 Task: Look for space in Pocatello, United States from 24th August, 2023 to 10th September, 2023 for 8 adults in price range Rs.12000 to Rs.15000. Place can be entire place or shared room with 4 bedrooms having 8 beds and 4 bathrooms. Property type can be house, flat, guest house. Amenities needed are: wifi, TV, free parkinig on premises, gym, breakfast. Booking option can be shelf check-in. Required host language is English.
Action: Mouse pressed left at (480, 126)
Screenshot: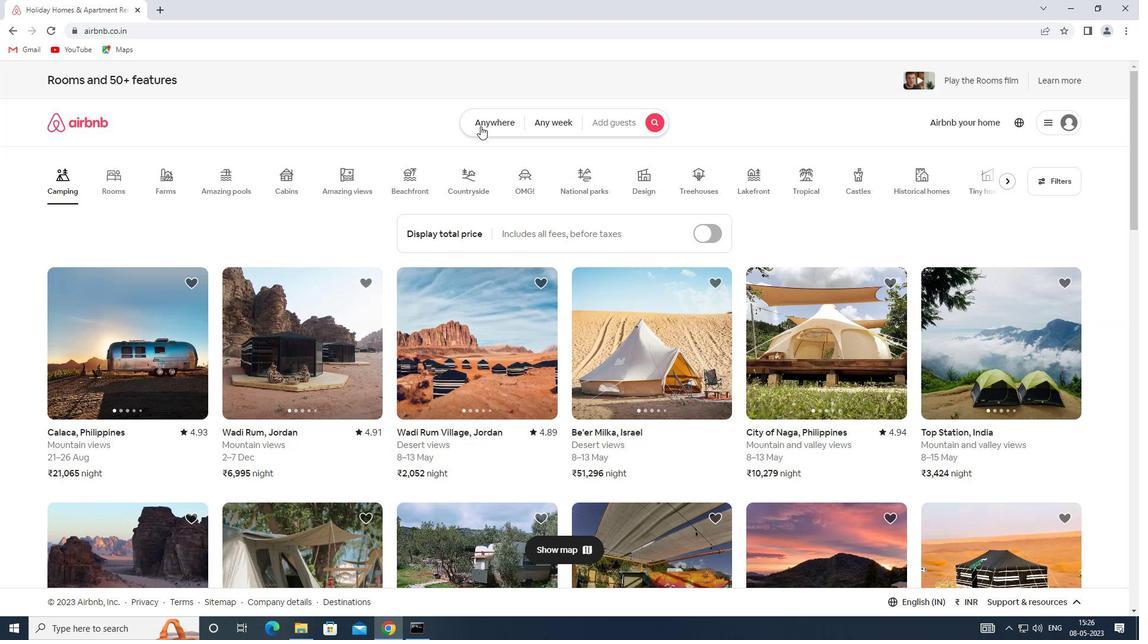 
Action: Mouse moved to (381, 169)
Screenshot: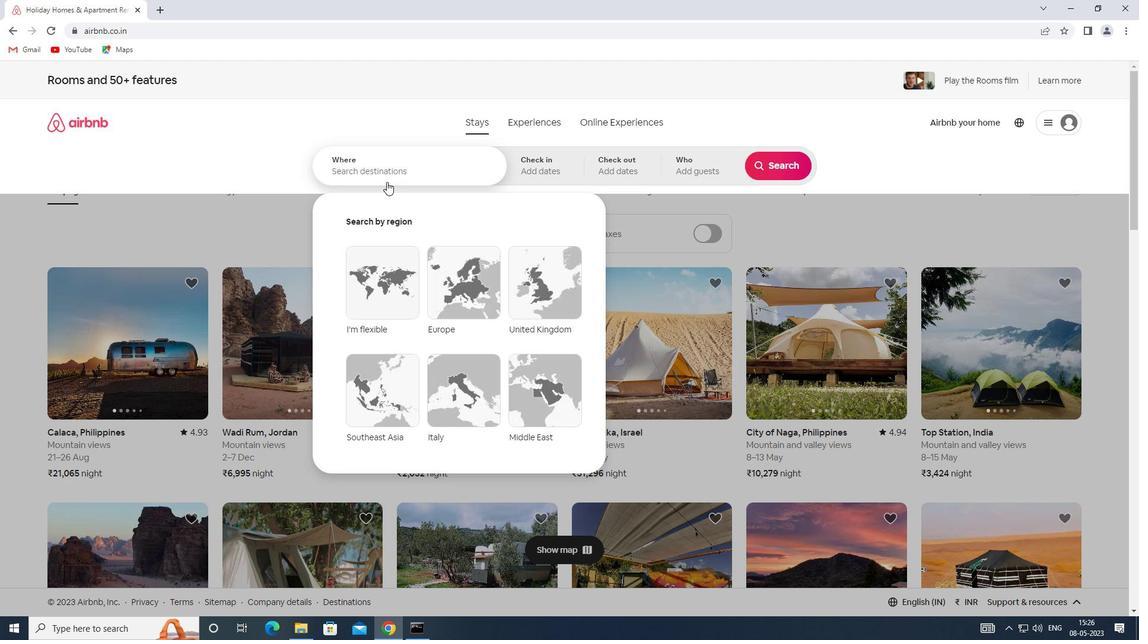 
Action: Mouse pressed left at (381, 169)
Screenshot: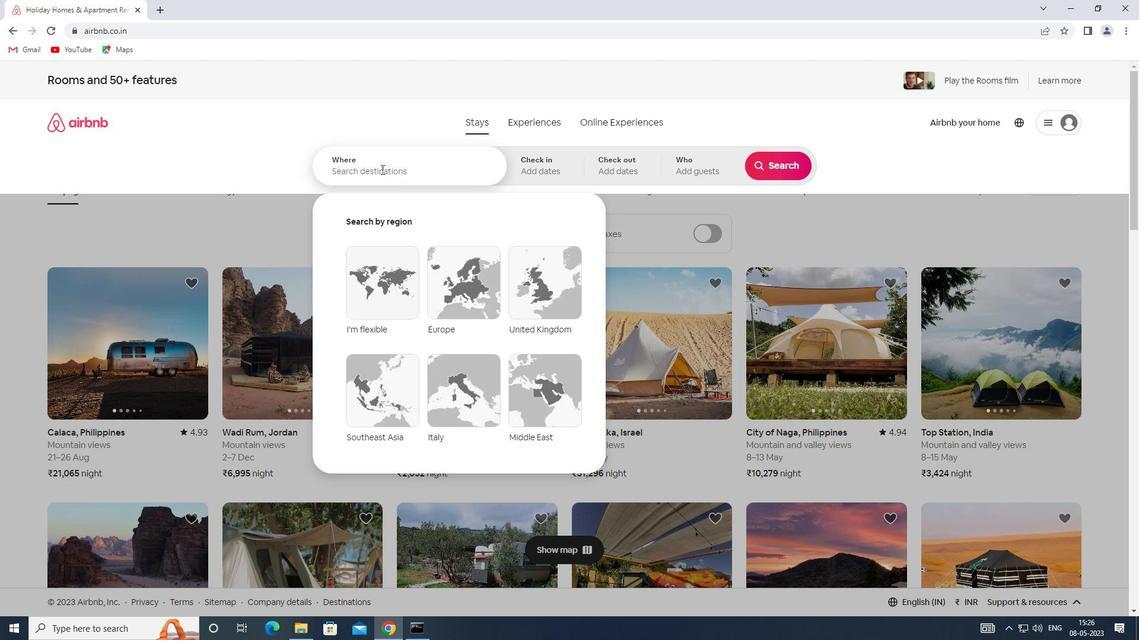 
Action: Key pressed <Key.shift>SPACE<Key.space>IN<Key.space><Key.shift><Key.shift><Key.shift><Key.shift><Key.shift><Key.shift><Key.shift><Key.shift><Key.shift><Key.shift><Key.shift><Key.shift>POCATELLO,<Key.shift>UNITED<Key.space><Key.shift>STATES
Screenshot: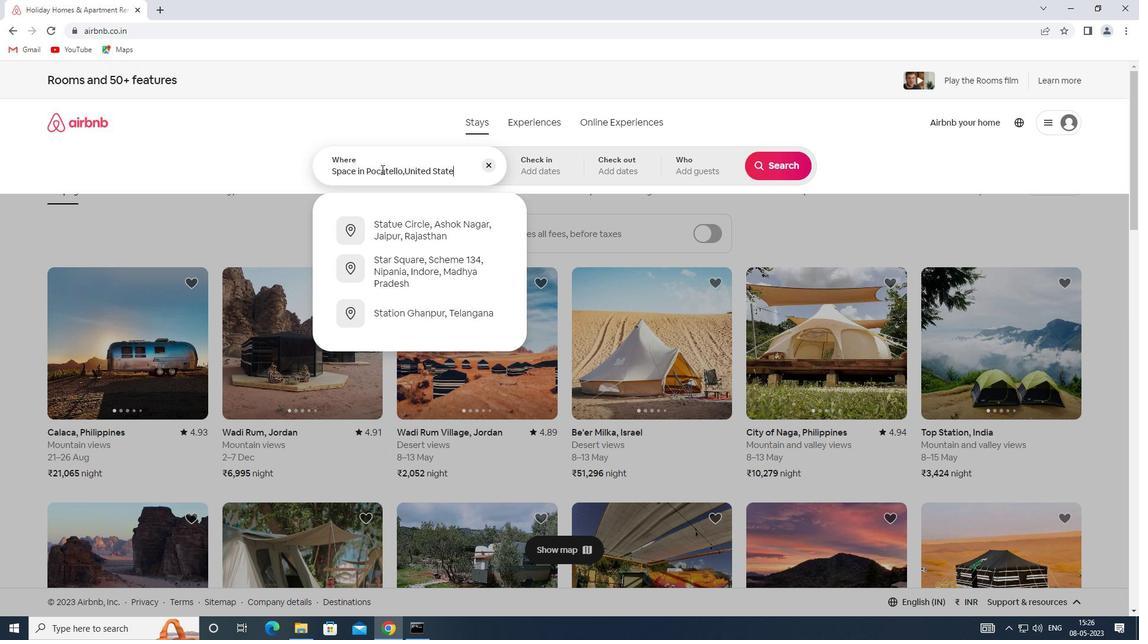 
Action: Mouse moved to (527, 161)
Screenshot: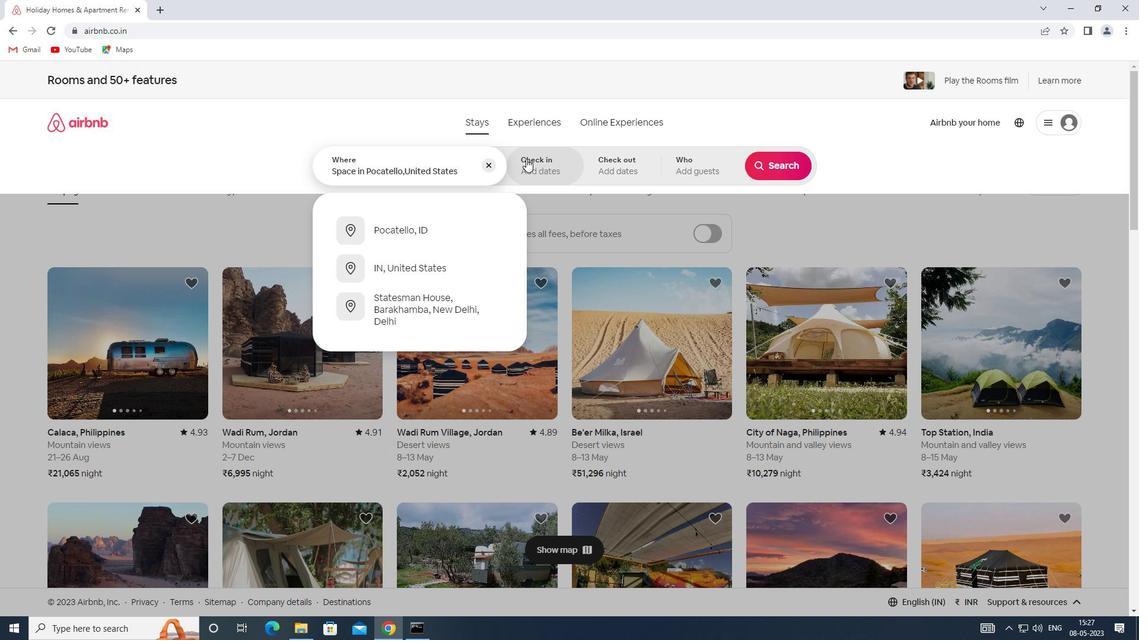 
Action: Mouse pressed left at (527, 161)
Screenshot: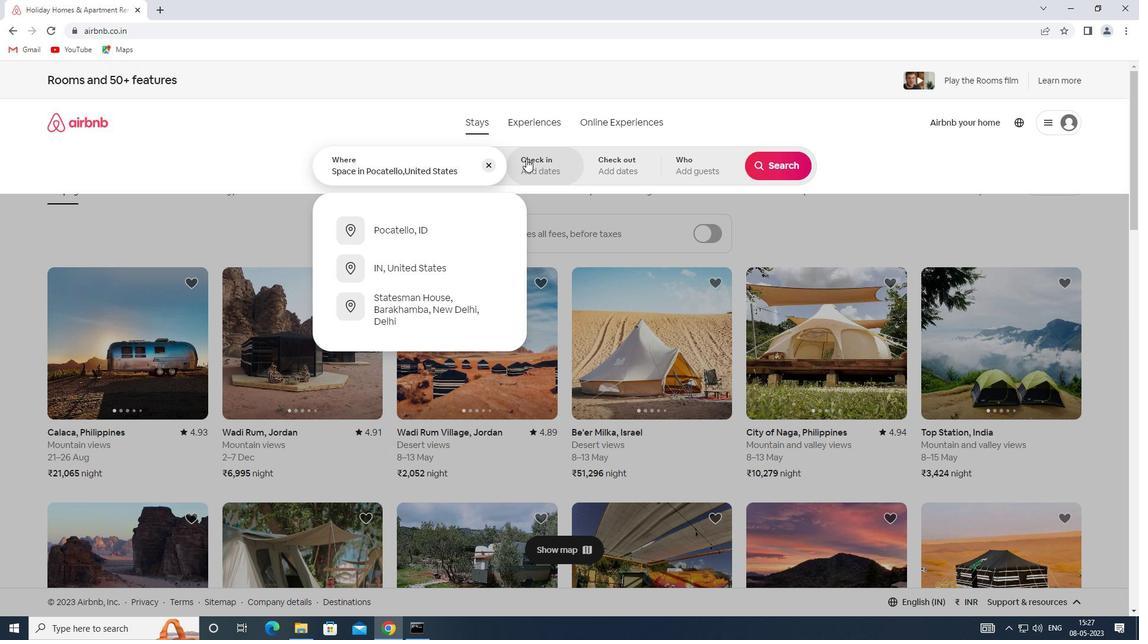 
Action: Mouse moved to (775, 258)
Screenshot: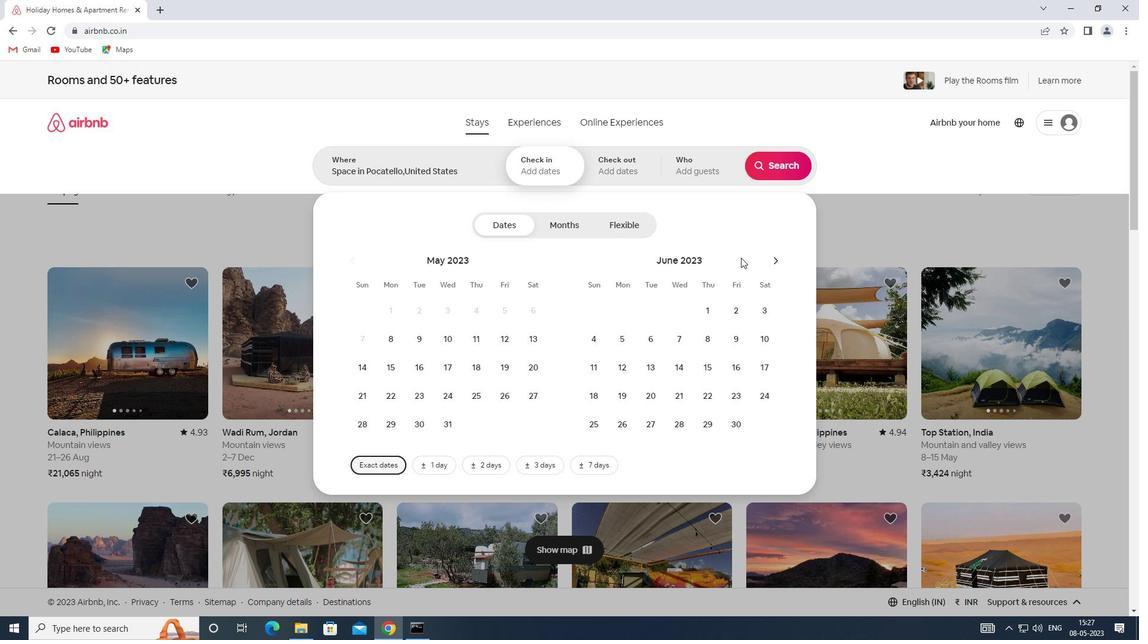 
Action: Mouse pressed left at (775, 258)
Screenshot: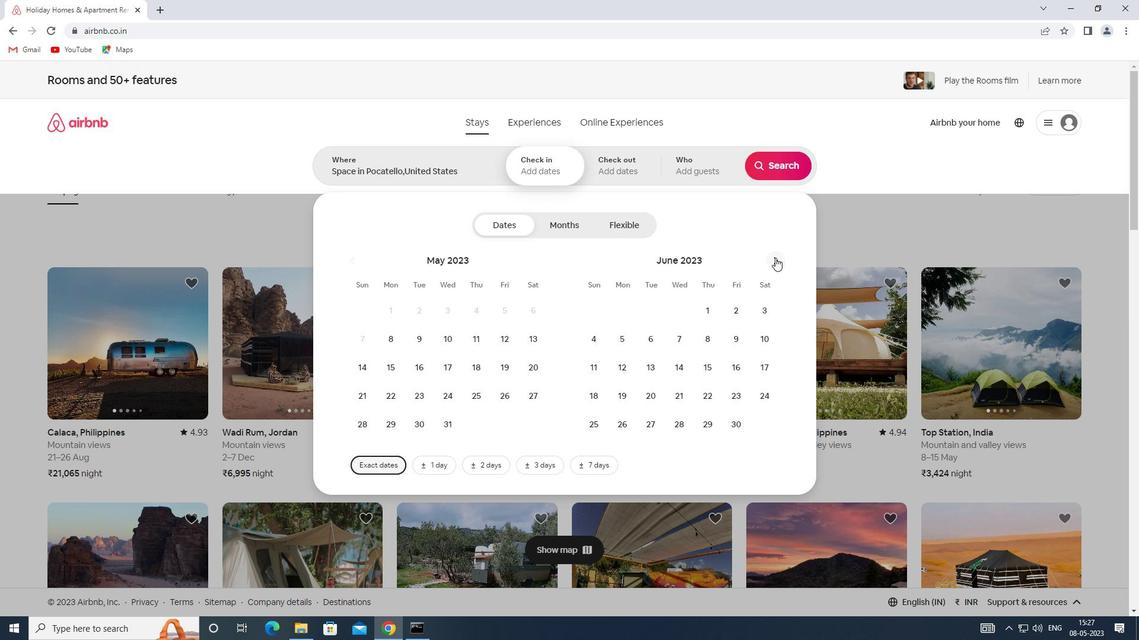 
Action: Mouse pressed left at (775, 258)
Screenshot: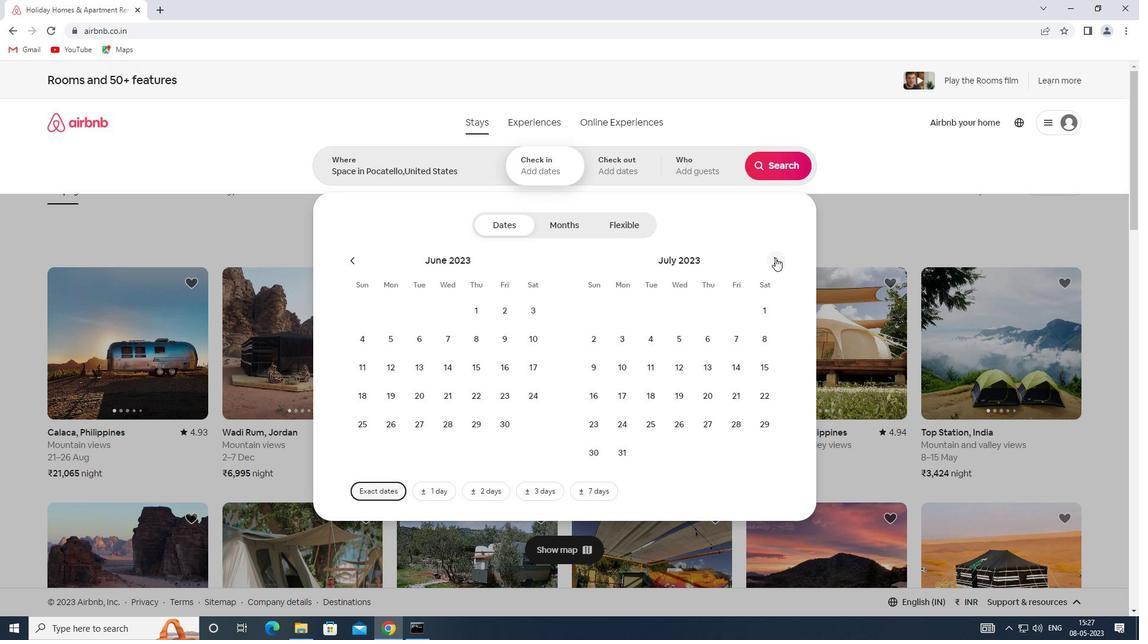
Action: Mouse moved to (709, 404)
Screenshot: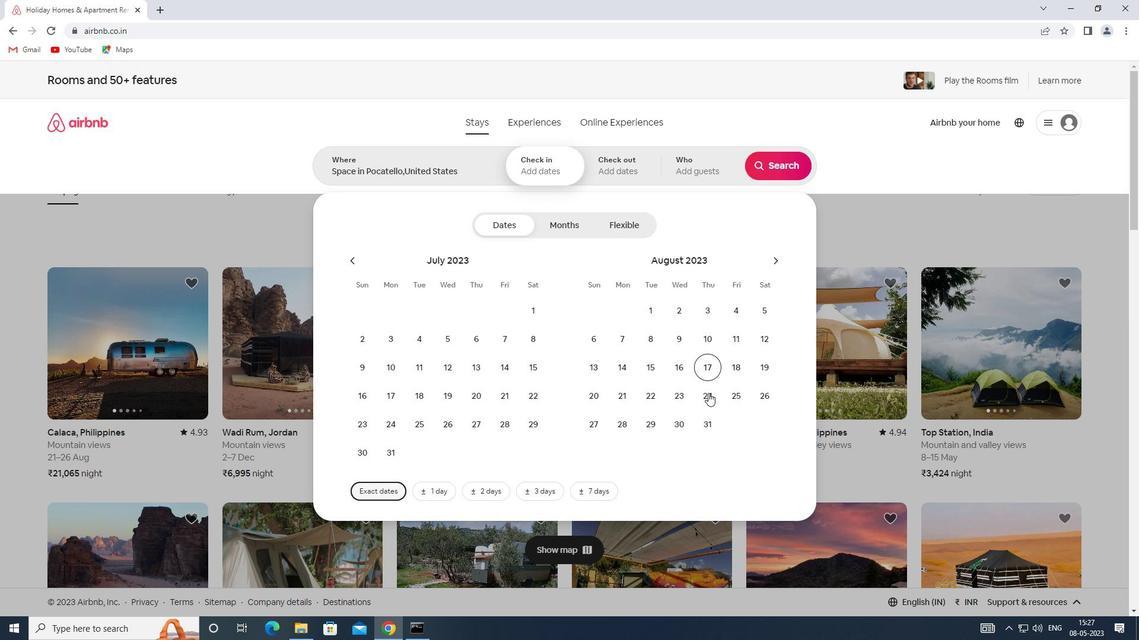 
Action: Mouse pressed left at (709, 404)
Screenshot: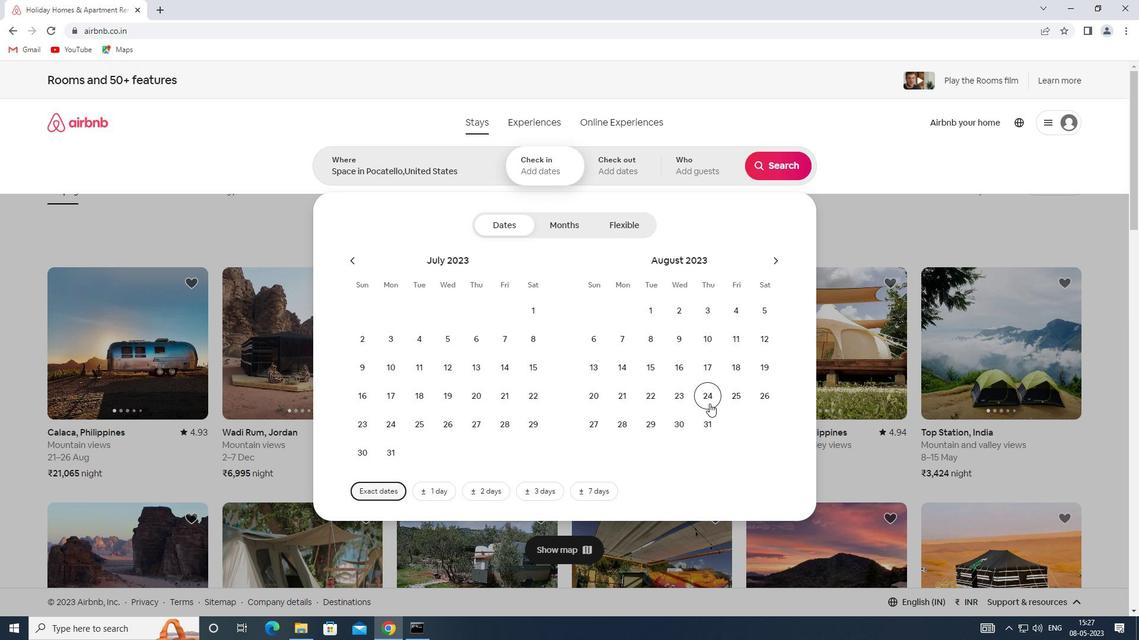 
Action: Mouse moved to (770, 258)
Screenshot: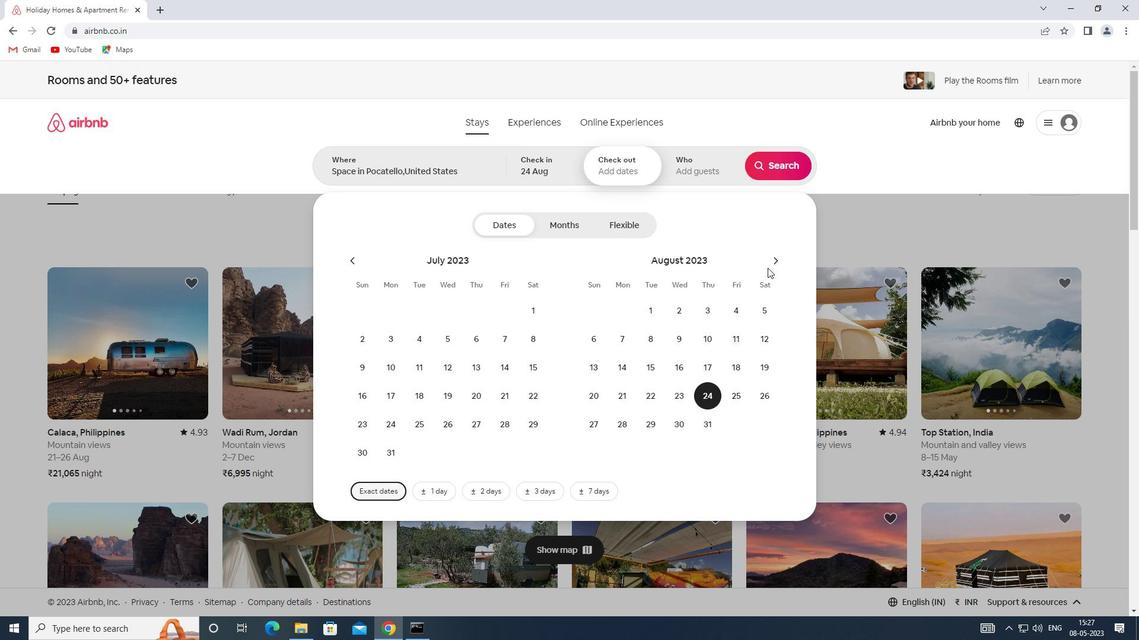 
Action: Mouse pressed left at (770, 258)
Screenshot: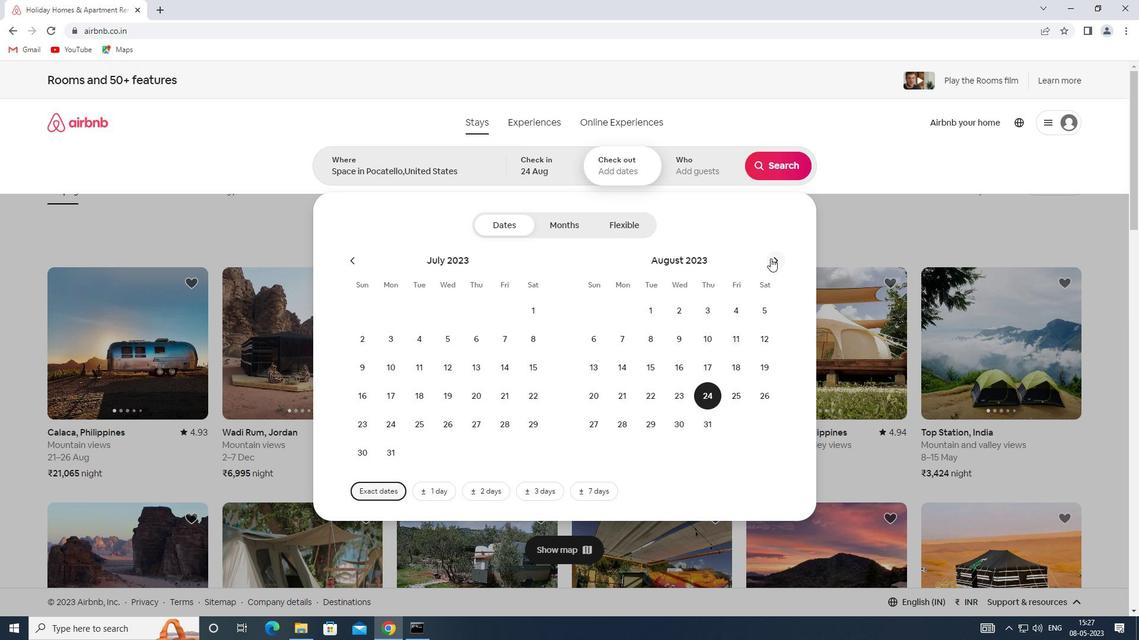 
Action: Mouse moved to (600, 366)
Screenshot: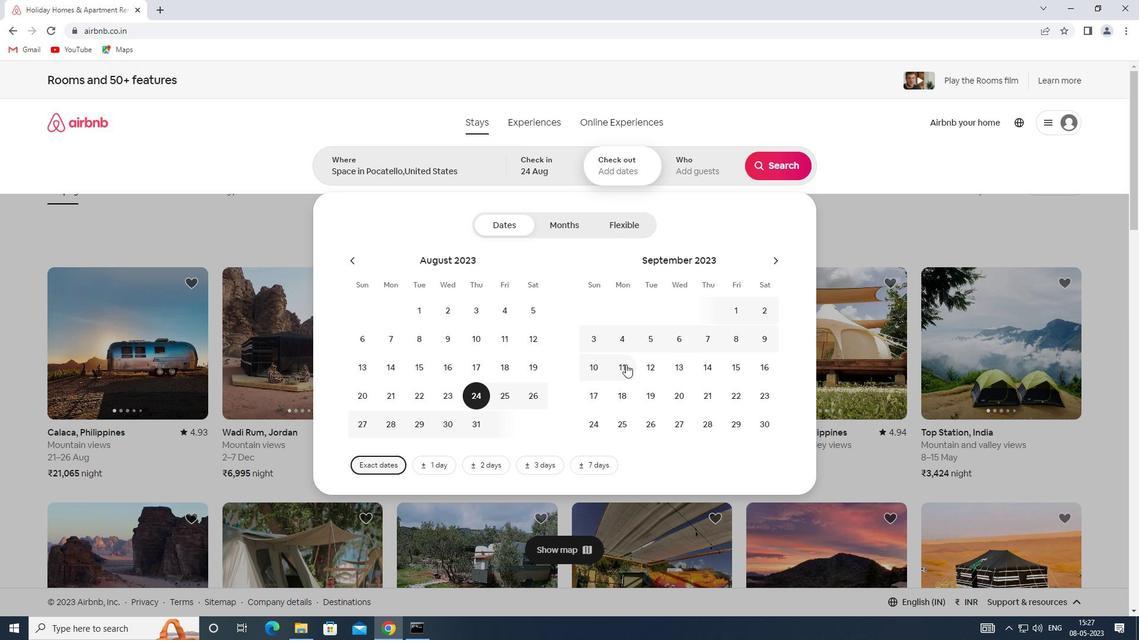 
Action: Mouse pressed left at (600, 366)
Screenshot: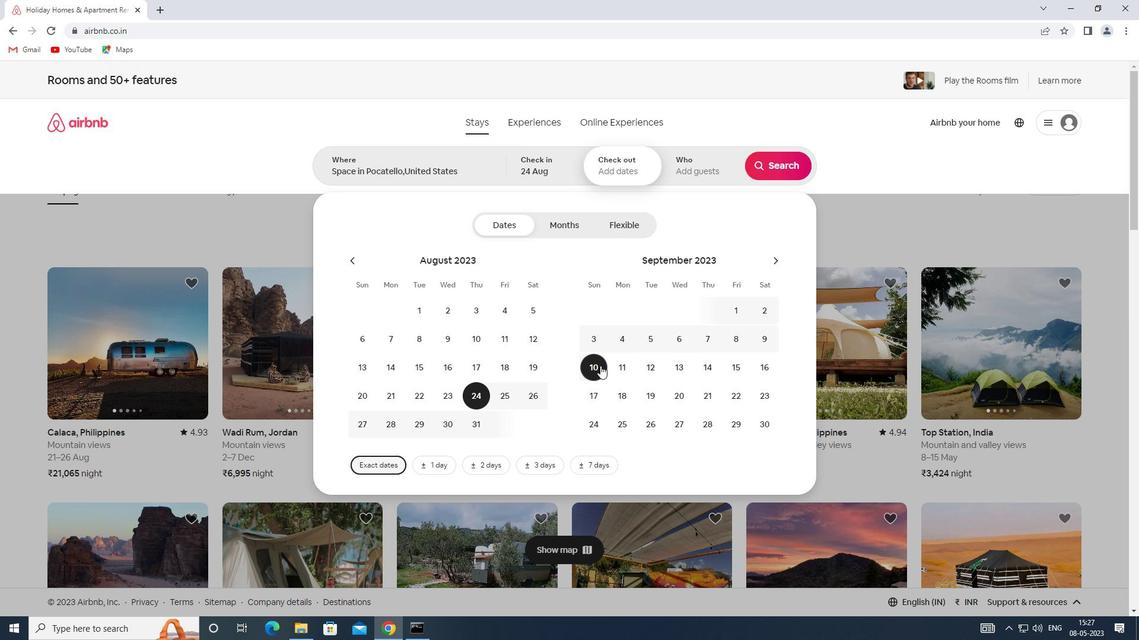 
Action: Mouse moved to (692, 175)
Screenshot: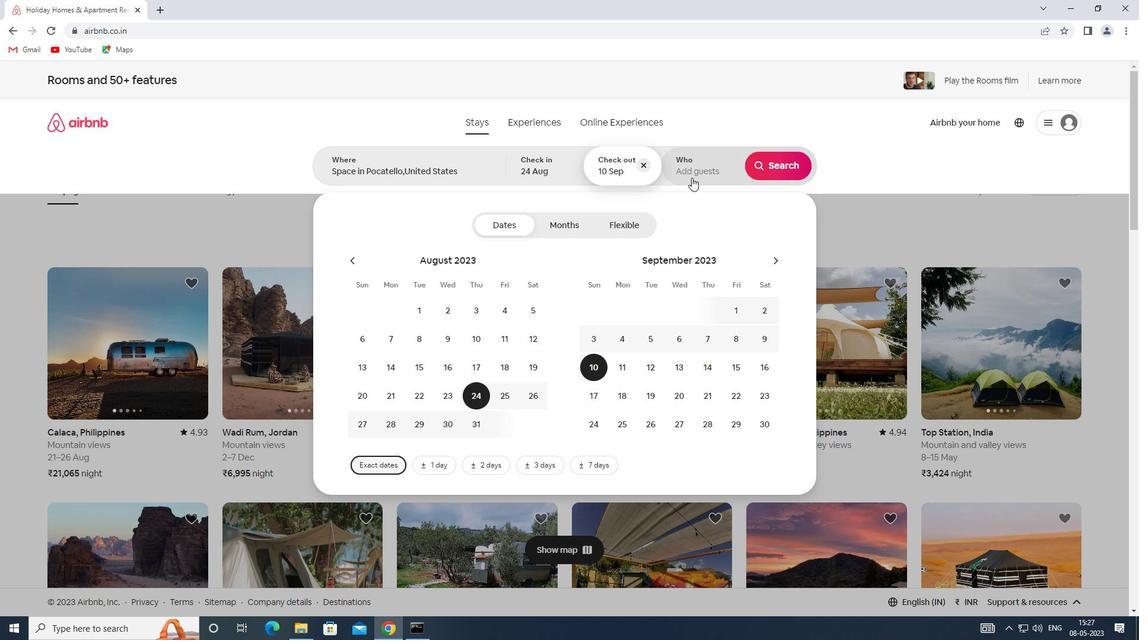 
Action: Mouse pressed left at (692, 175)
Screenshot: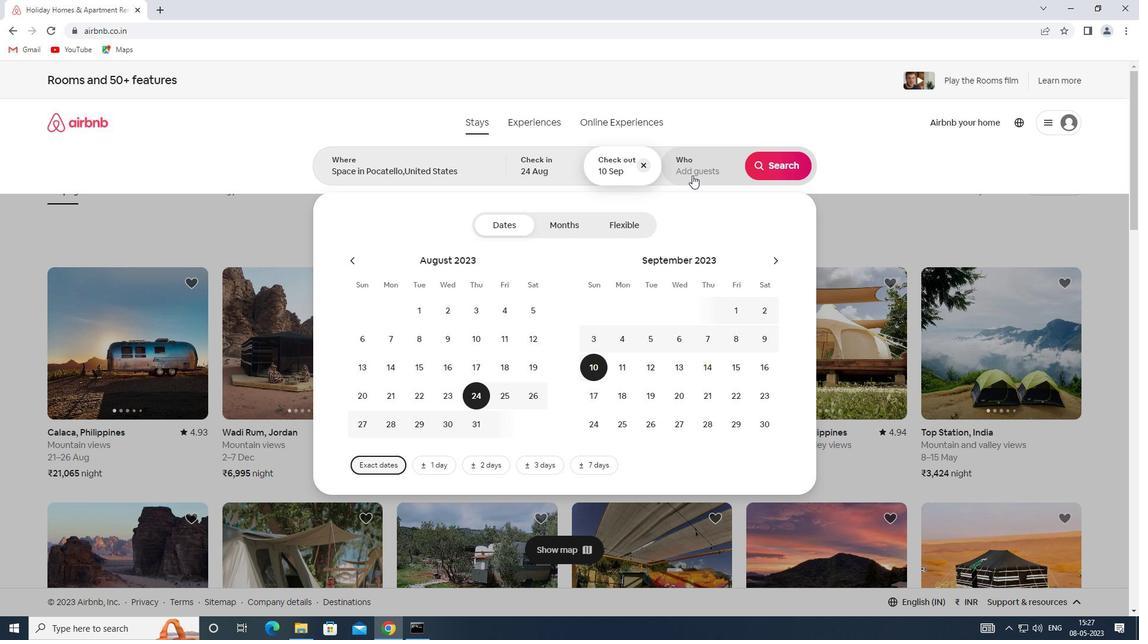 
Action: Mouse moved to (779, 227)
Screenshot: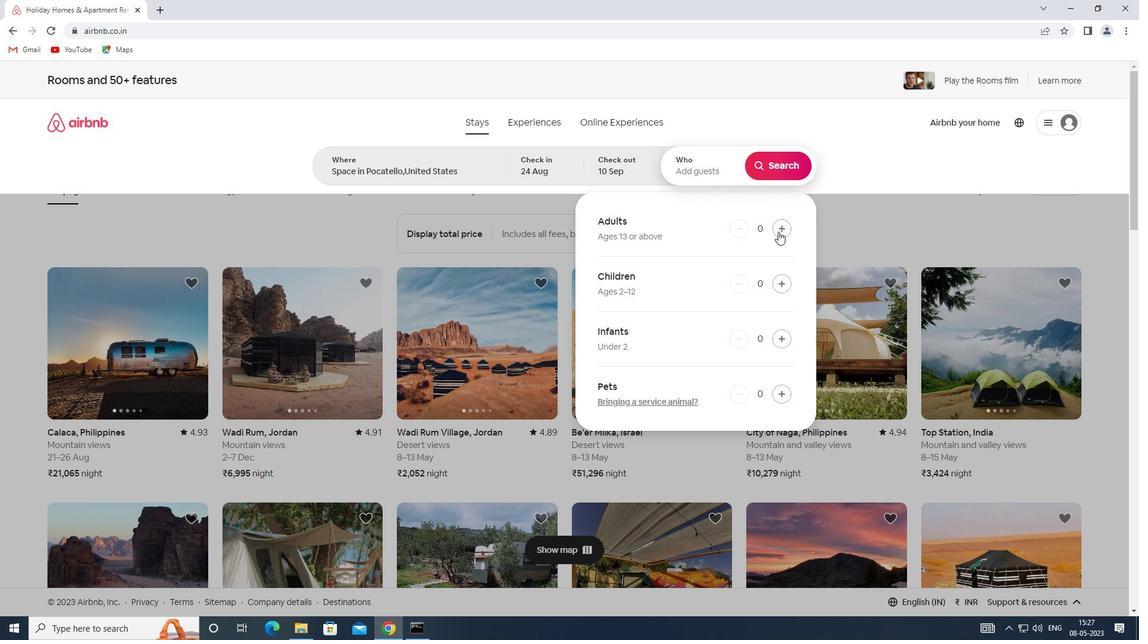 
Action: Mouse pressed left at (779, 227)
Screenshot: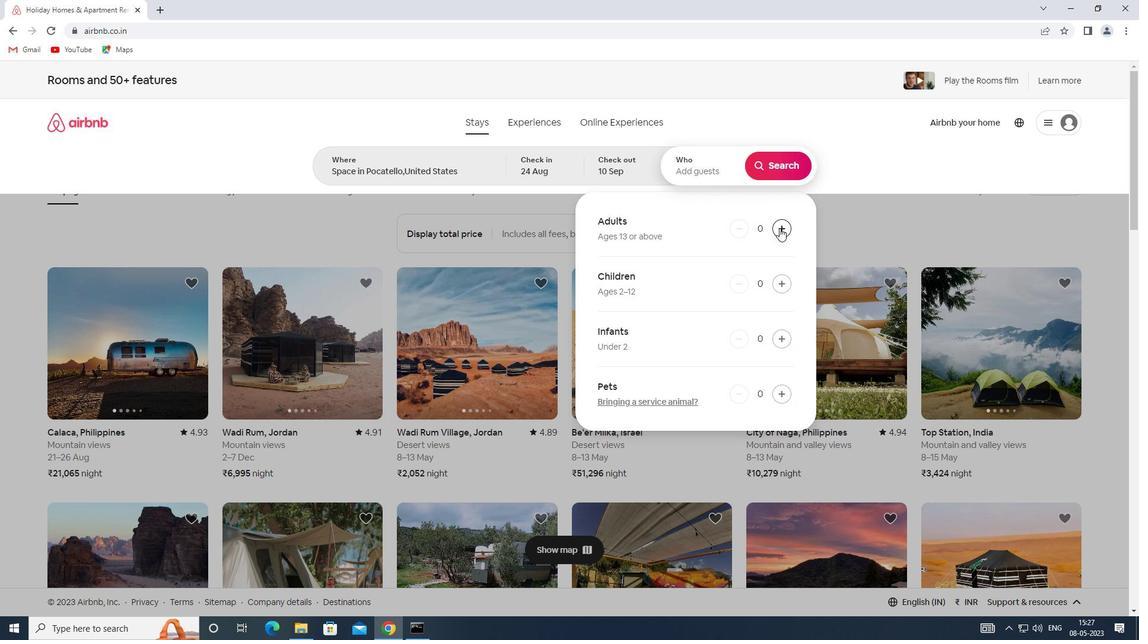 
Action: Mouse pressed left at (779, 227)
Screenshot: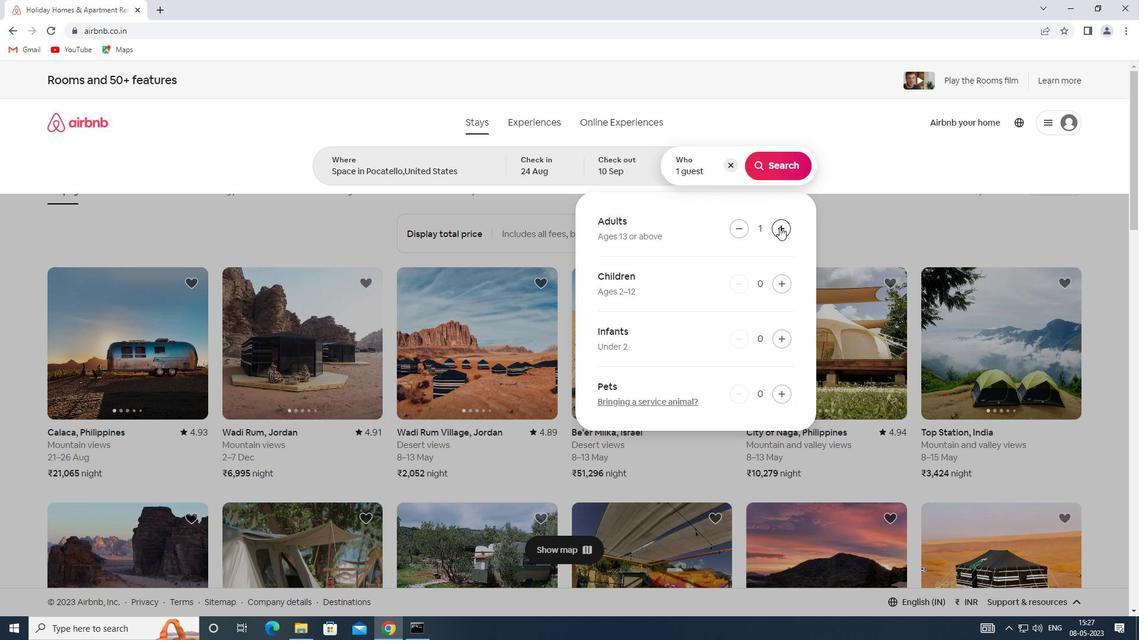 
Action: Mouse pressed left at (779, 227)
Screenshot: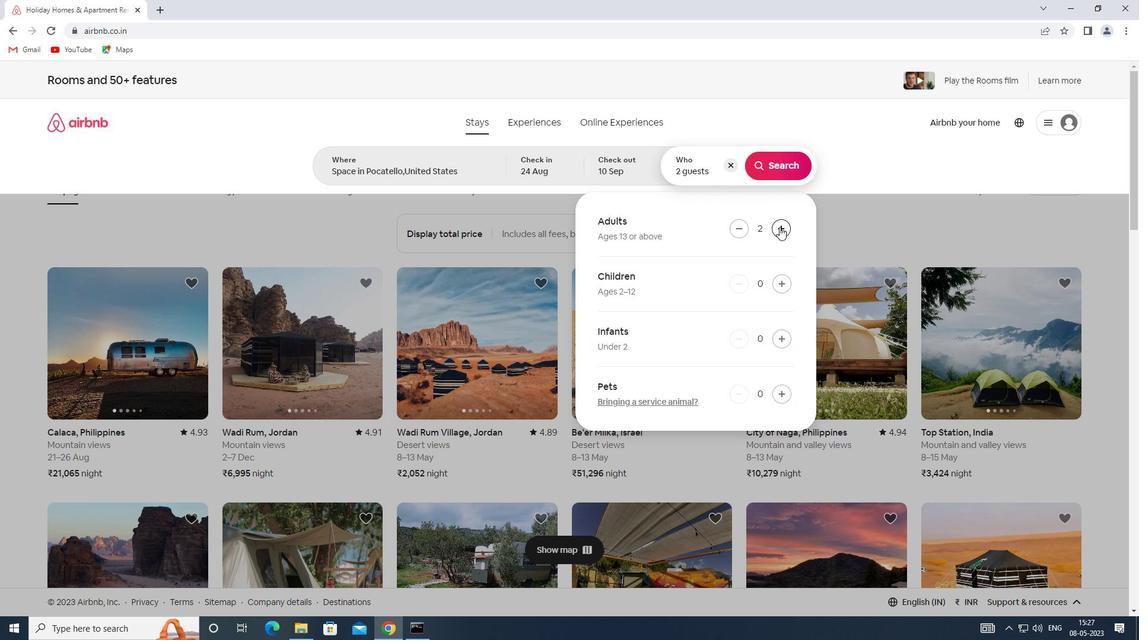 
Action: Mouse pressed left at (779, 227)
Screenshot: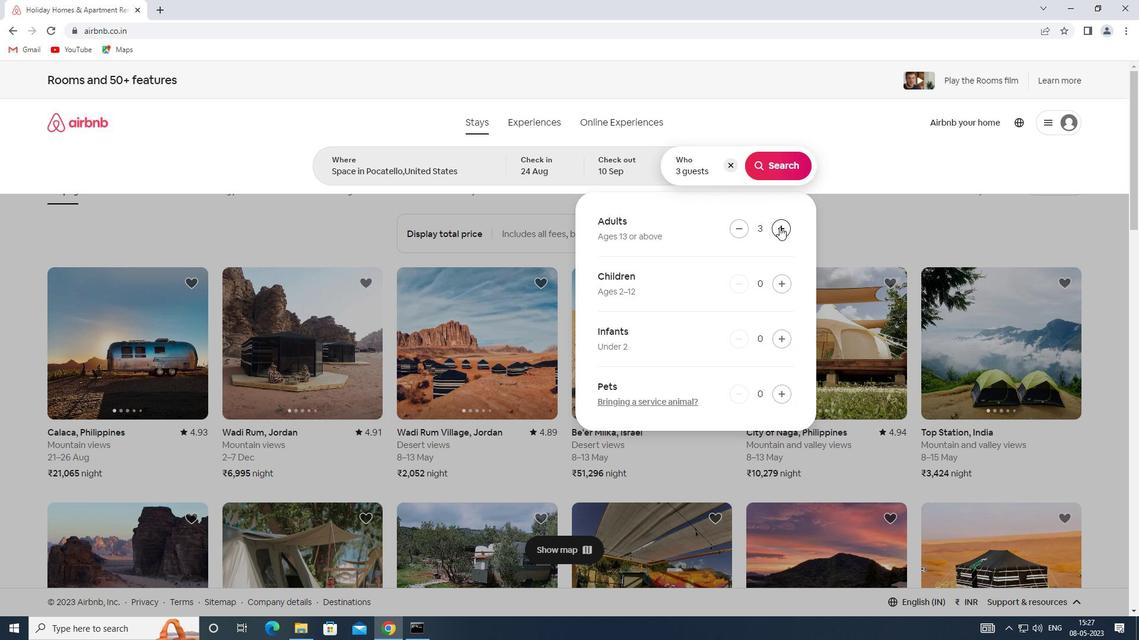 
Action: Mouse pressed left at (779, 227)
Screenshot: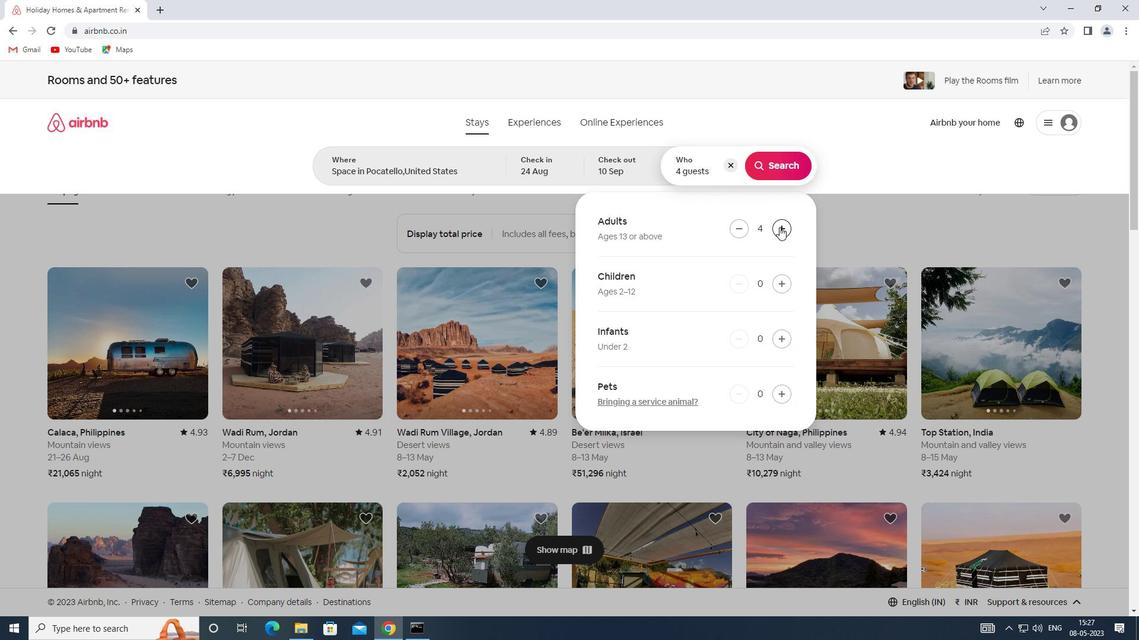 
Action: Mouse pressed left at (779, 227)
Screenshot: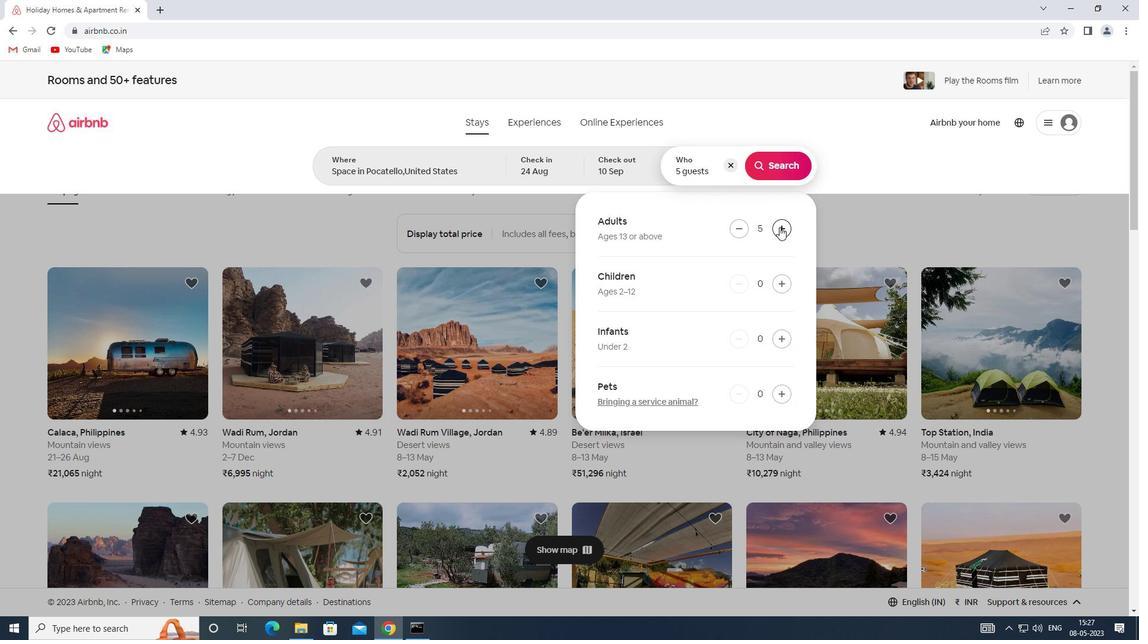 
Action: Mouse pressed left at (779, 227)
Screenshot: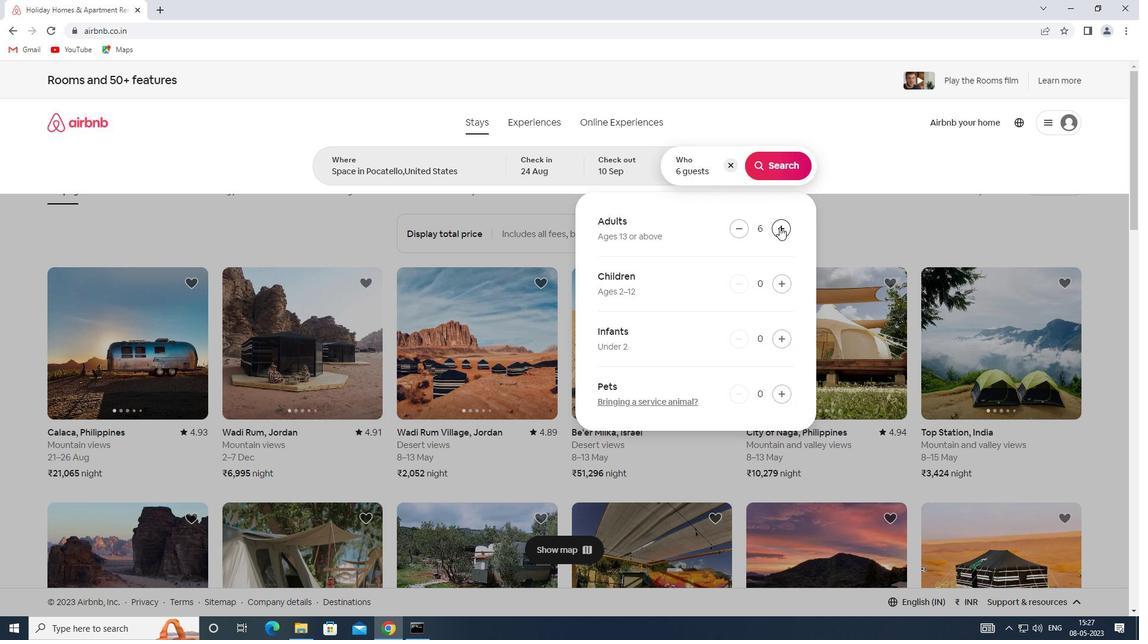 
Action: Mouse pressed left at (779, 227)
Screenshot: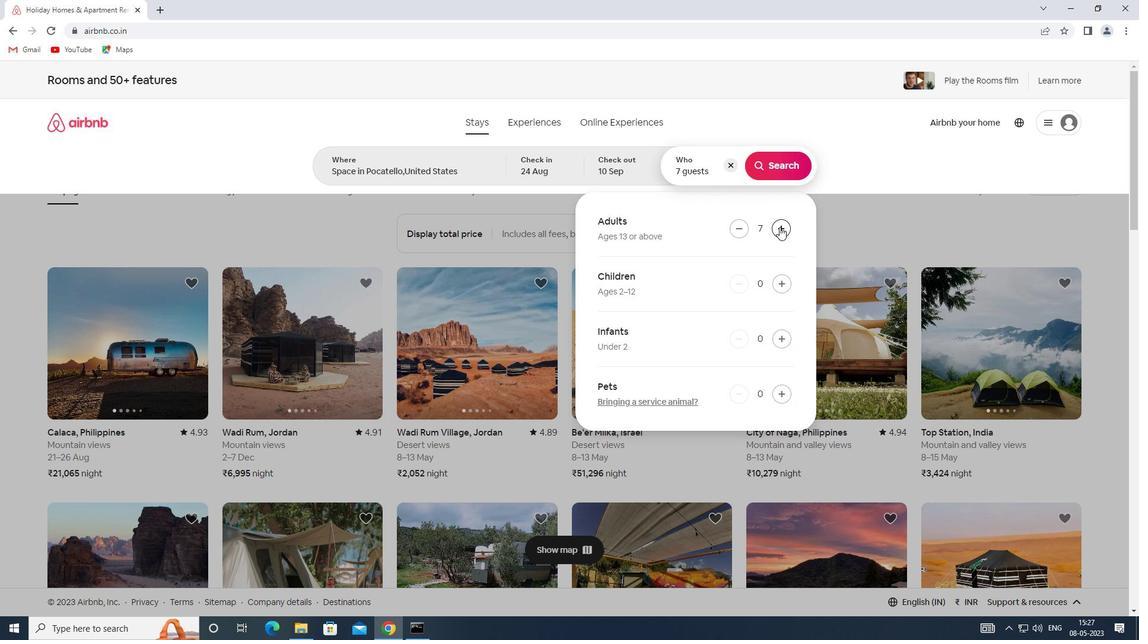 
Action: Mouse moved to (773, 170)
Screenshot: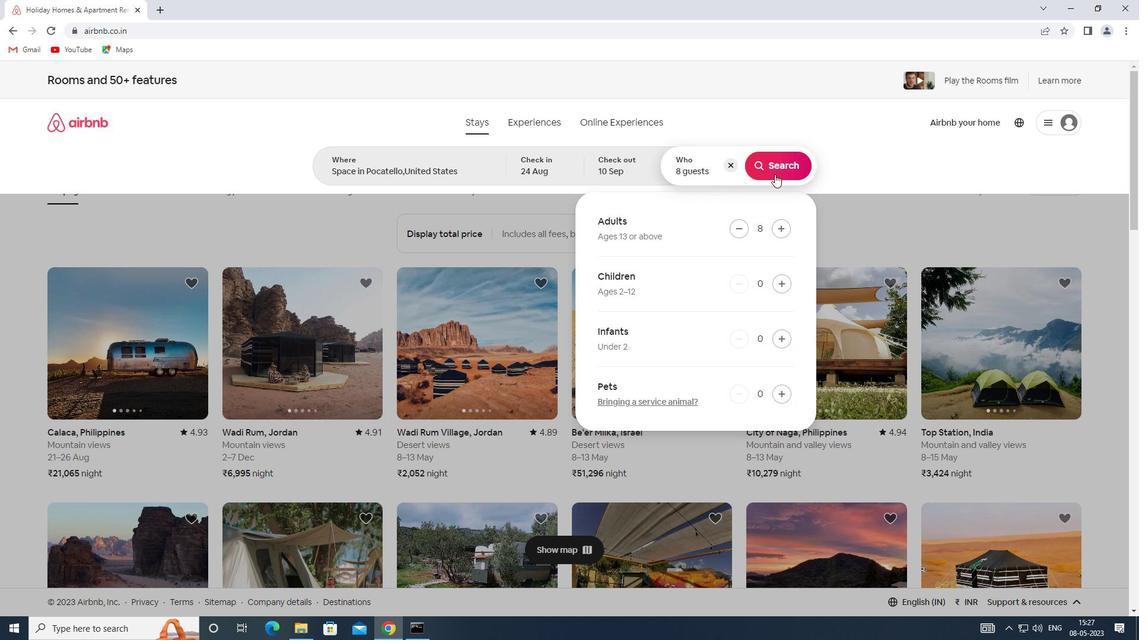 
Action: Mouse pressed left at (773, 170)
Screenshot: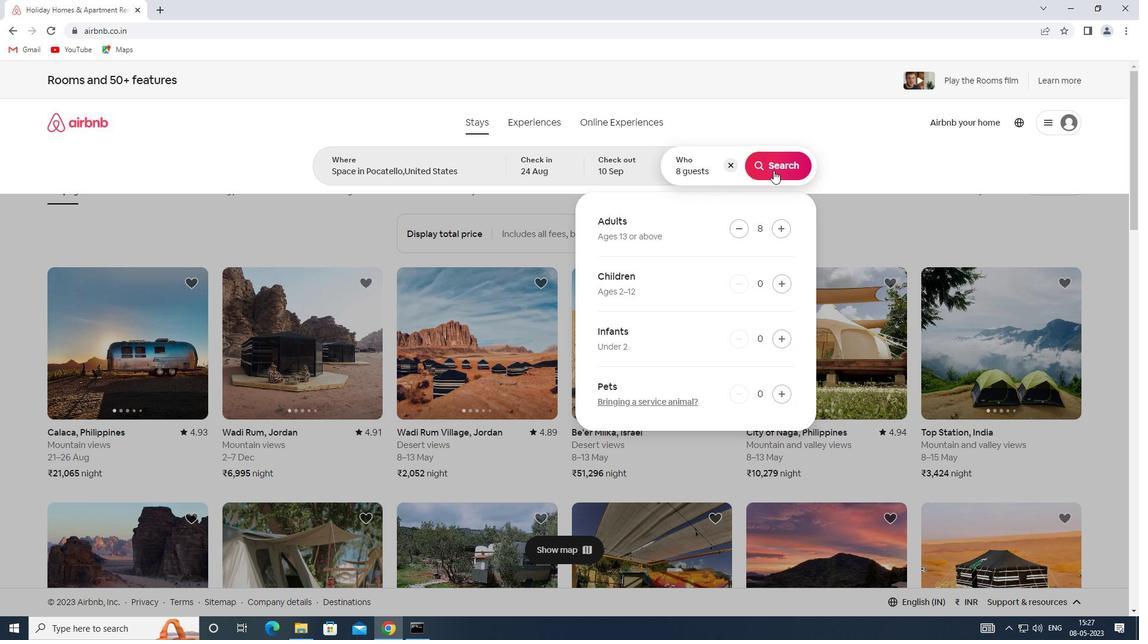 
Action: Mouse moved to (1091, 129)
Screenshot: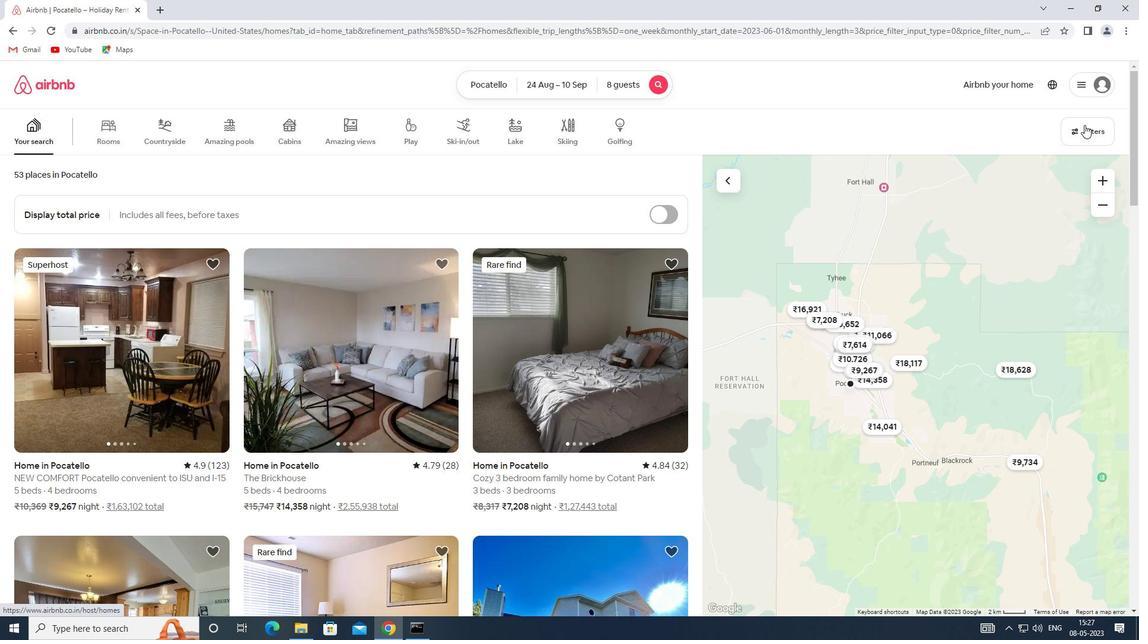 
Action: Mouse pressed left at (1091, 129)
Screenshot: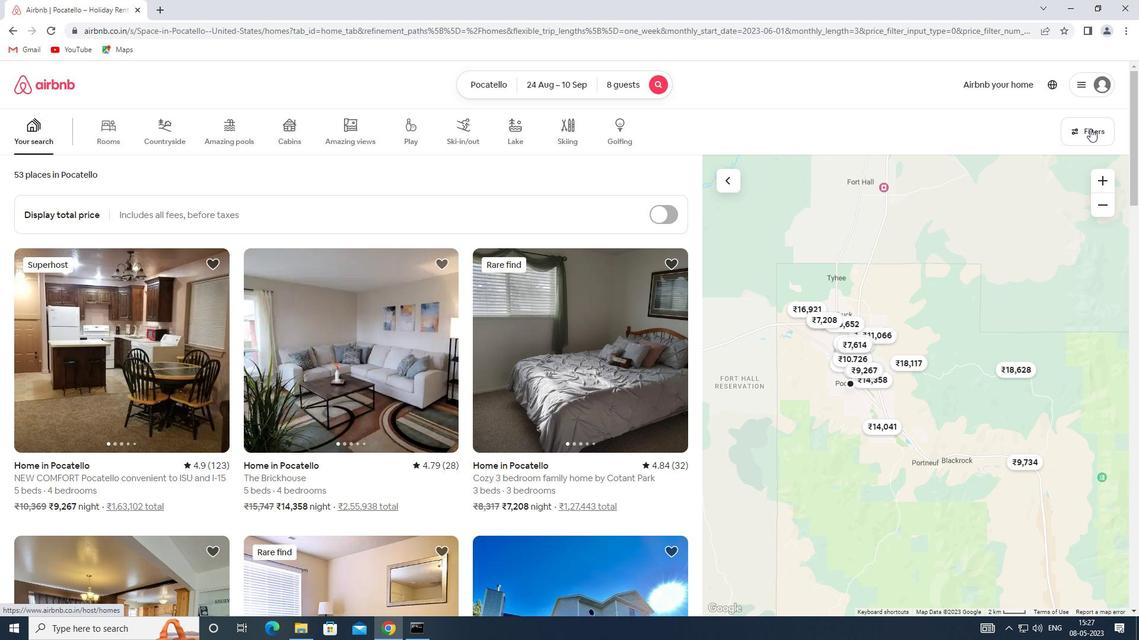 
Action: Mouse moved to (430, 425)
Screenshot: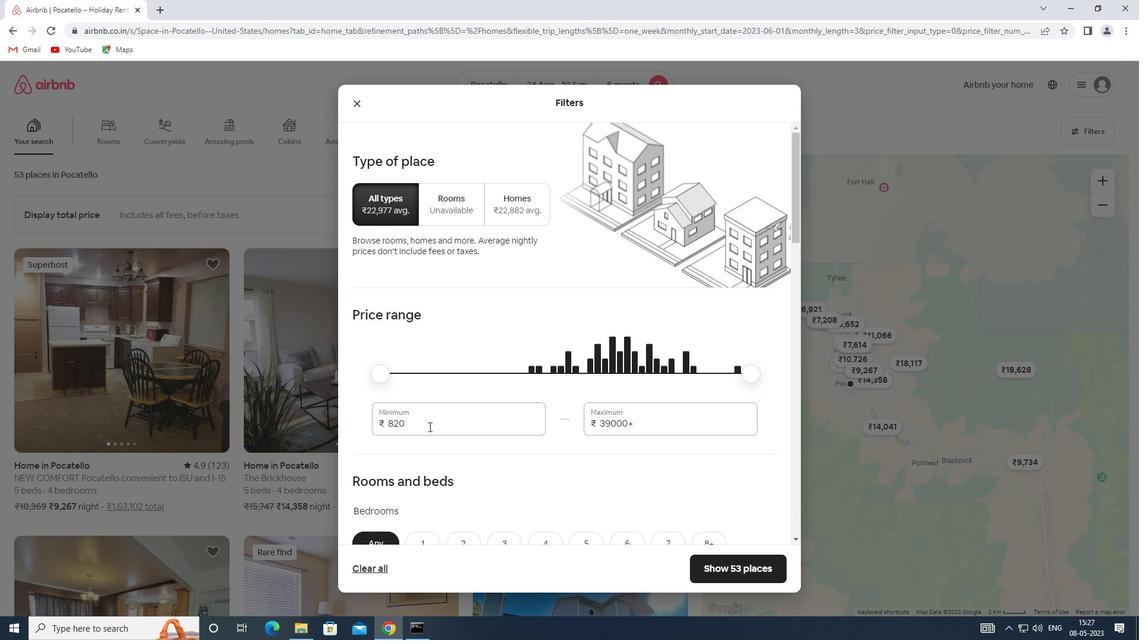 
Action: Mouse pressed left at (430, 425)
Screenshot: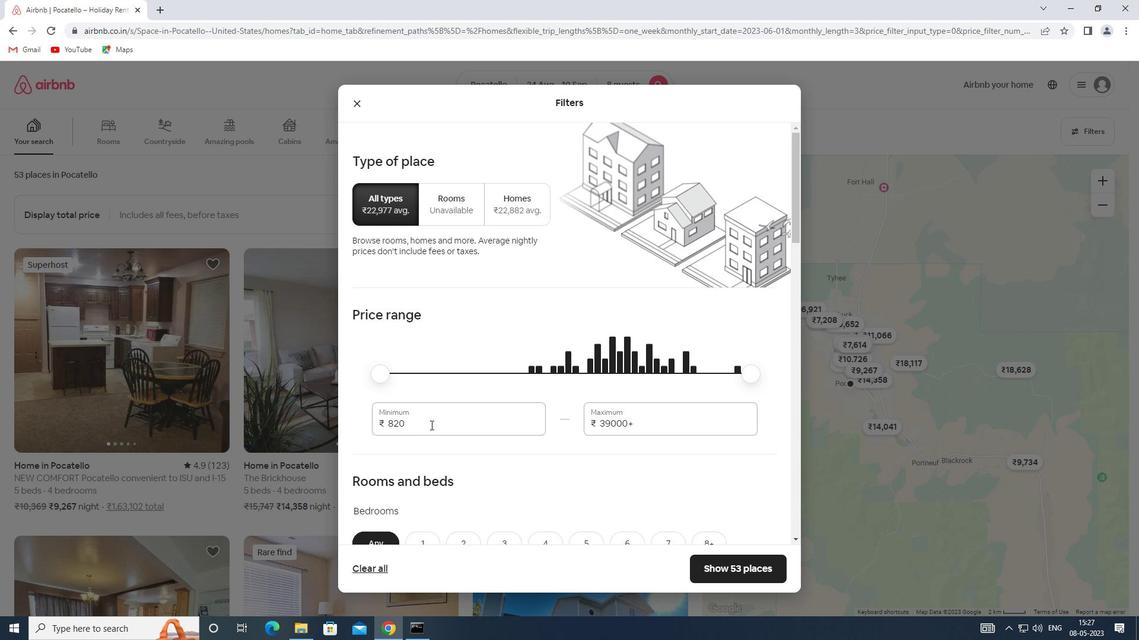 
Action: Mouse moved to (367, 430)
Screenshot: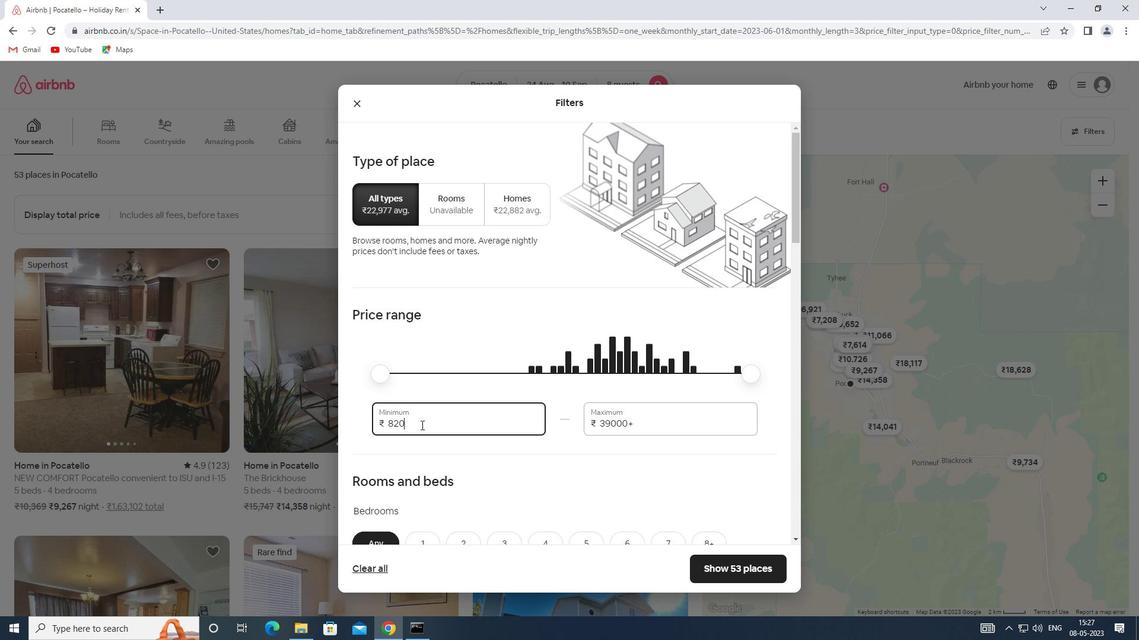 
Action: Key pressed 12000
Screenshot: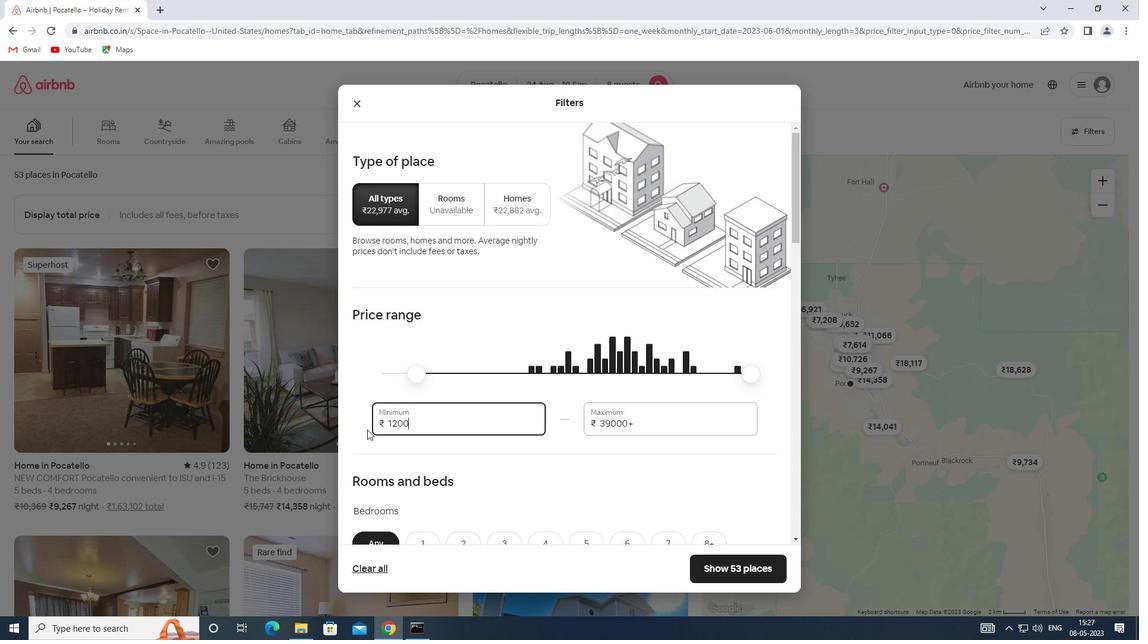 
Action: Mouse moved to (653, 422)
Screenshot: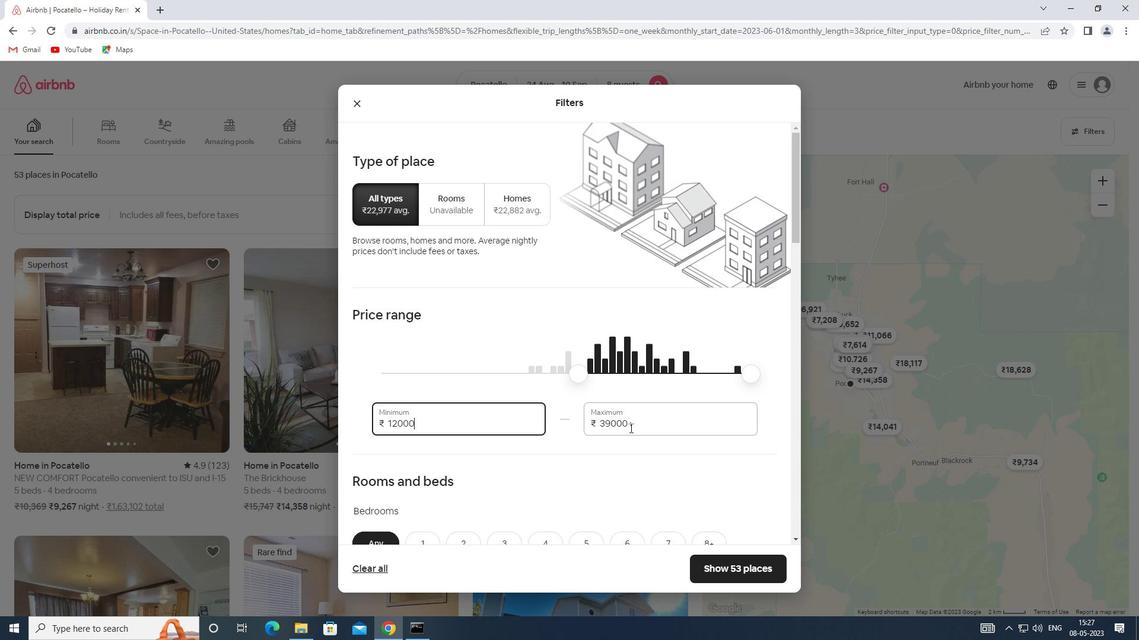 
Action: Mouse pressed left at (653, 422)
Screenshot: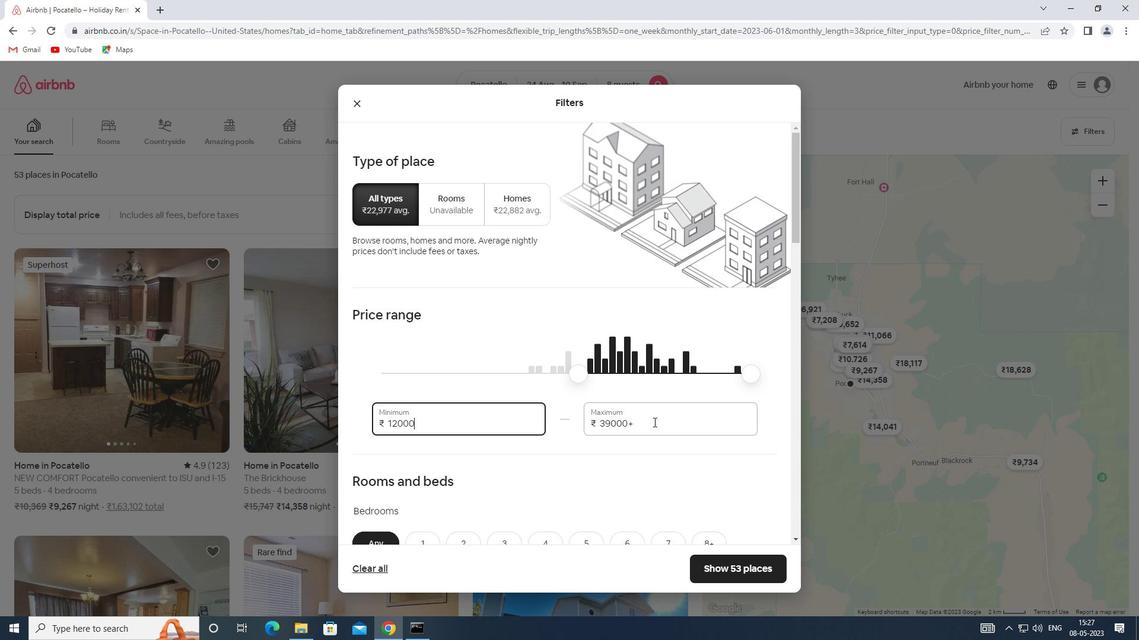 
Action: Mouse moved to (592, 425)
Screenshot: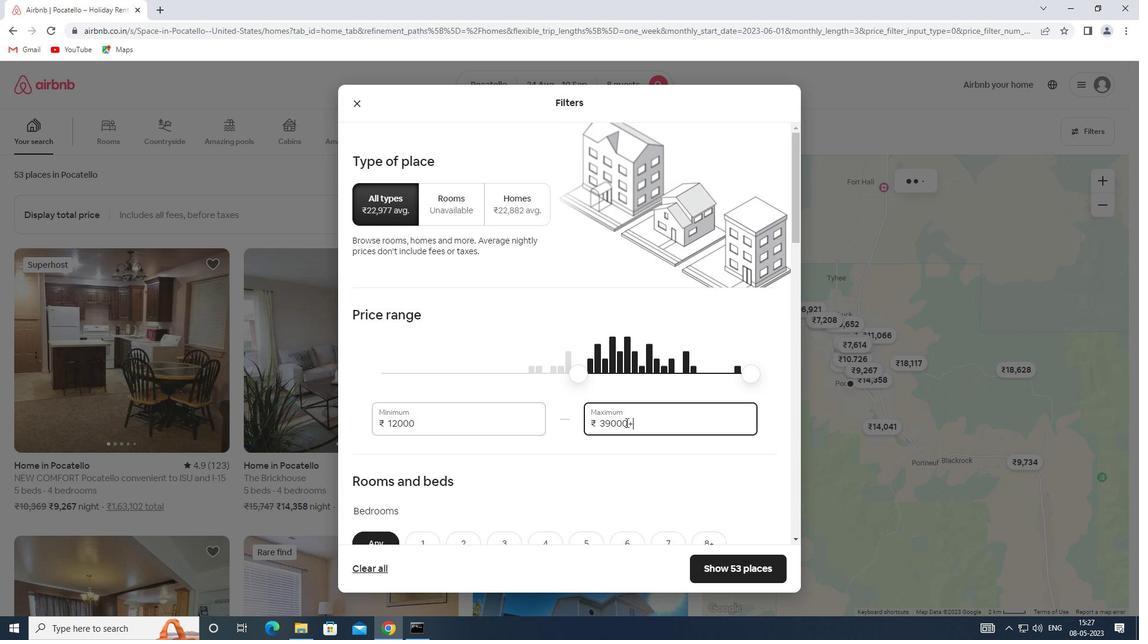 
Action: Key pressed 15000
Screenshot: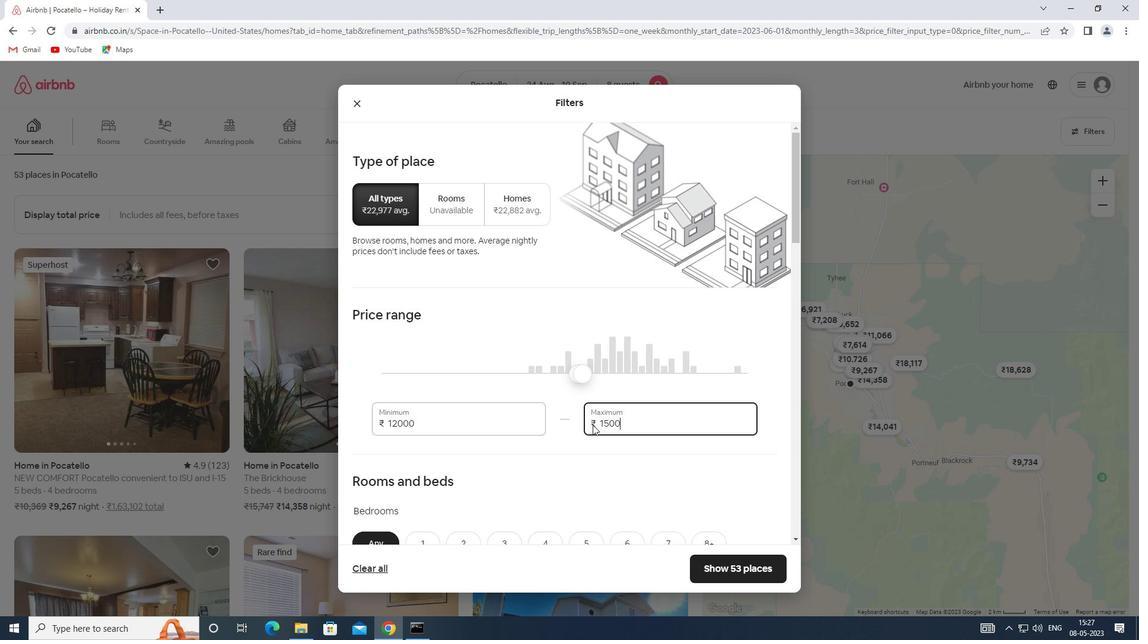 
Action: Mouse scrolled (592, 424) with delta (0, 0)
Screenshot: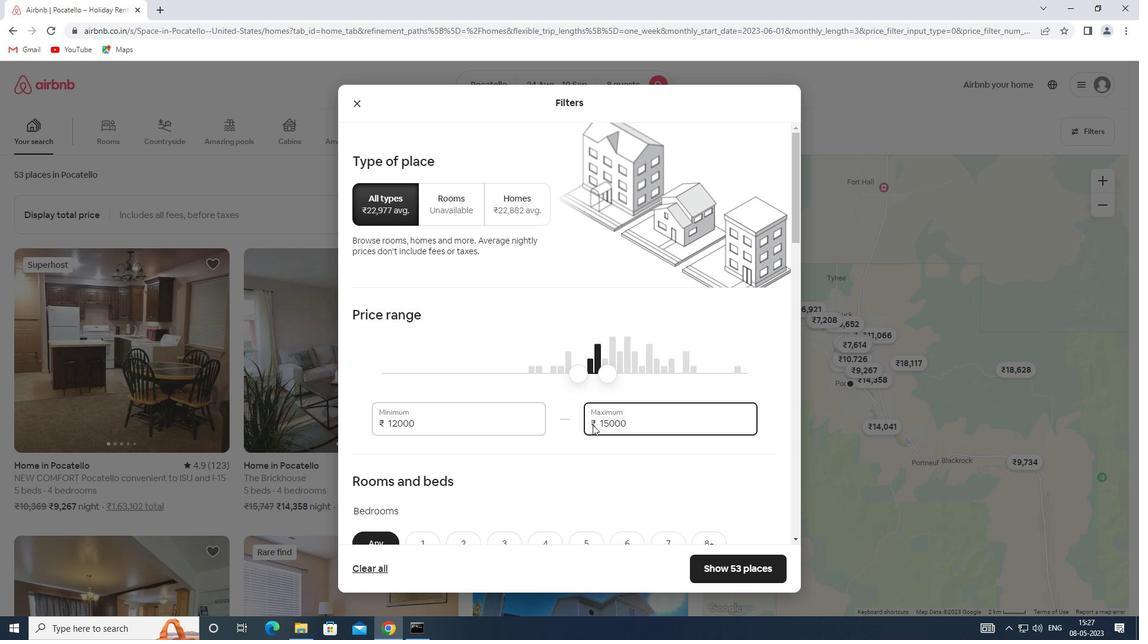 
Action: Mouse scrolled (592, 424) with delta (0, 0)
Screenshot: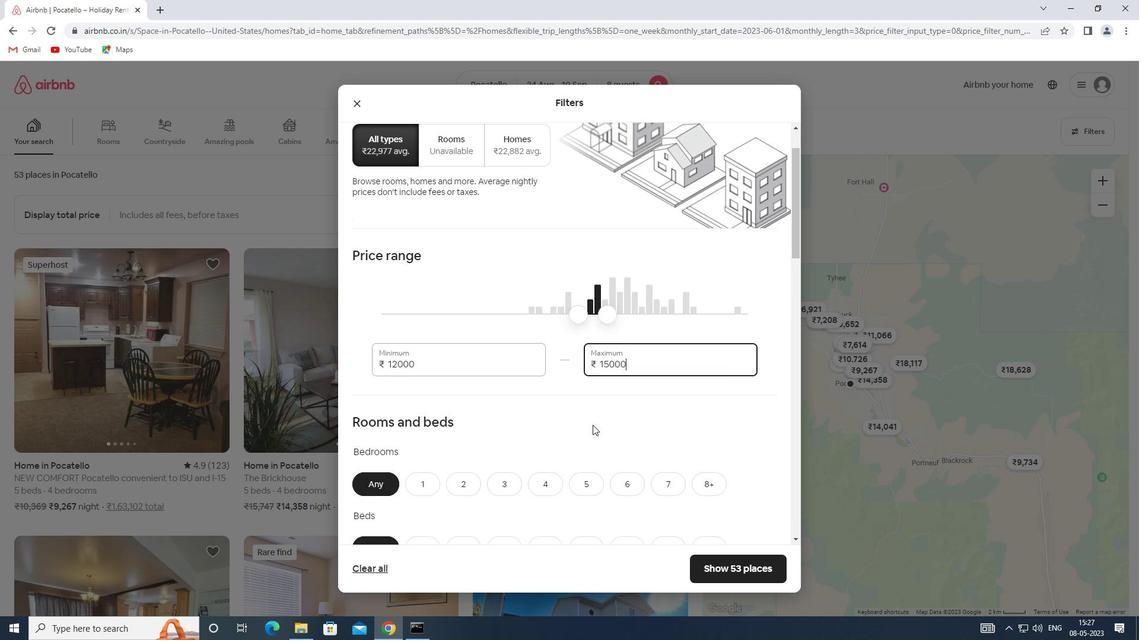 
Action: Mouse scrolled (592, 424) with delta (0, 0)
Screenshot: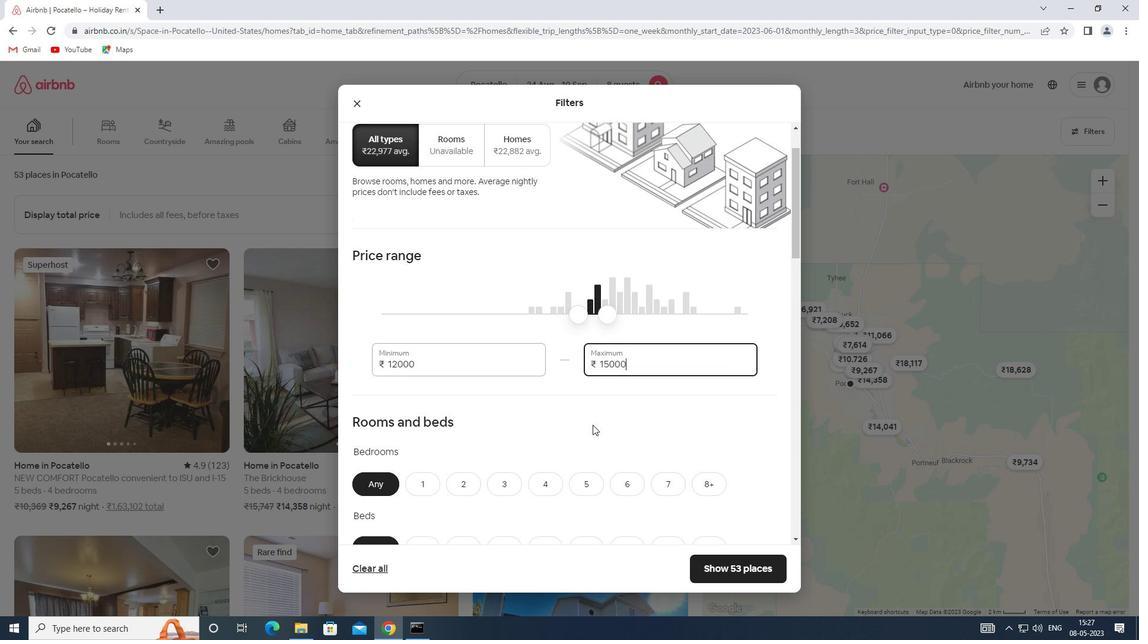 
Action: Mouse scrolled (592, 424) with delta (0, 0)
Screenshot: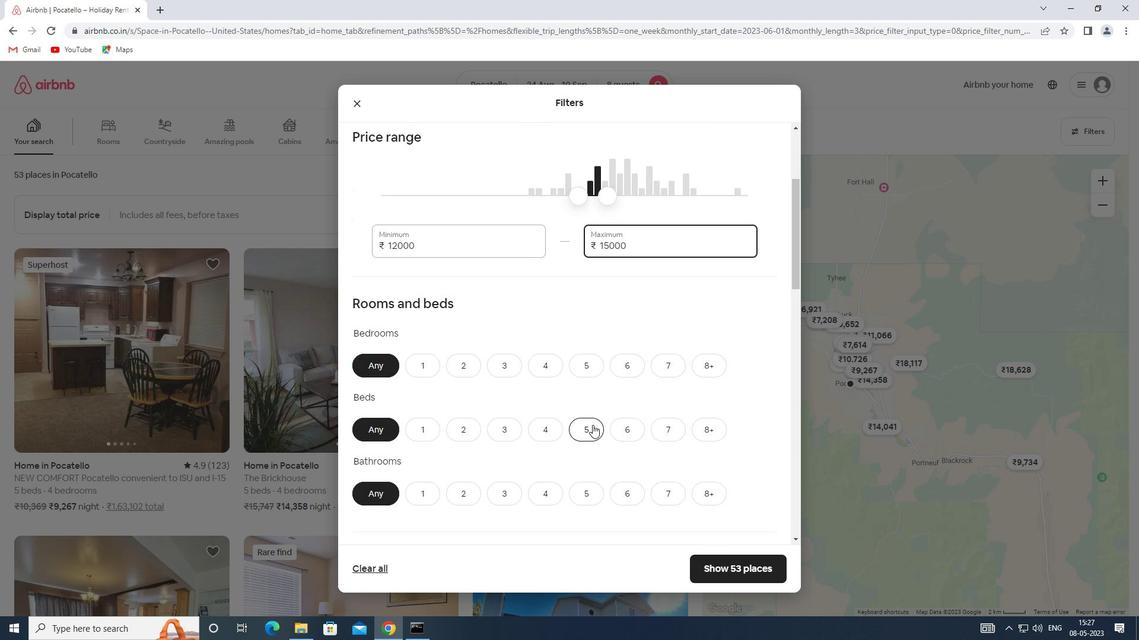 
Action: Mouse moved to (548, 309)
Screenshot: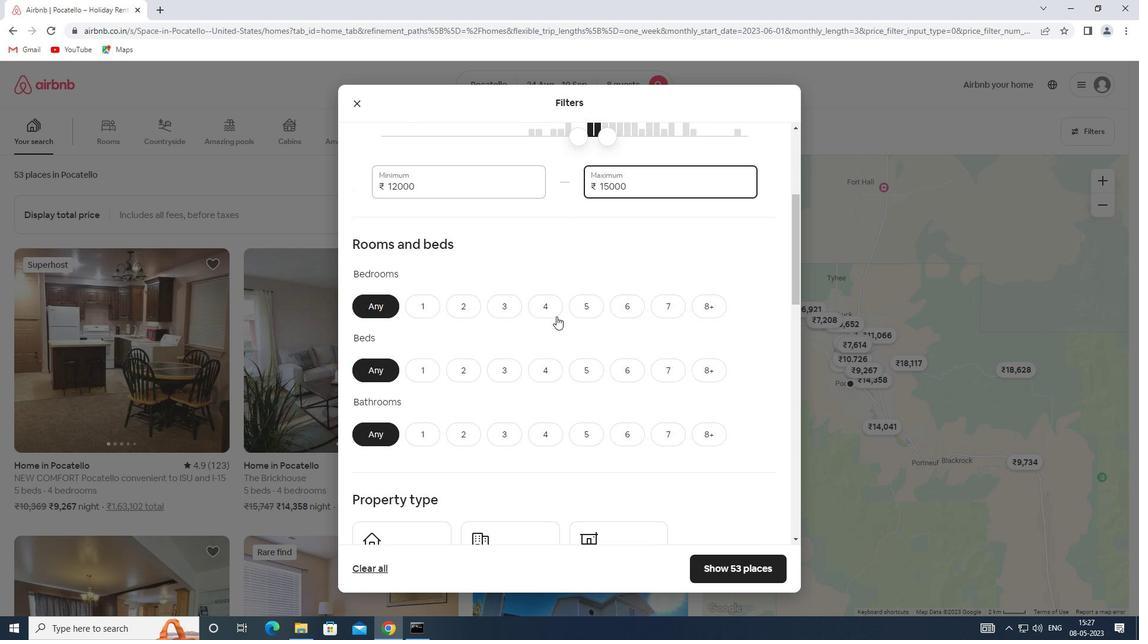 
Action: Mouse pressed left at (548, 309)
Screenshot: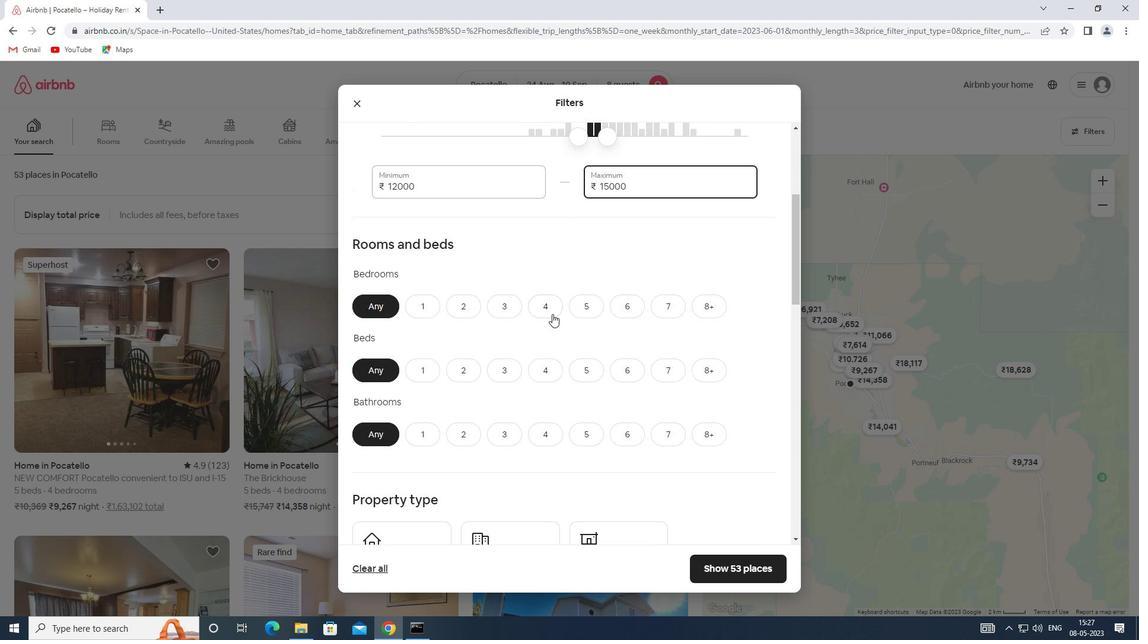 
Action: Mouse moved to (706, 370)
Screenshot: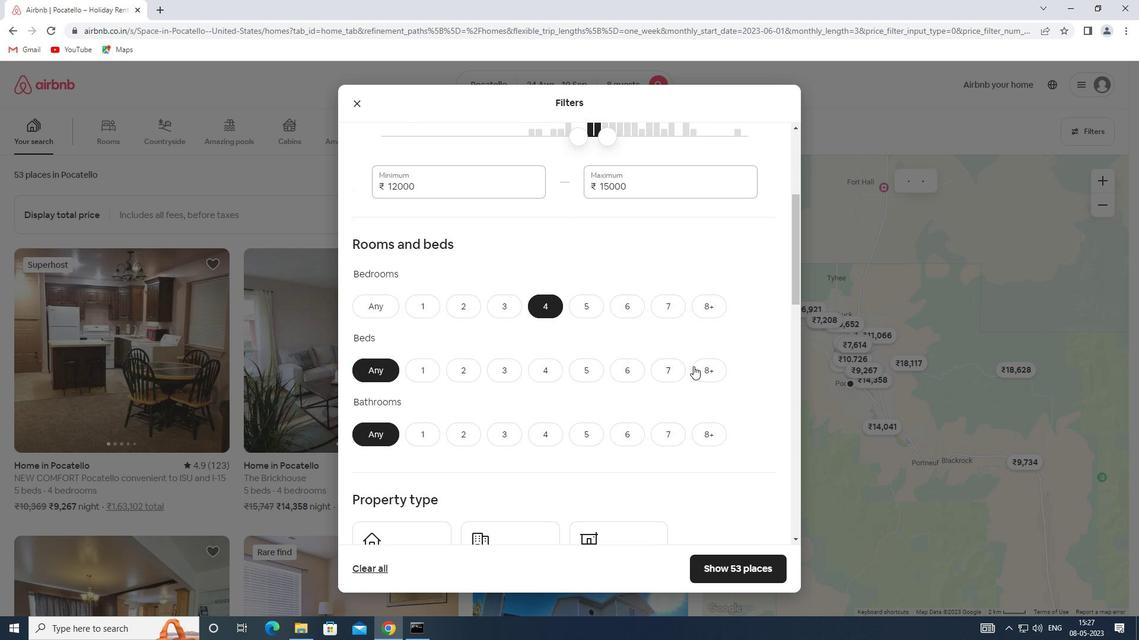 
Action: Mouse pressed left at (706, 370)
Screenshot: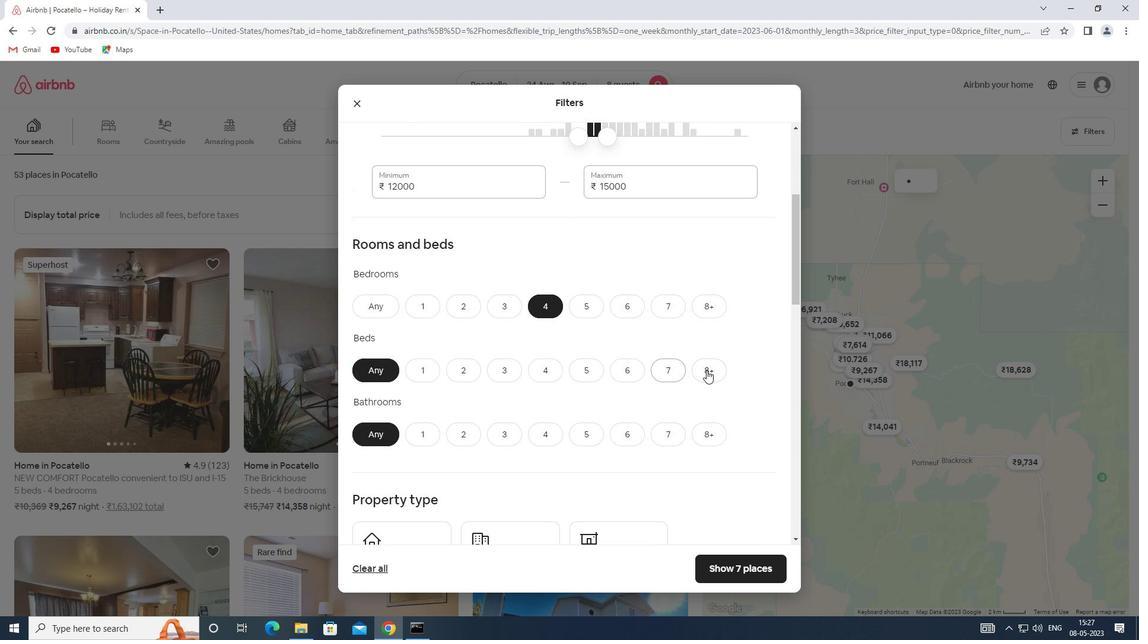 
Action: Mouse moved to (551, 432)
Screenshot: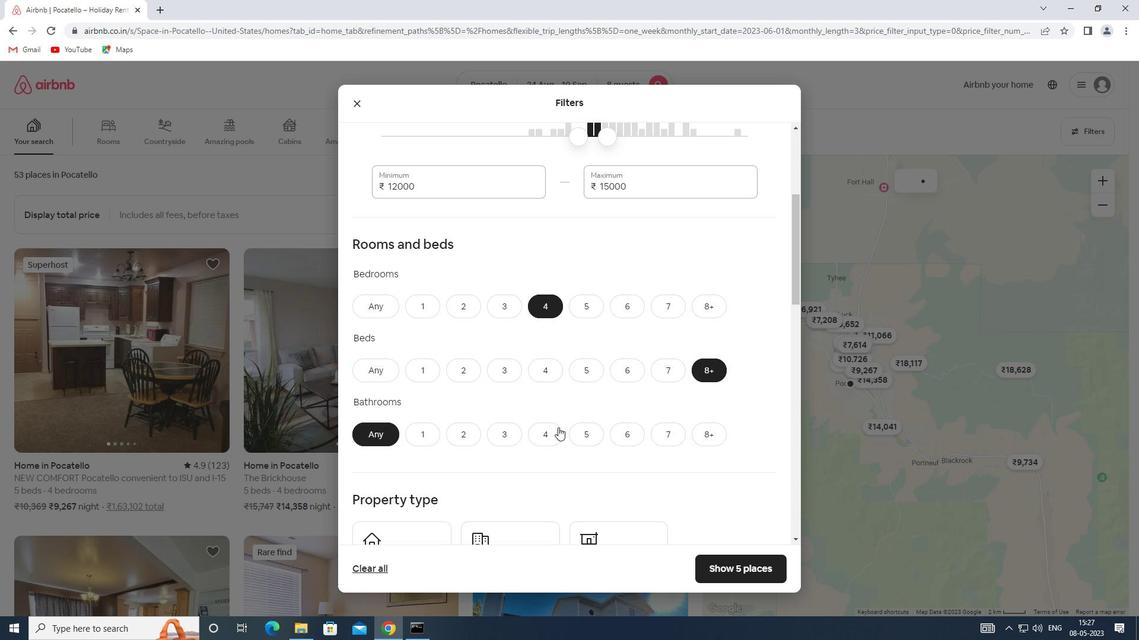 
Action: Mouse pressed left at (551, 432)
Screenshot: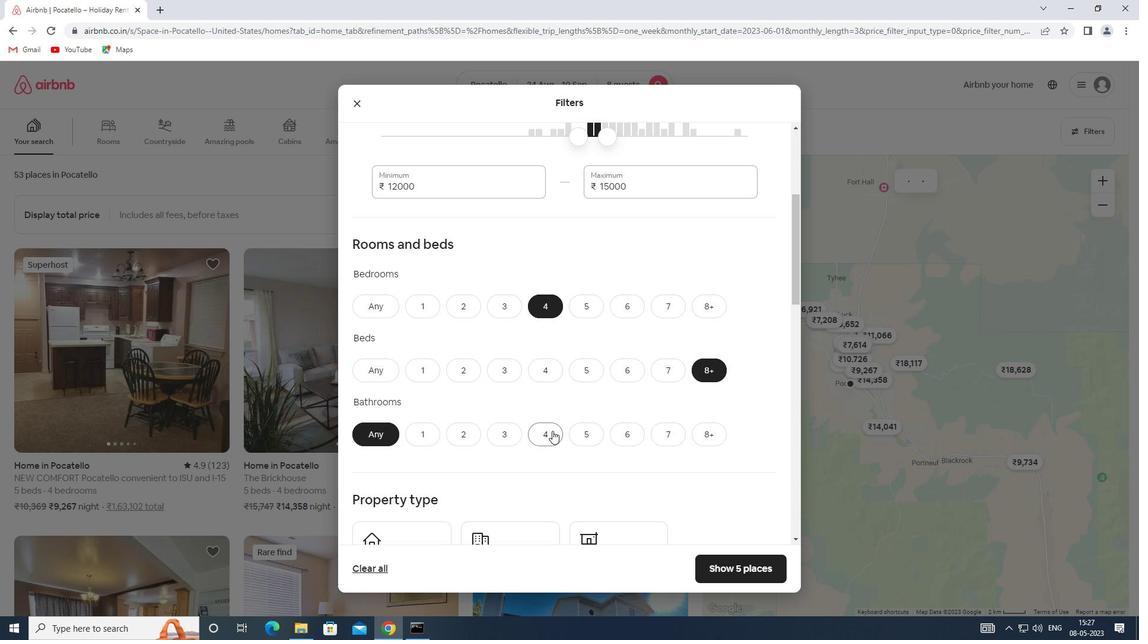 
Action: Mouse moved to (551, 432)
Screenshot: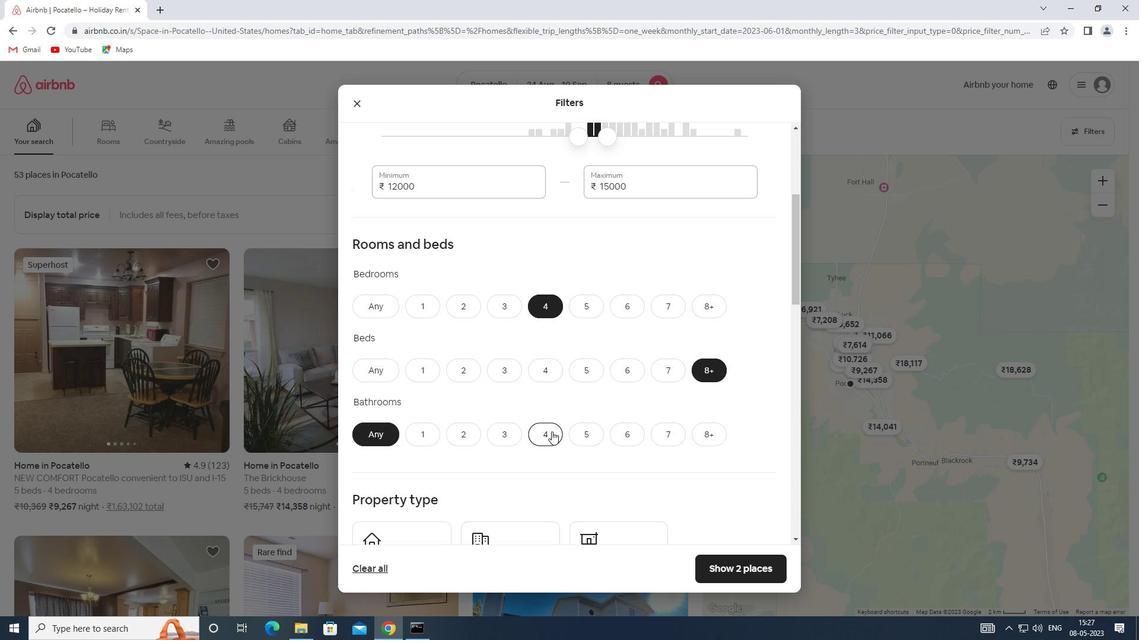 
Action: Mouse scrolled (551, 431) with delta (0, 0)
Screenshot: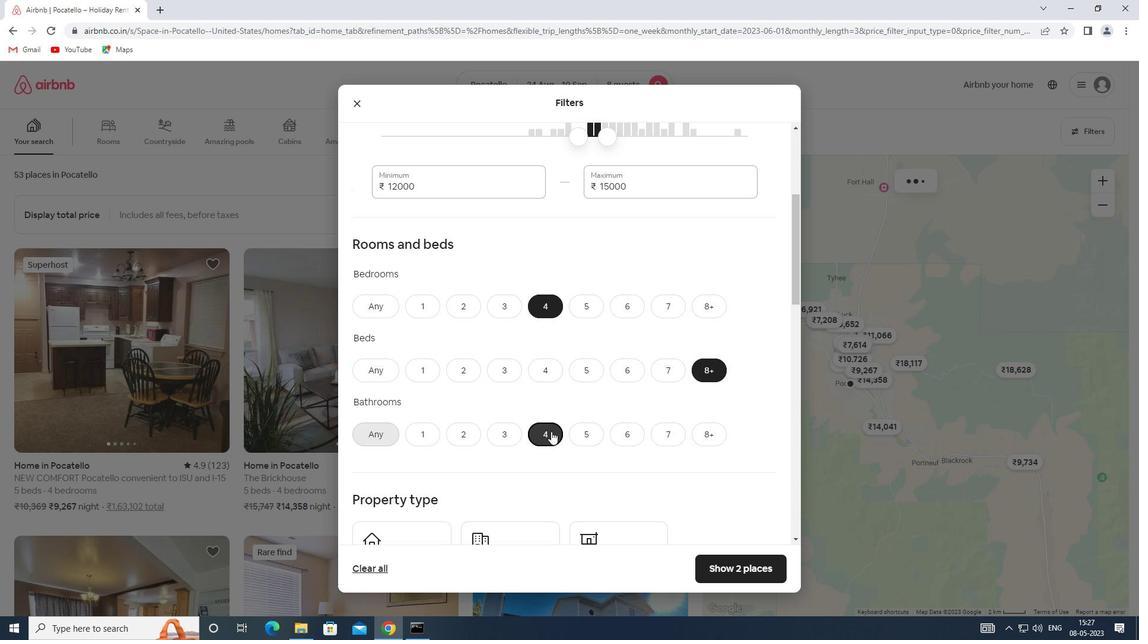 
Action: Mouse scrolled (551, 431) with delta (0, 0)
Screenshot: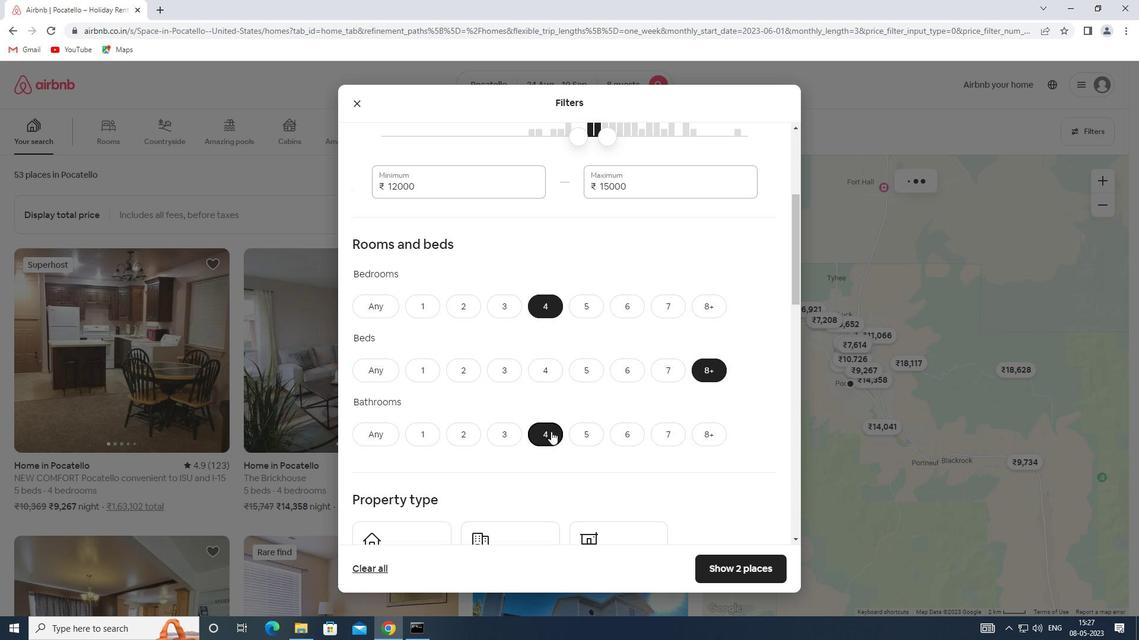 
Action: Mouse moved to (543, 433)
Screenshot: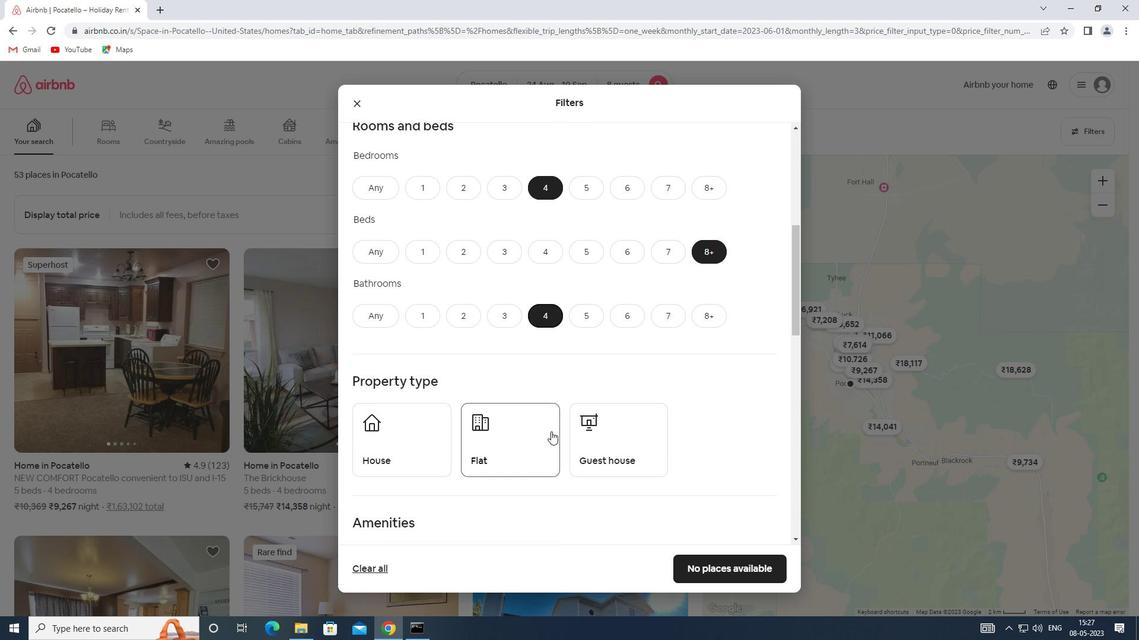 
Action: Mouse scrolled (543, 432) with delta (0, 0)
Screenshot: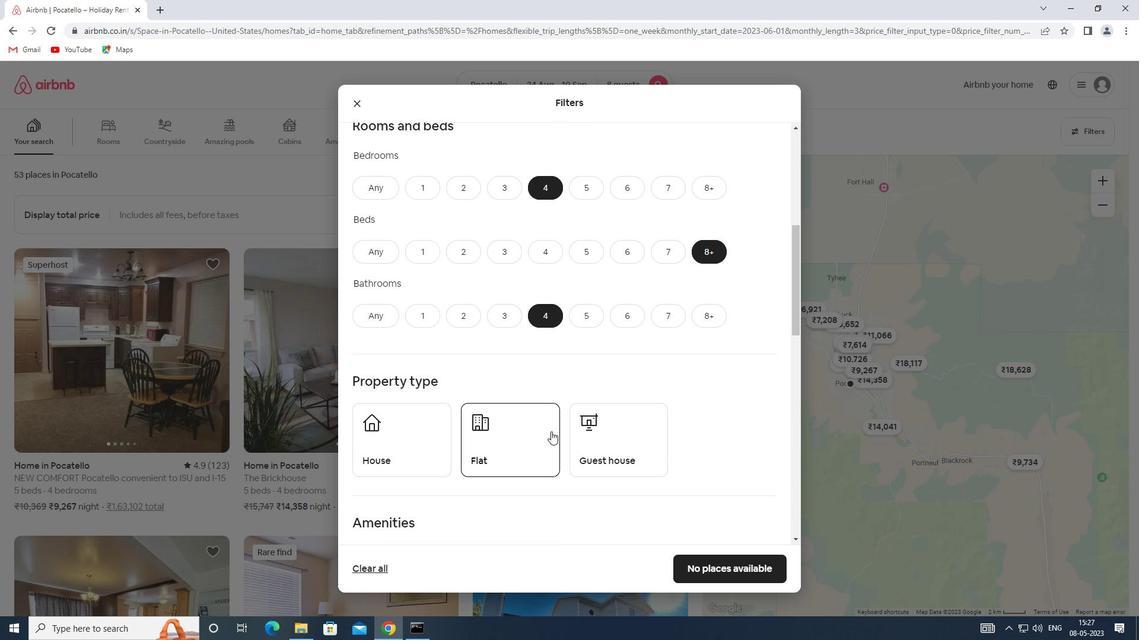 
Action: Mouse moved to (415, 389)
Screenshot: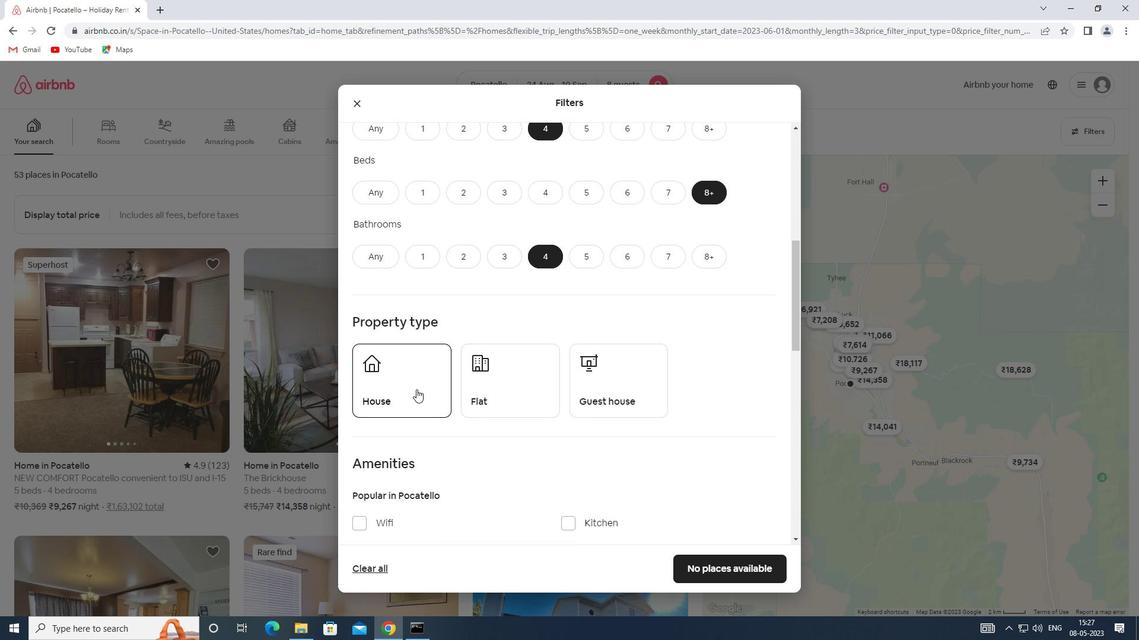 
Action: Mouse pressed left at (415, 389)
Screenshot: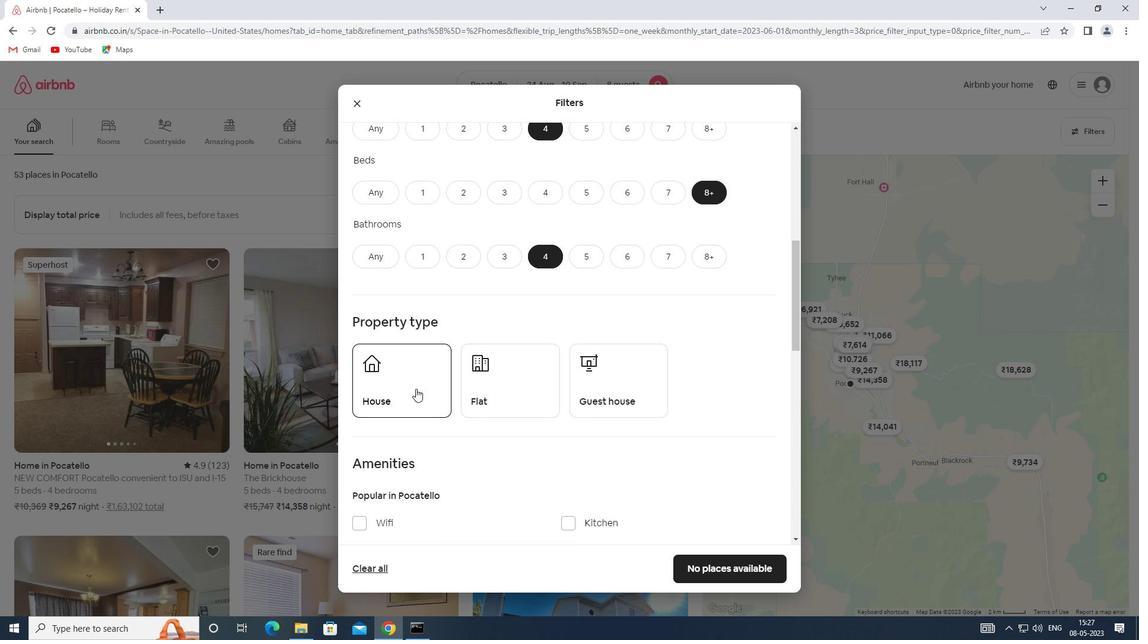 
Action: Mouse moved to (481, 402)
Screenshot: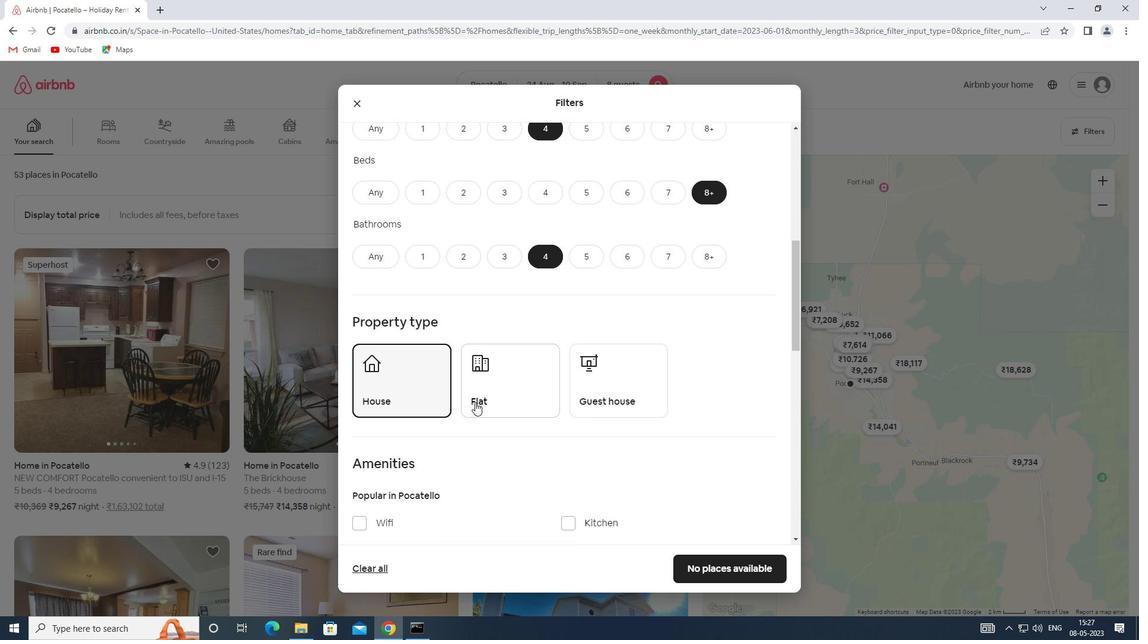 
Action: Mouse pressed left at (481, 402)
Screenshot: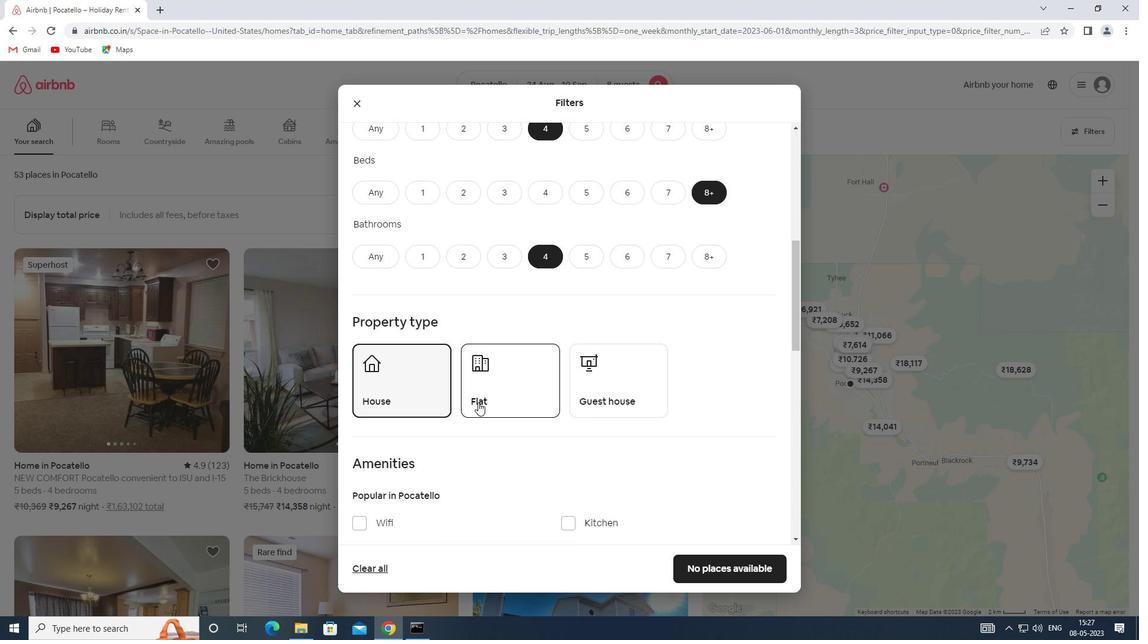 
Action: Mouse moved to (601, 397)
Screenshot: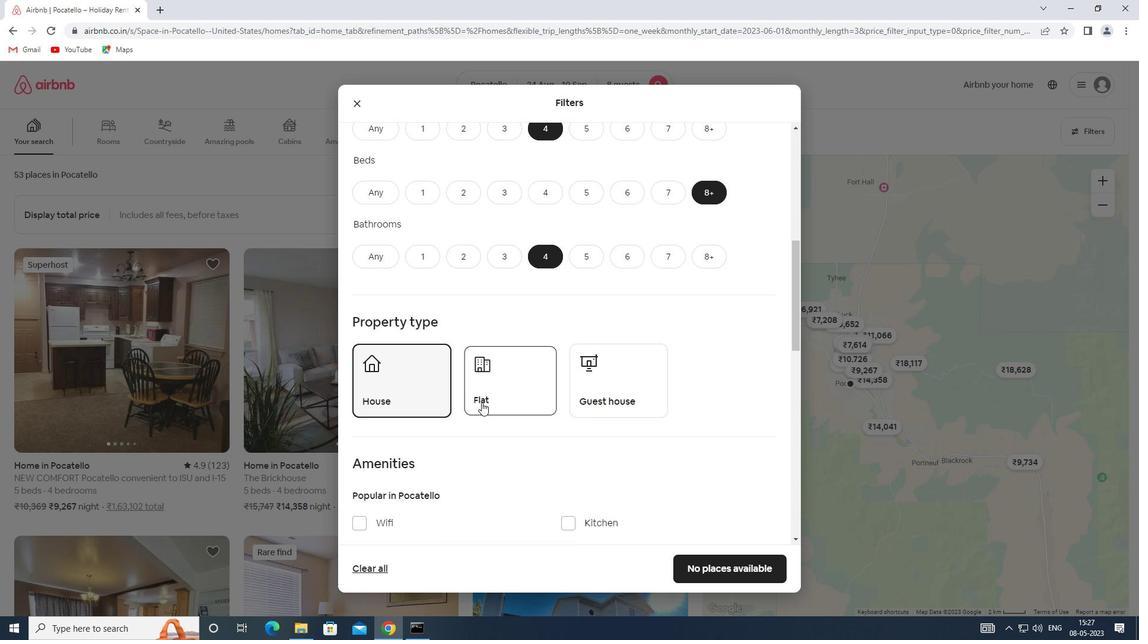 
Action: Mouse pressed left at (601, 397)
Screenshot: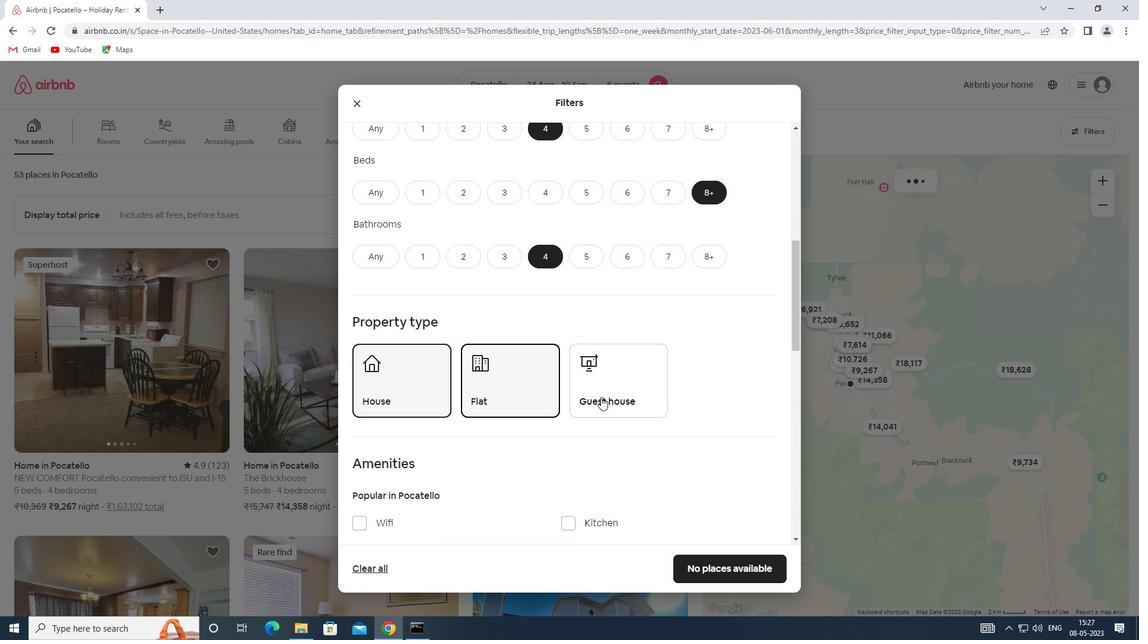 
Action: Mouse moved to (602, 392)
Screenshot: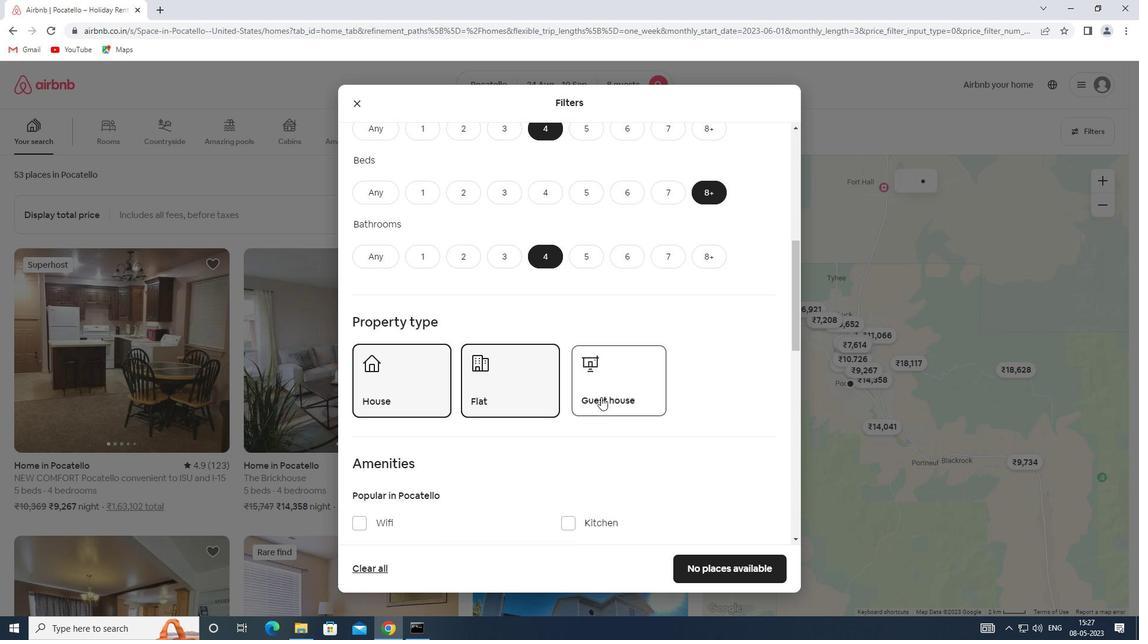 
Action: Mouse scrolled (602, 392) with delta (0, 0)
Screenshot: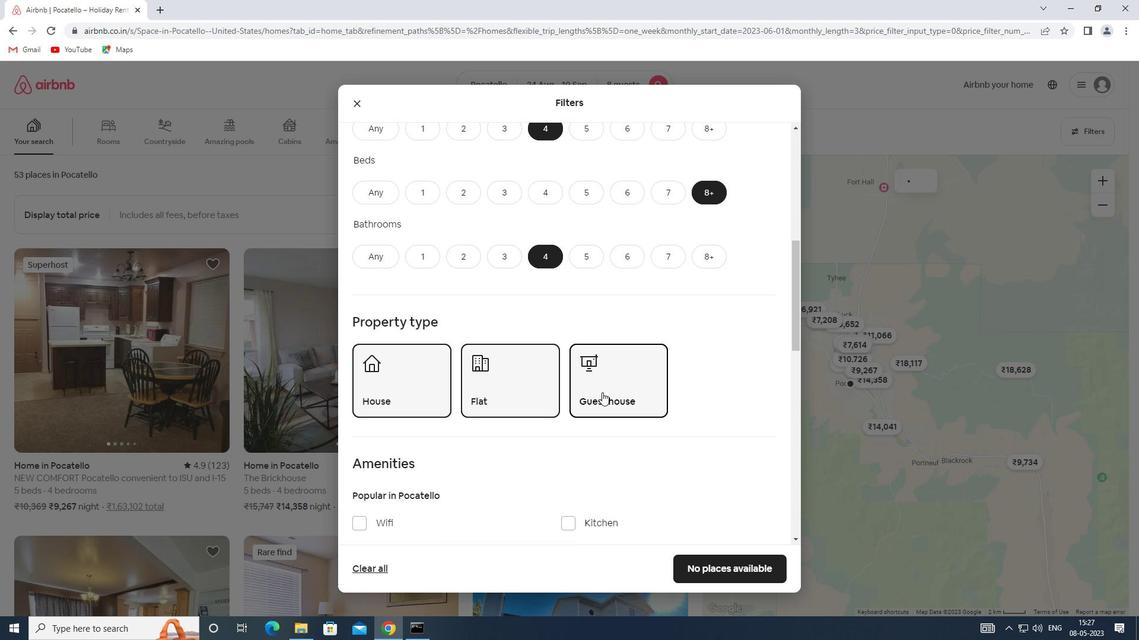
Action: Mouse scrolled (602, 392) with delta (0, 0)
Screenshot: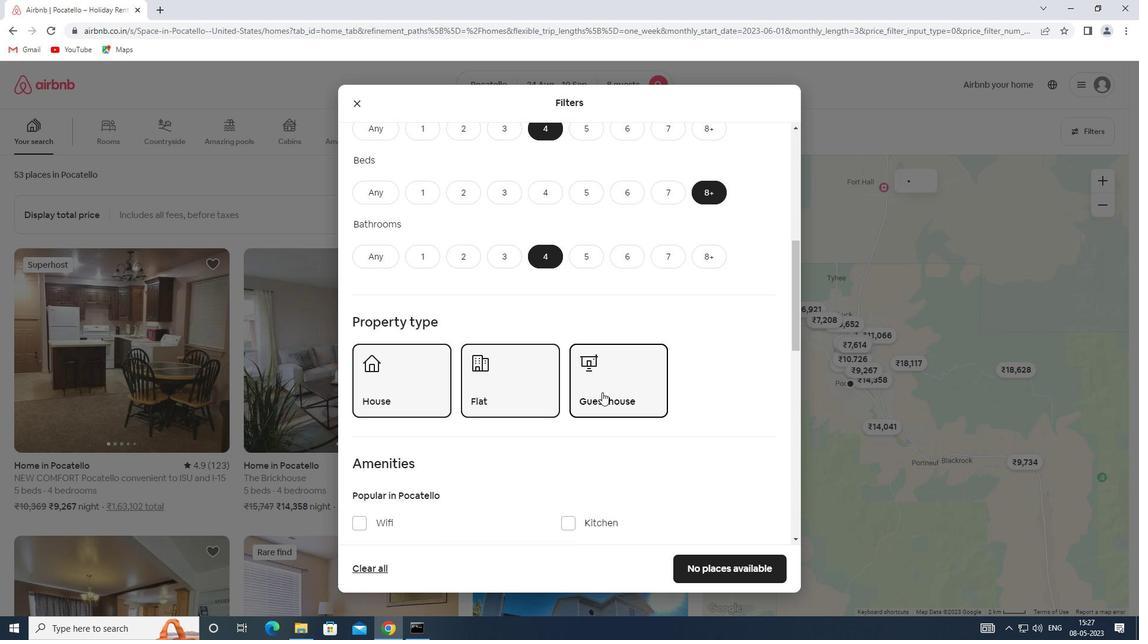 
Action: Mouse scrolled (602, 392) with delta (0, 0)
Screenshot: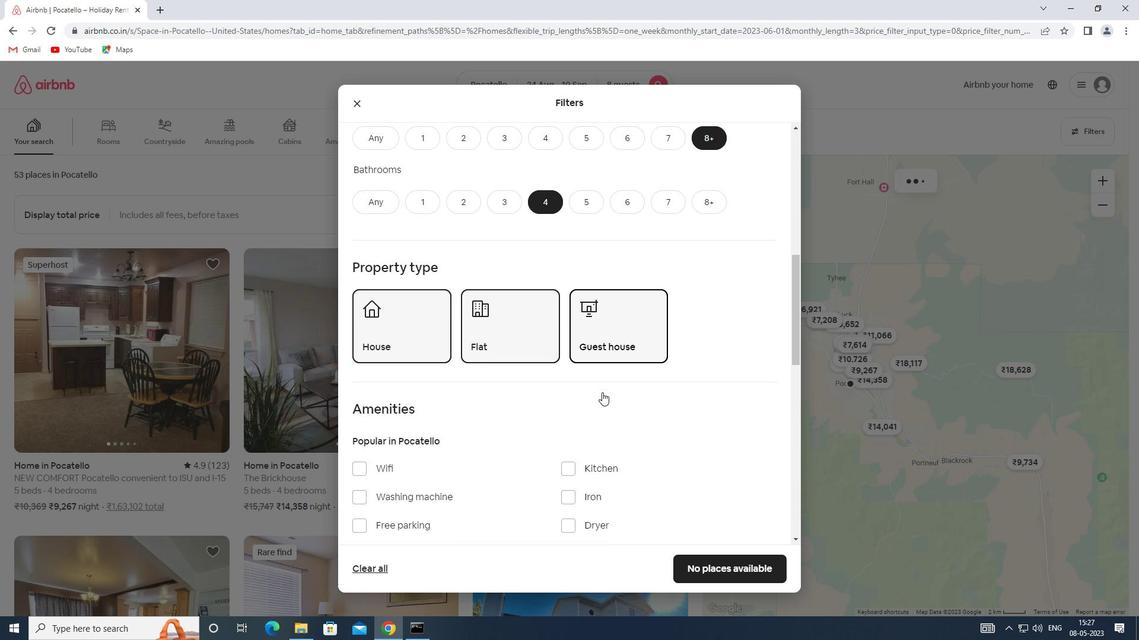 
Action: Mouse scrolled (602, 392) with delta (0, 0)
Screenshot: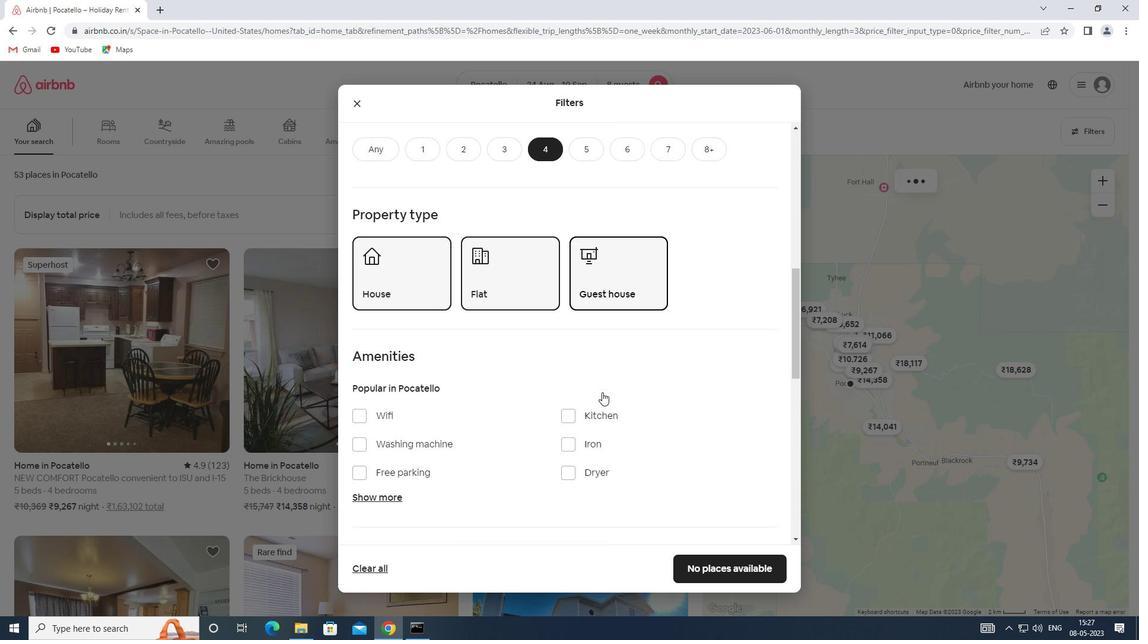 
Action: Mouse moved to (384, 372)
Screenshot: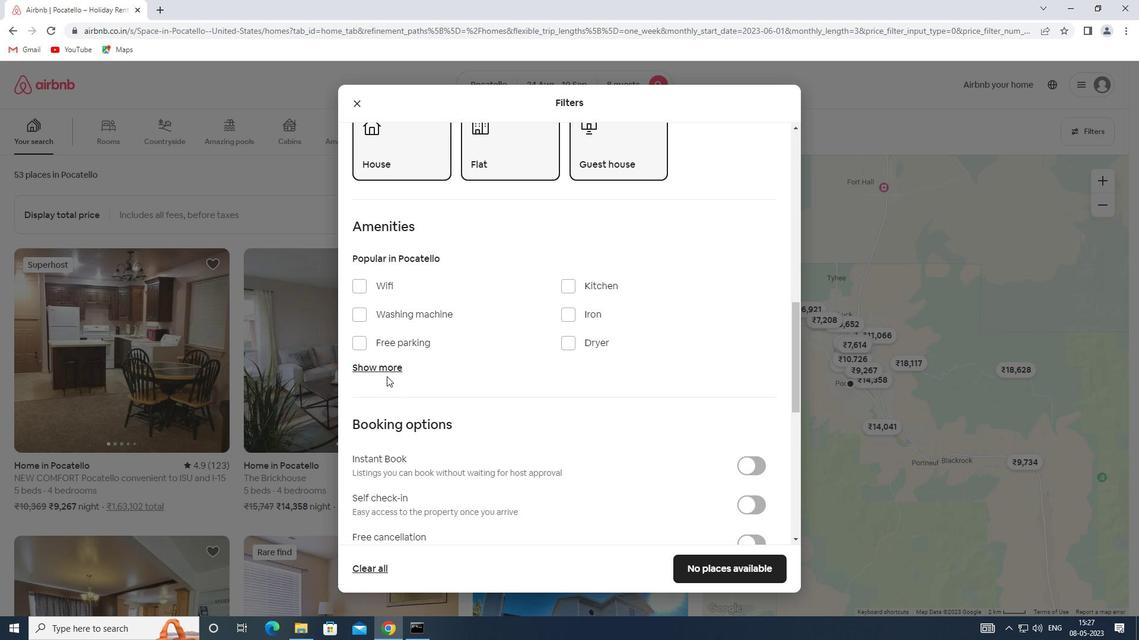 
Action: Mouse pressed left at (384, 372)
Screenshot: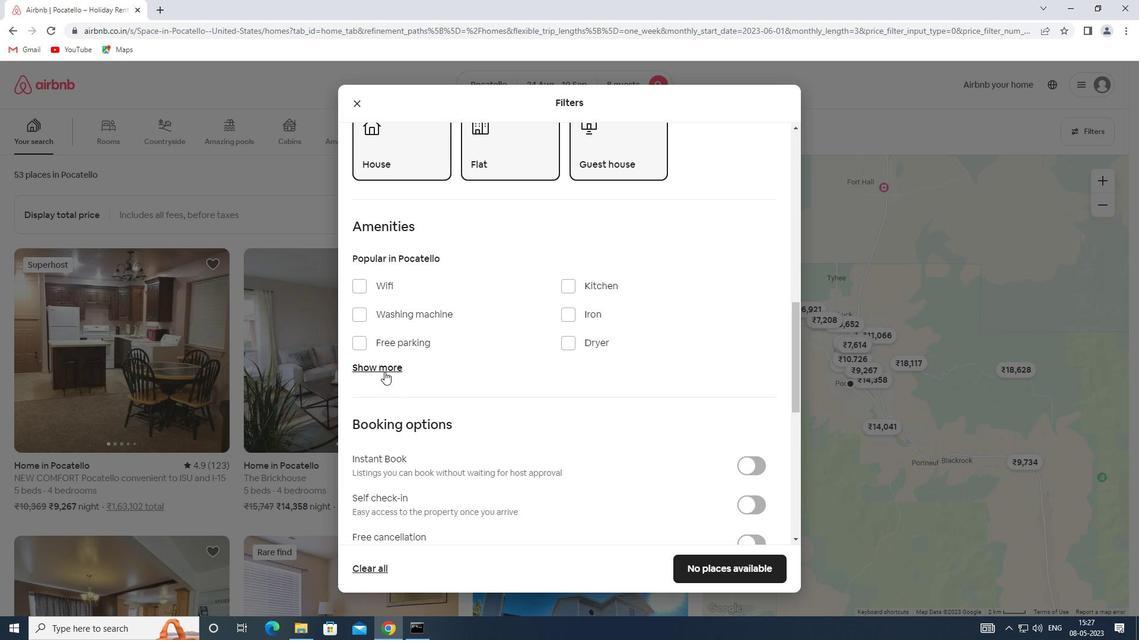 
Action: Mouse moved to (357, 284)
Screenshot: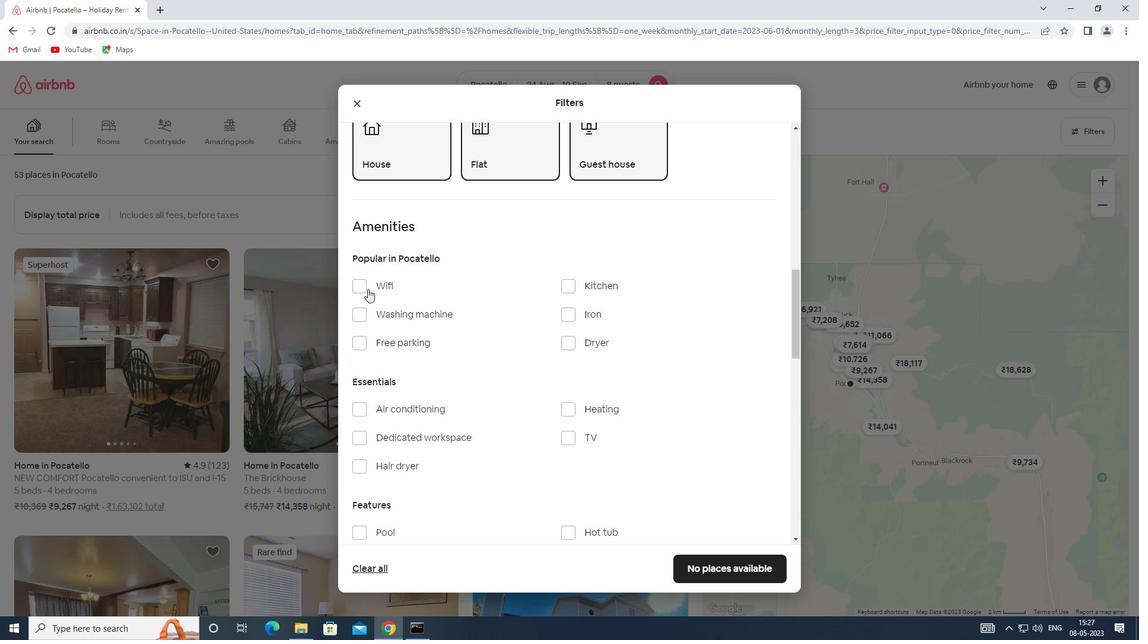
Action: Mouse pressed left at (357, 284)
Screenshot: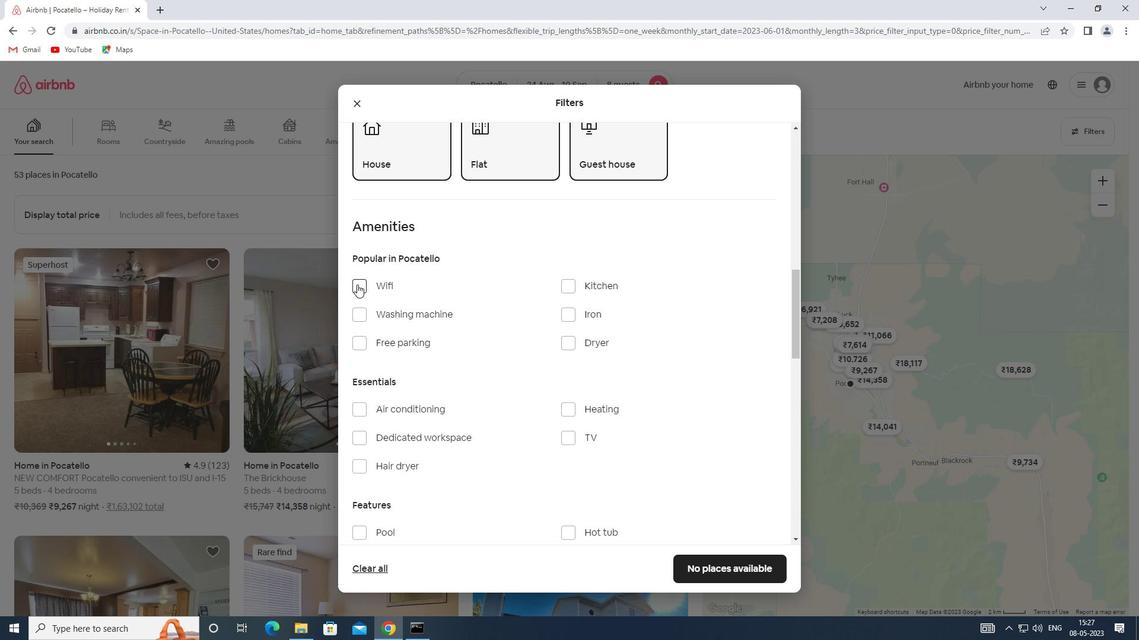 
Action: Mouse moved to (562, 443)
Screenshot: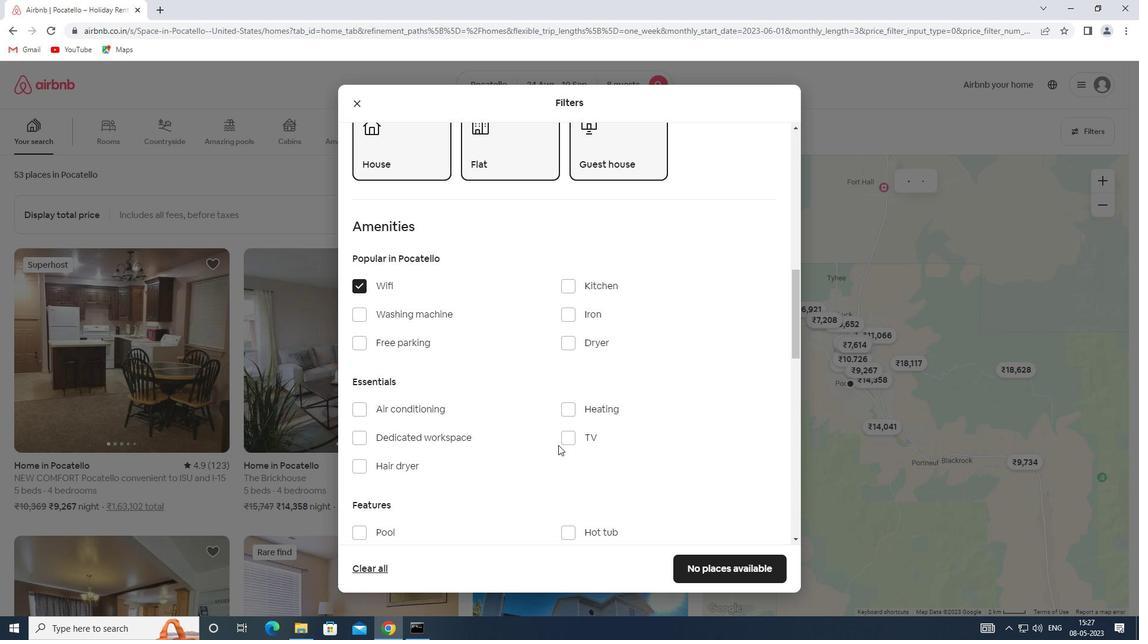 
Action: Mouse pressed left at (562, 443)
Screenshot: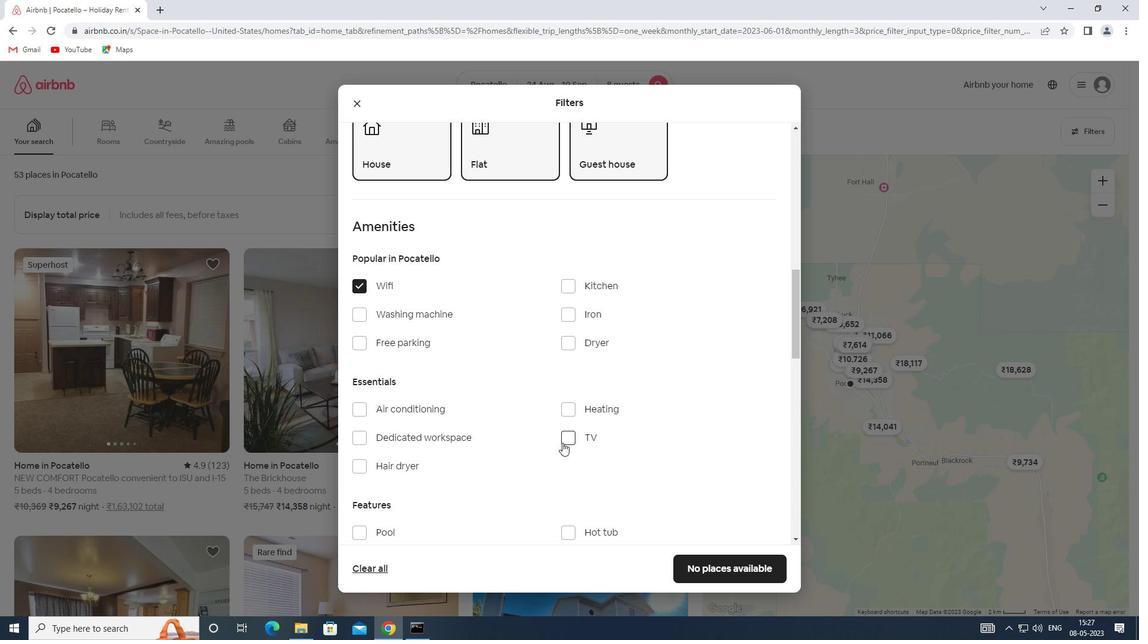 
Action: Mouse moved to (354, 338)
Screenshot: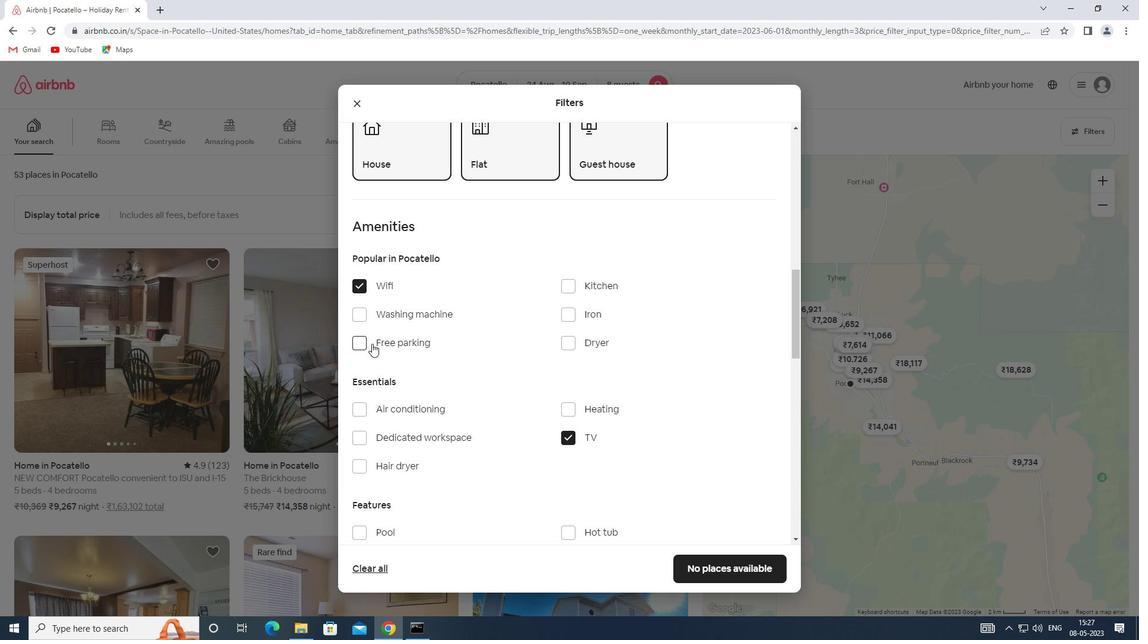 
Action: Mouse pressed left at (354, 338)
Screenshot: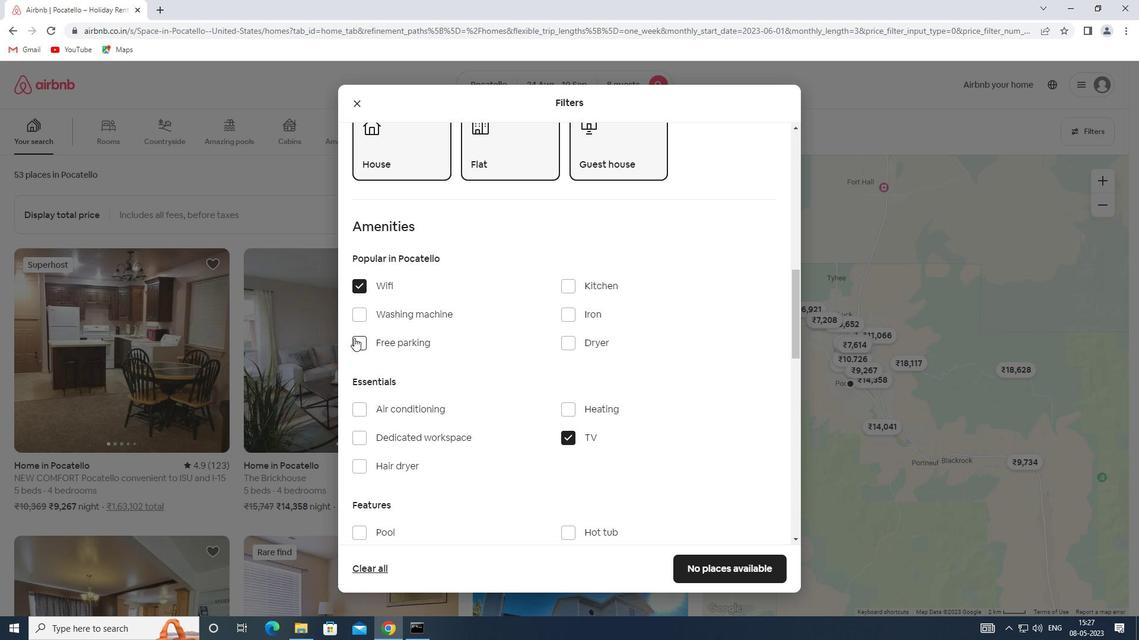 
Action: Mouse moved to (473, 362)
Screenshot: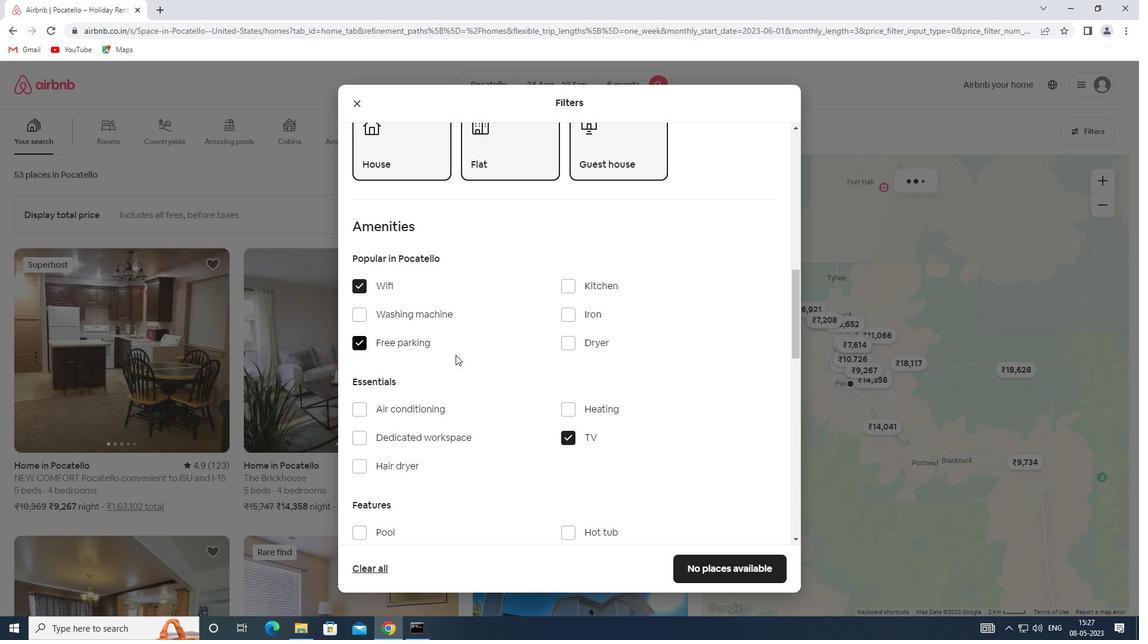 
Action: Mouse scrolled (473, 361) with delta (0, 0)
Screenshot: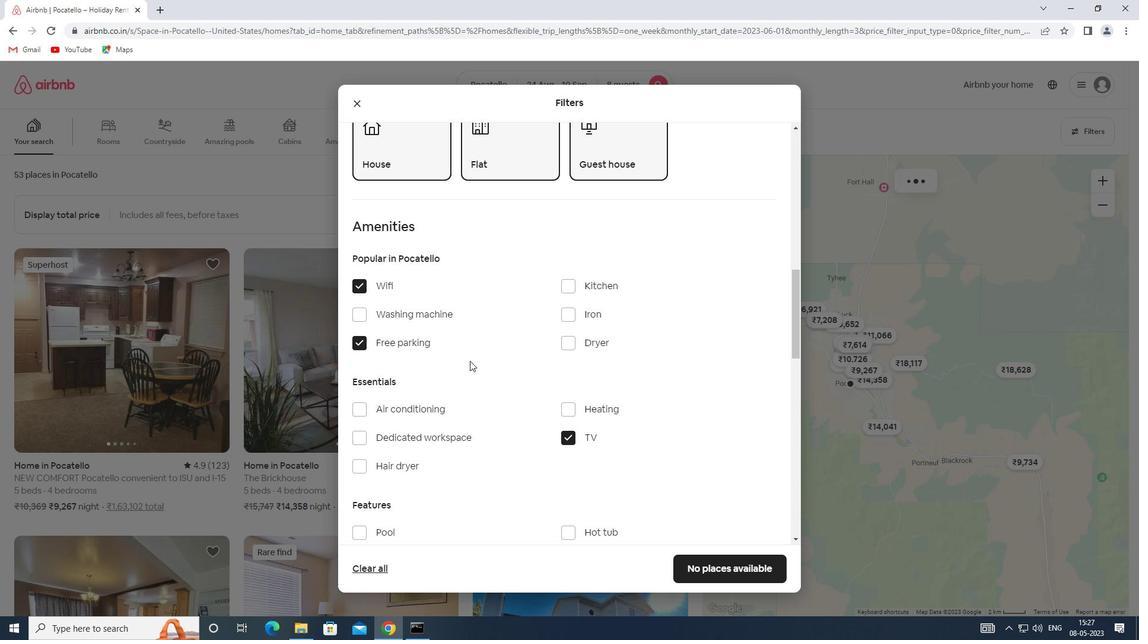 
Action: Mouse scrolled (473, 361) with delta (0, 0)
Screenshot: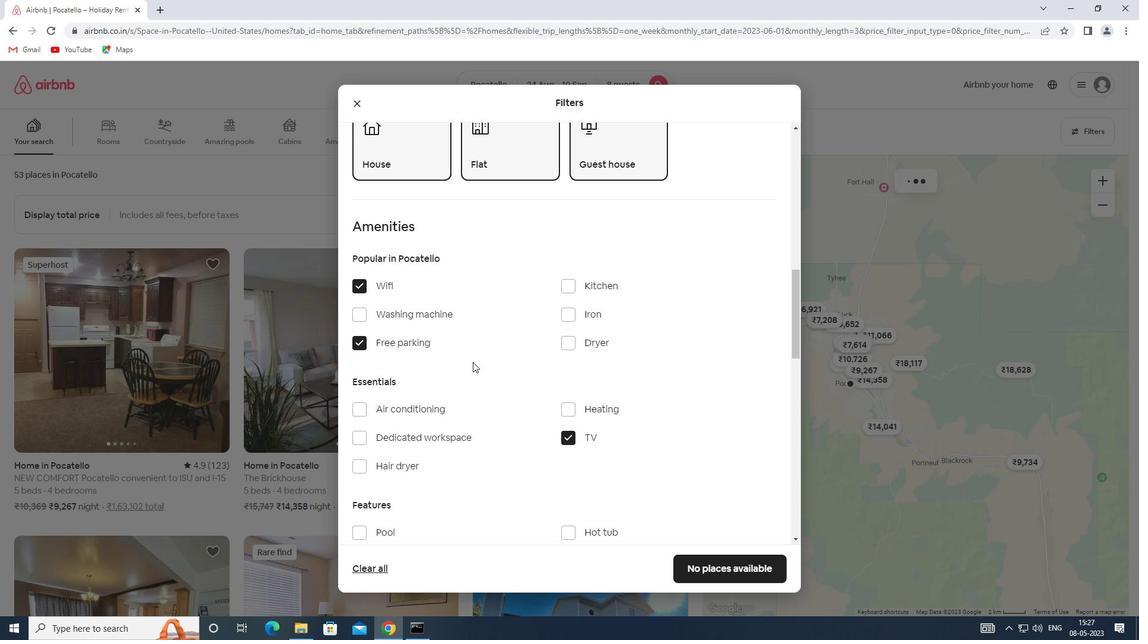 
Action: Mouse moved to (475, 363)
Screenshot: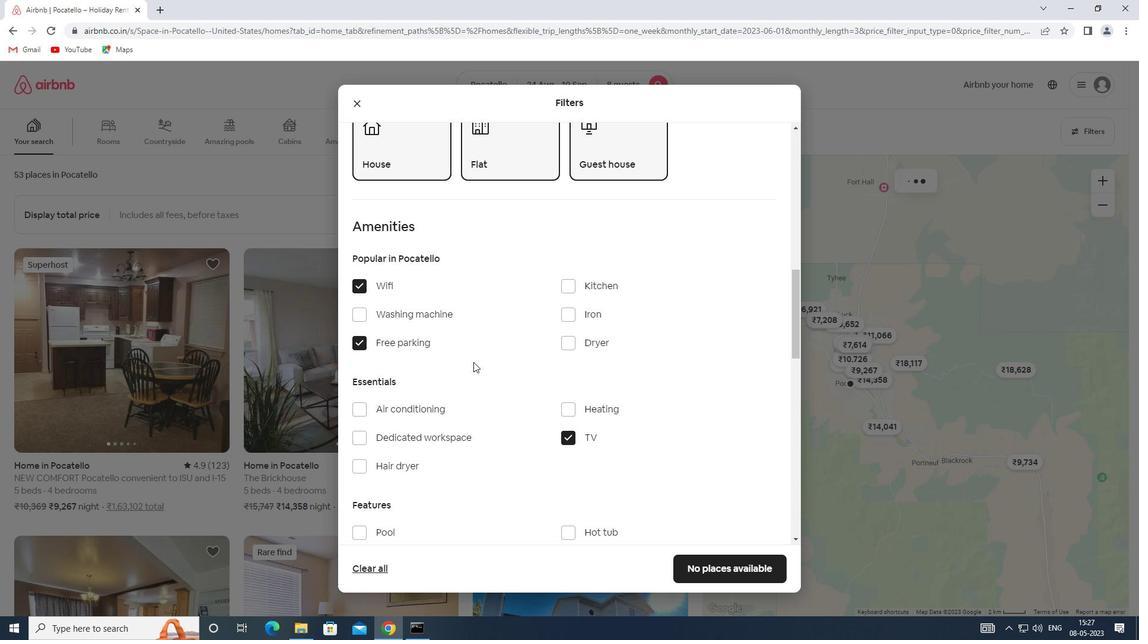 
Action: Mouse scrolled (475, 362) with delta (0, 0)
Screenshot: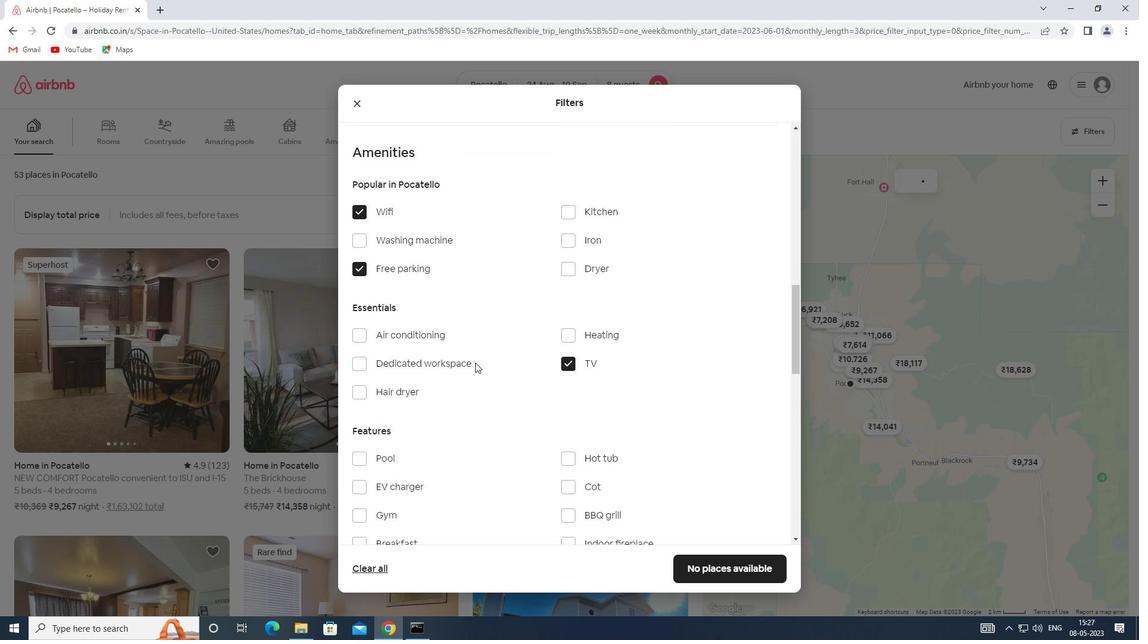 
Action: Mouse scrolled (475, 362) with delta (0, 0)
Screenshot: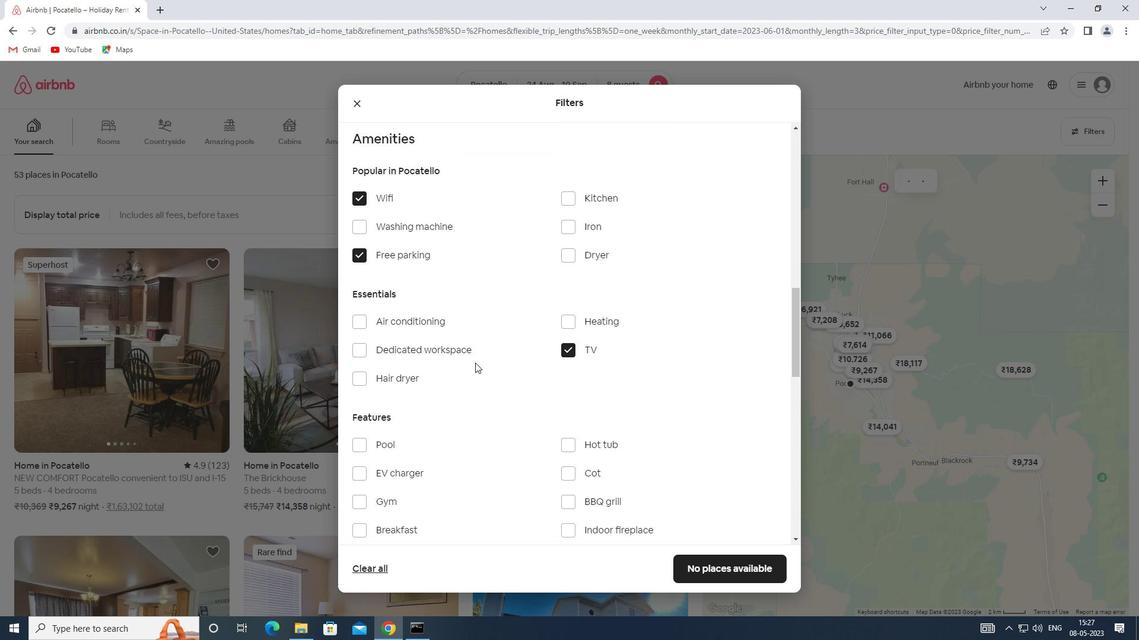 
Action: Mouse moved to (360, 350)
Screenshot: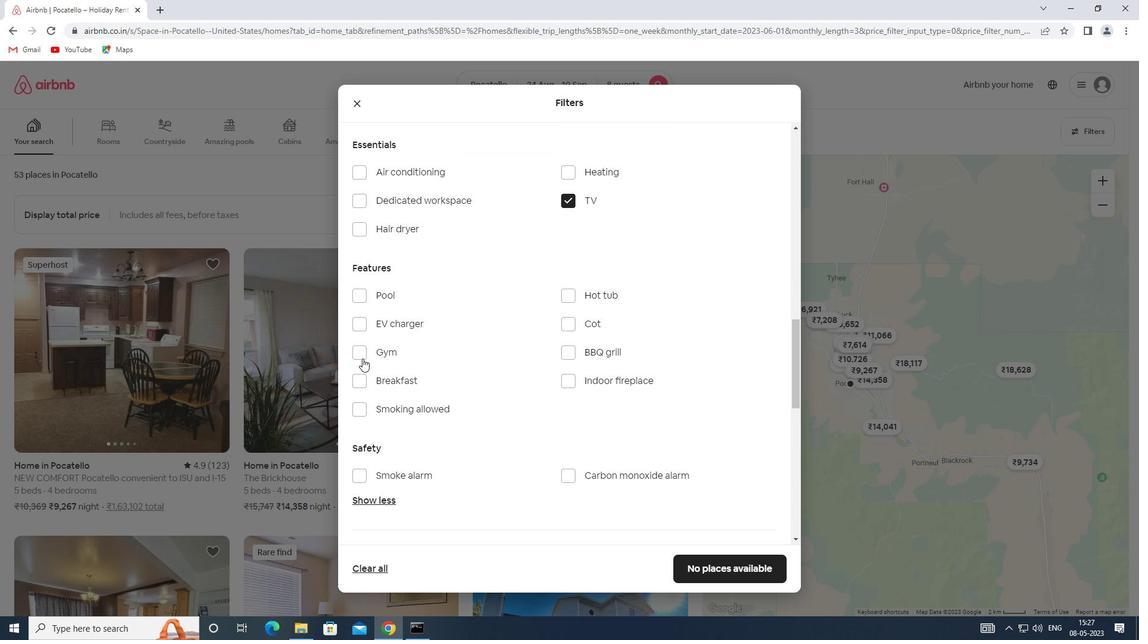 
Action: Mouse pressed left at (360, 350)
Screenshot: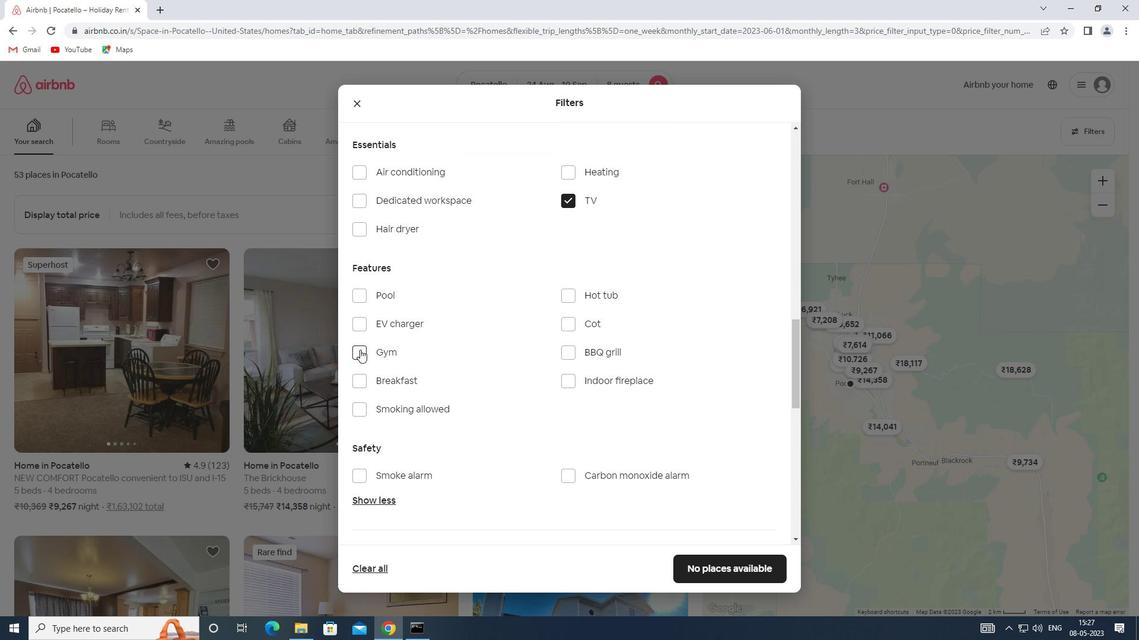 
Action: Mouse moved to (362, 379)
Screenshot: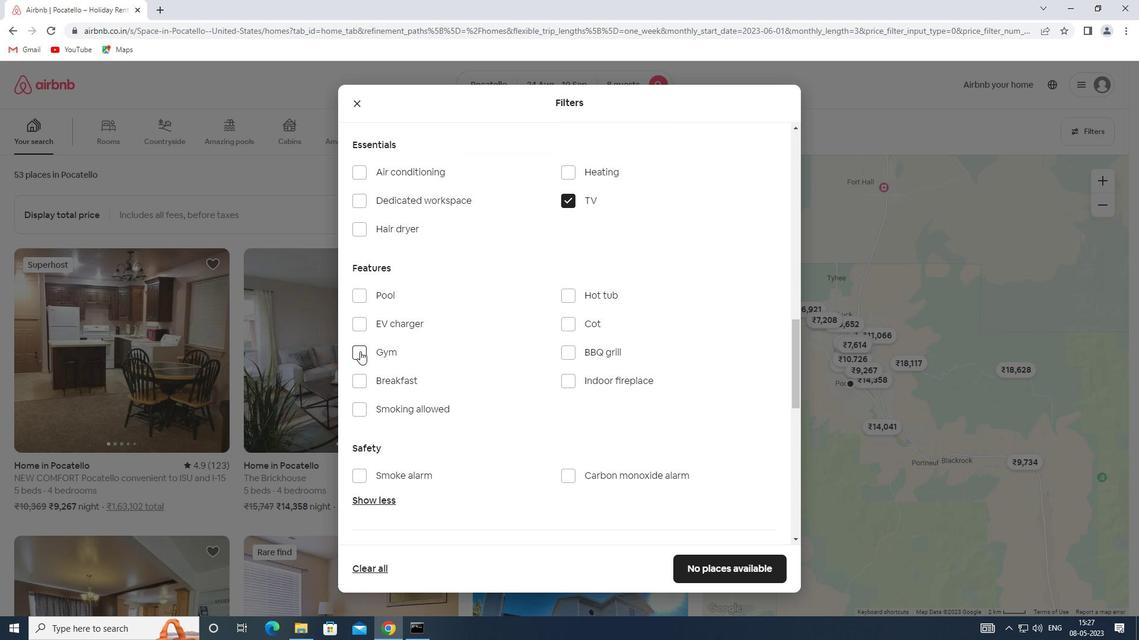 
Action: Mouse pressed left at (362, 379)
Screenshot: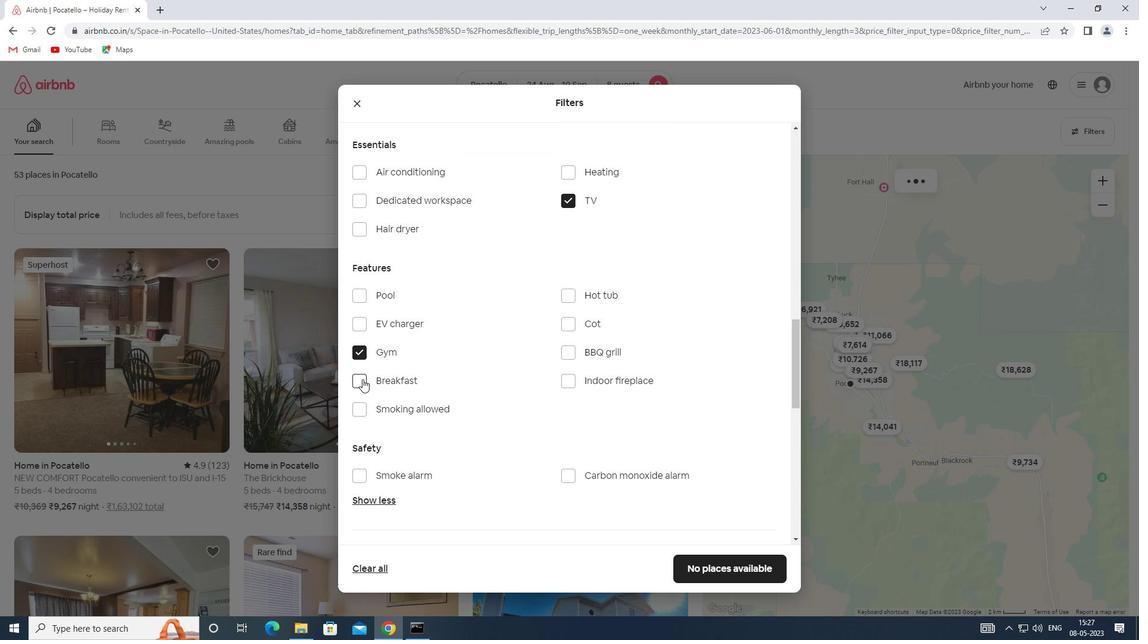 
Action: Mouse moved to (528, 403)
Screenshot: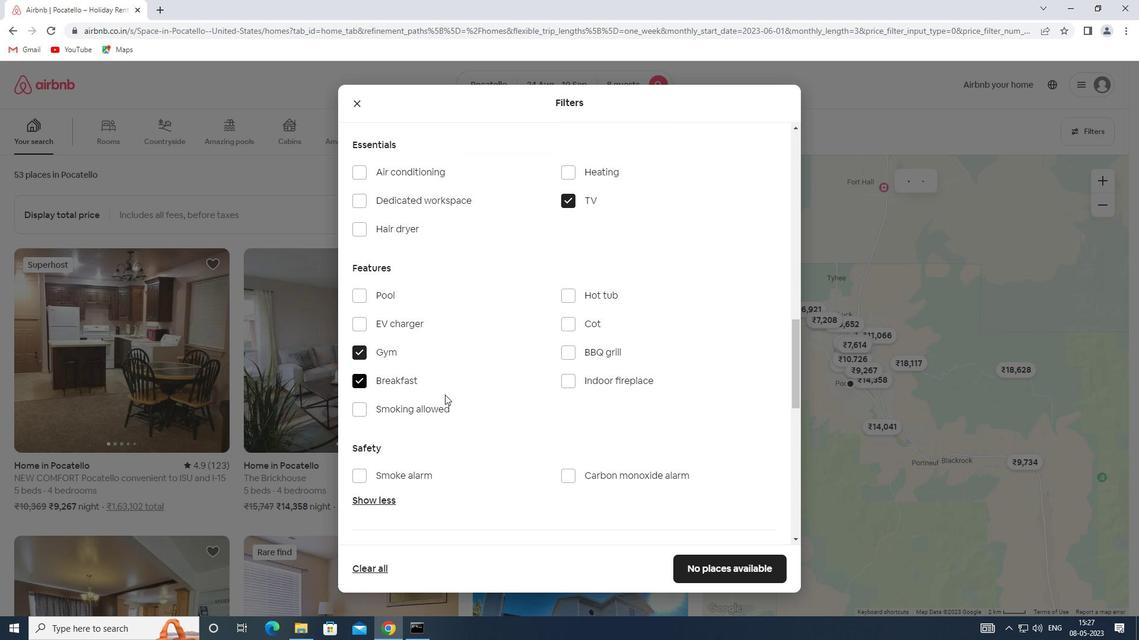 
Action: Mouse scrolled (528, 402) with delta (0, 0)
Screenshot: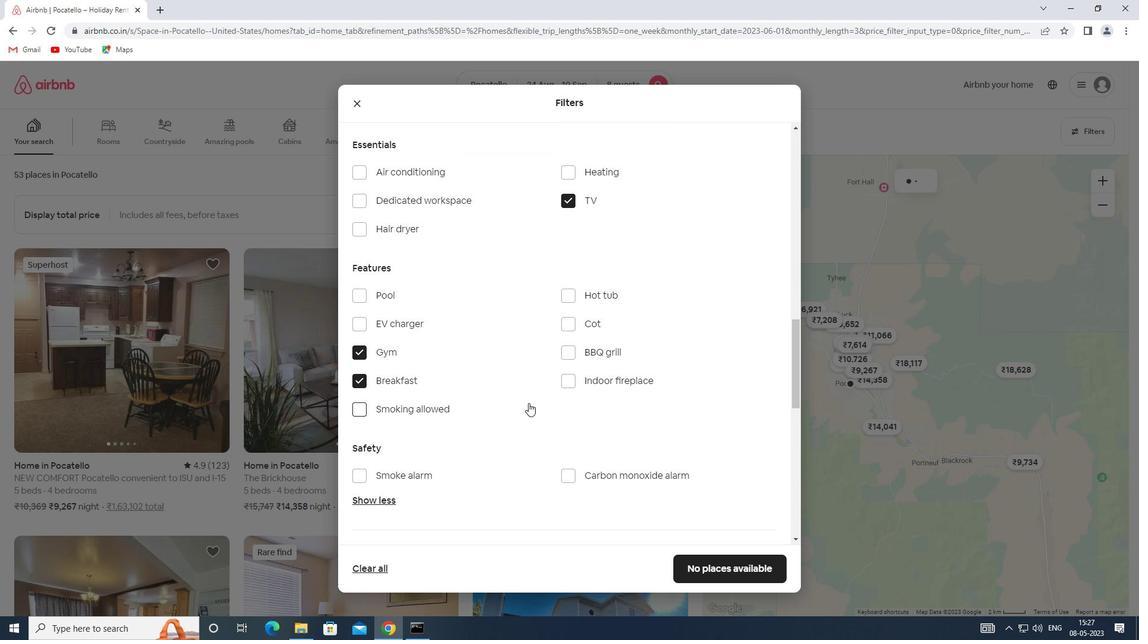 
Action: Mouse scrolled (528, 402) with delta (0, 0)
Screenshot: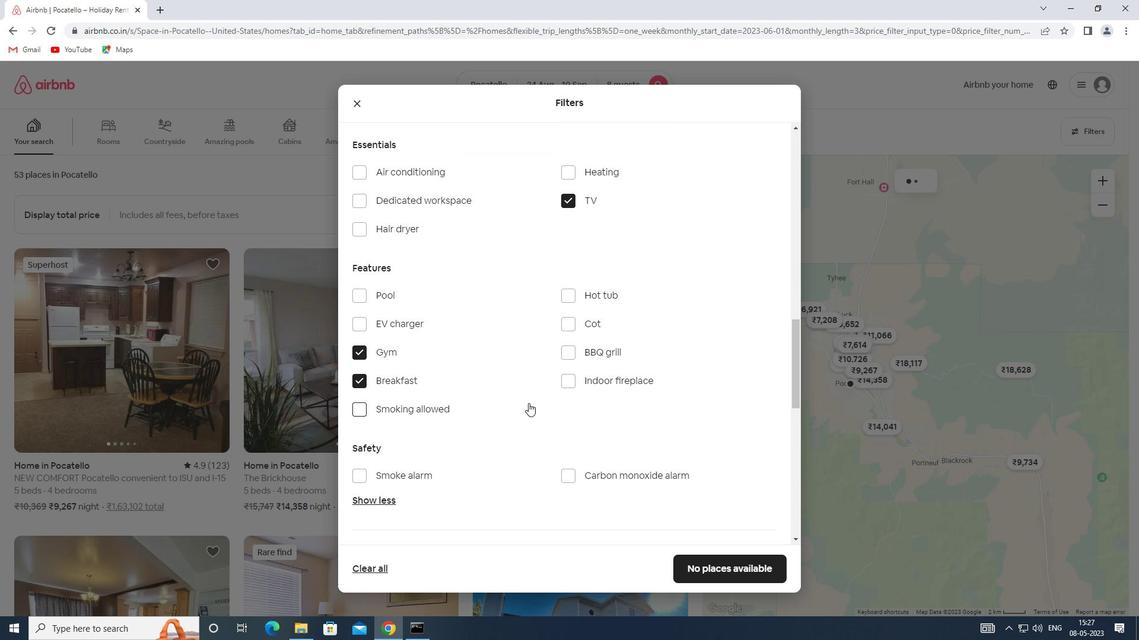 
Action: Mouse moved to (529, 404)
Screenshot: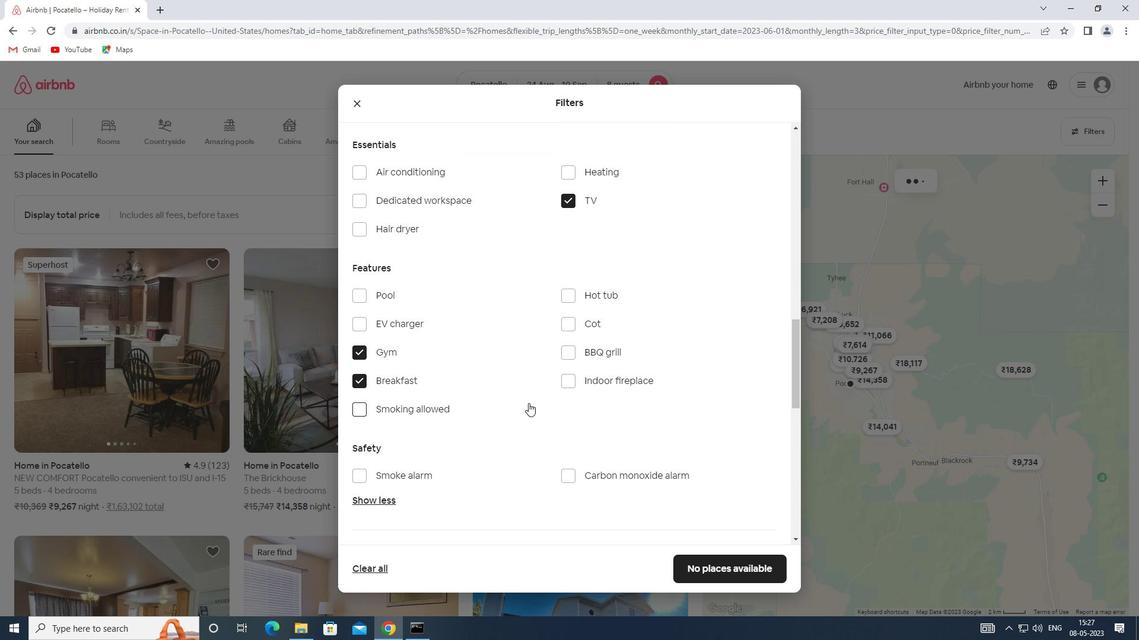 
Action: Mouse scrolled (529, 404) with delta (0, 0)
Screenshot: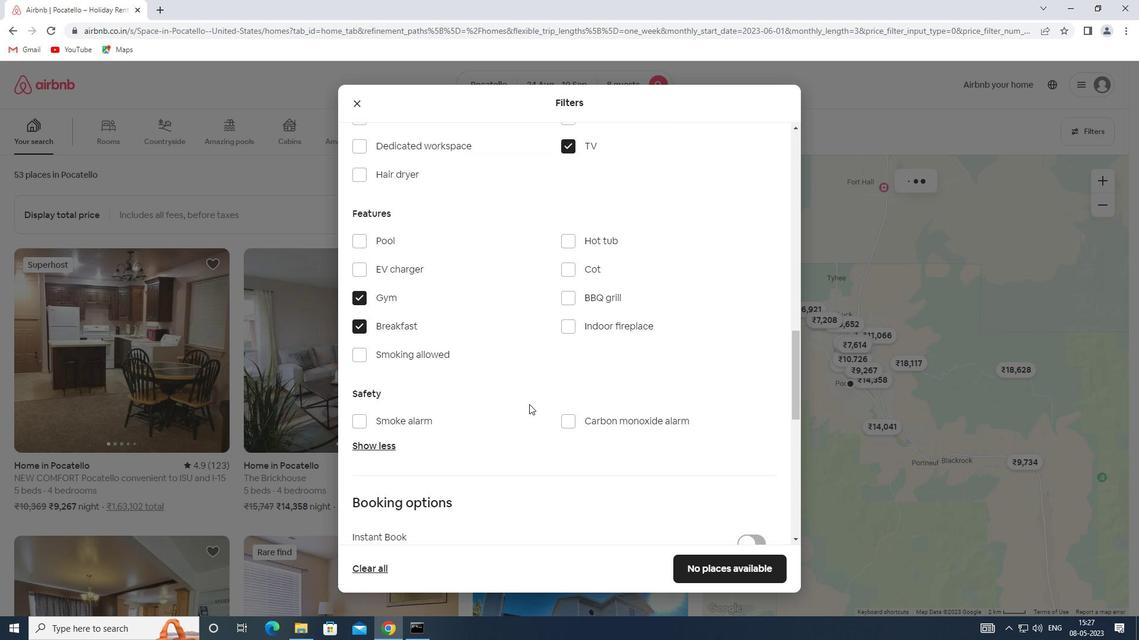 
Action: Mouse scrolled (529, 404) with delta (0, 0)
Screenshot: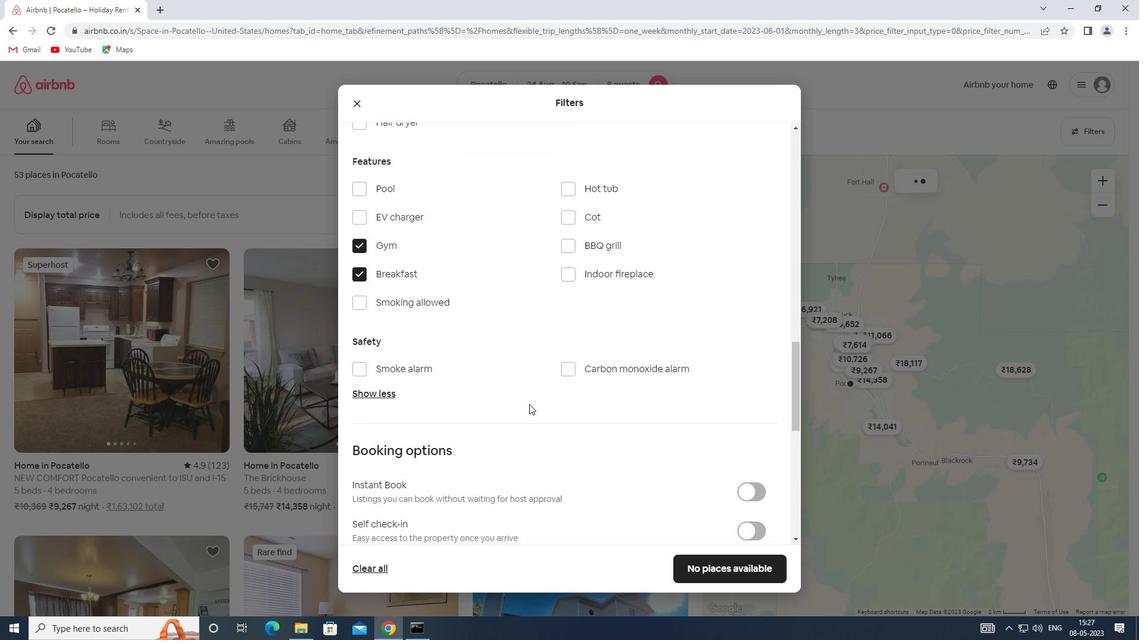 
Action: Mouse moved to (753, 400)
Screenshot: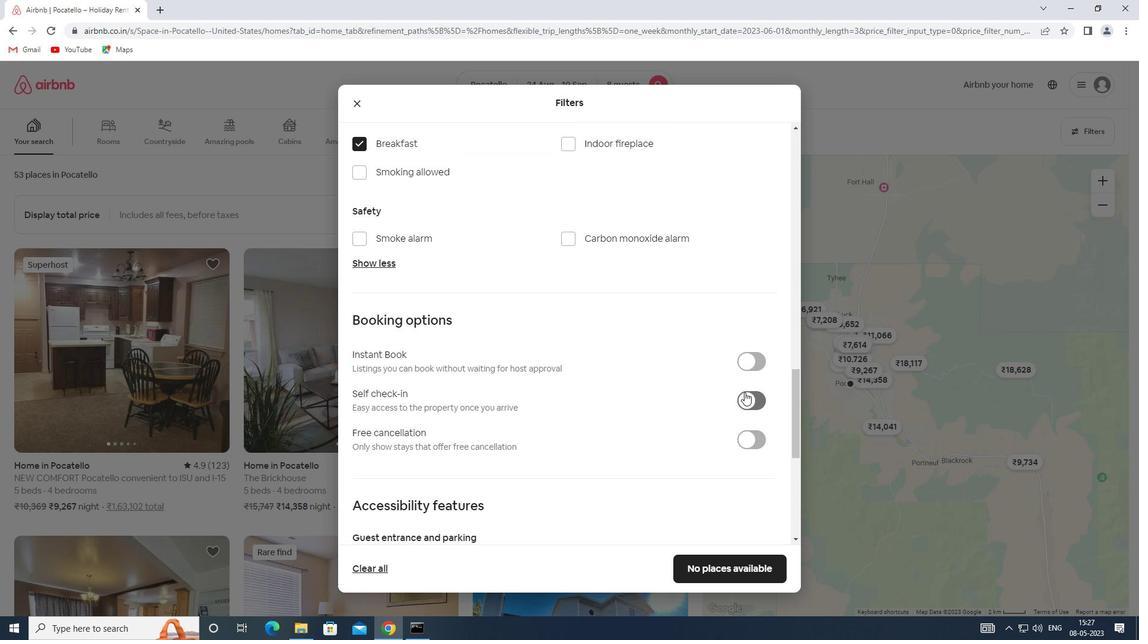 
Action: Mouse pressed left at (753, 400)
Screenshot: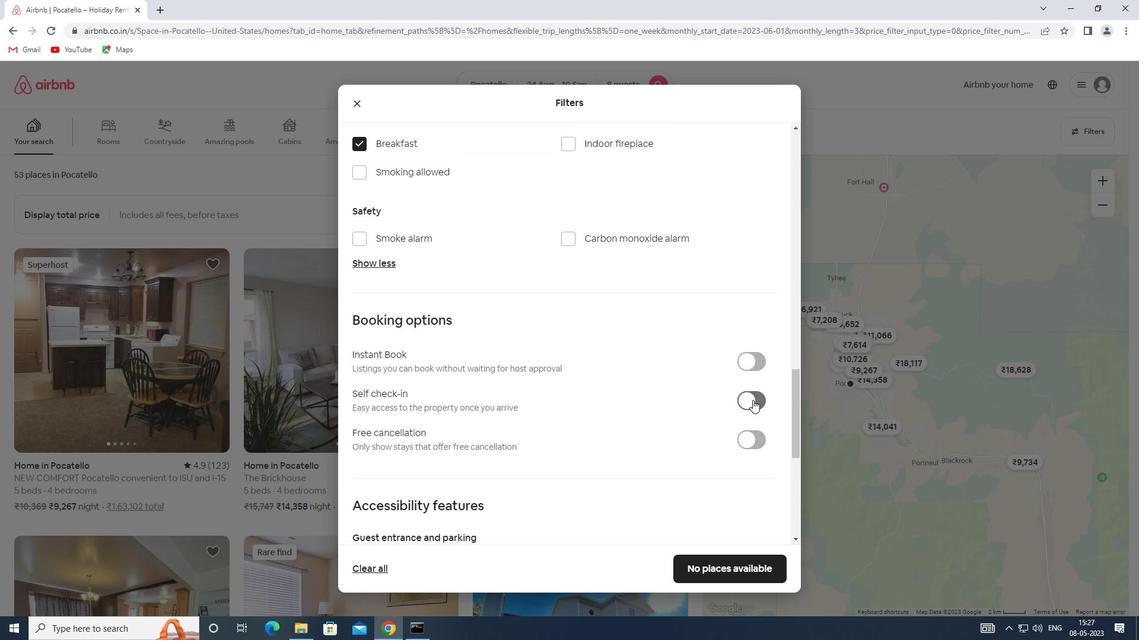 
Action: Mouse moved to (492, 467)
Screenshot: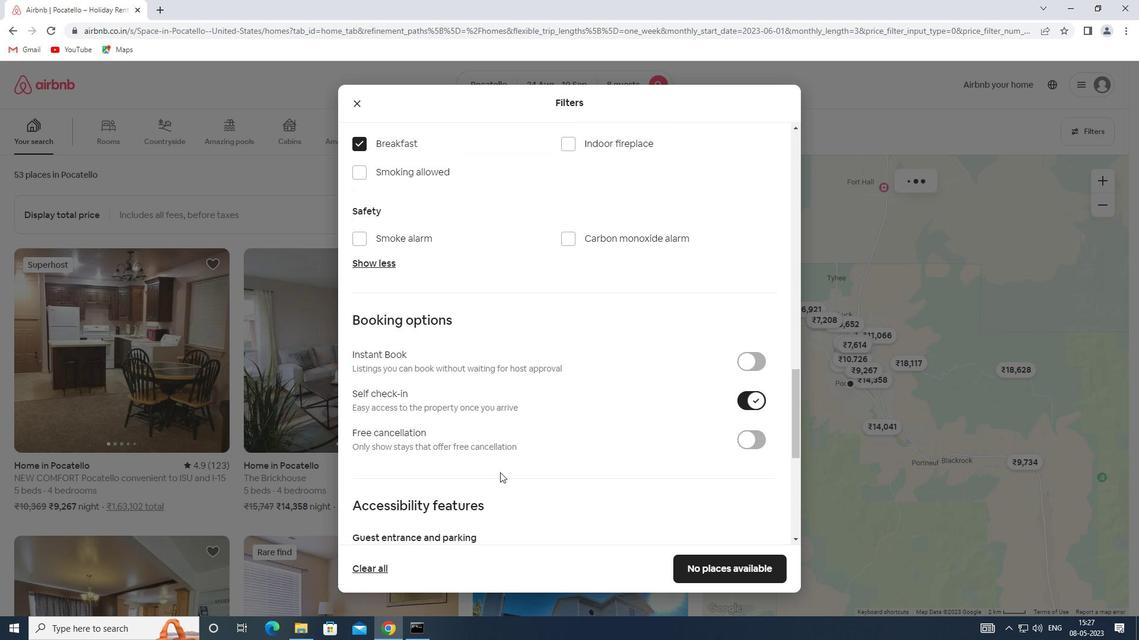 
Action: Mouse scrolled (492, 467) with delta (0, 0)
Screenshot: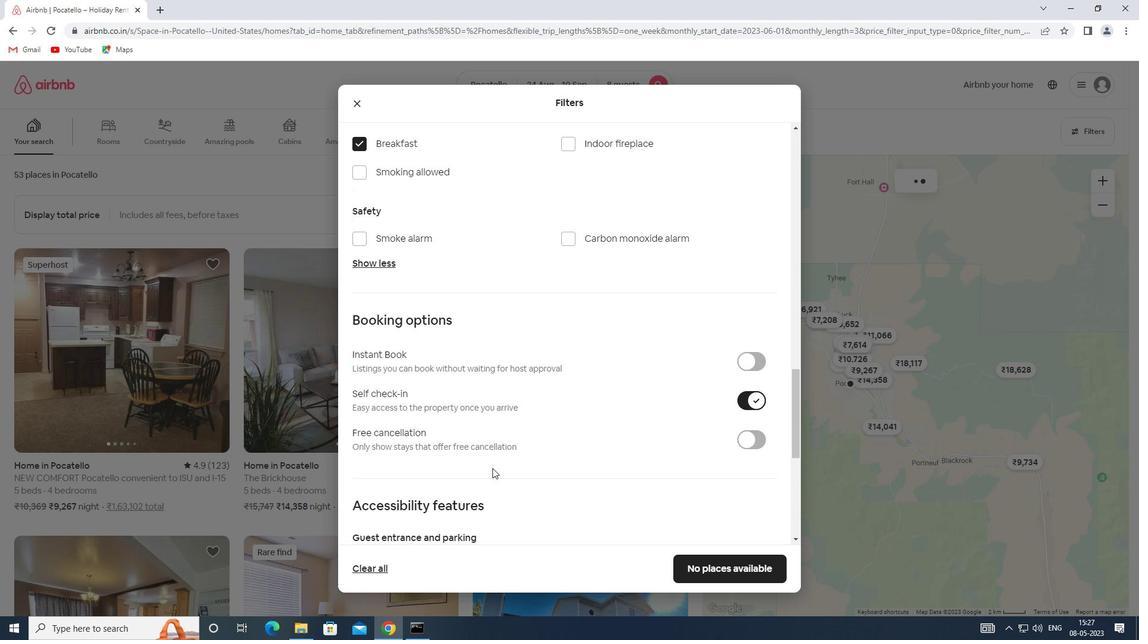 
Action: Mouse scrolled (492, 467) with delta (0, 0)
Screenshot: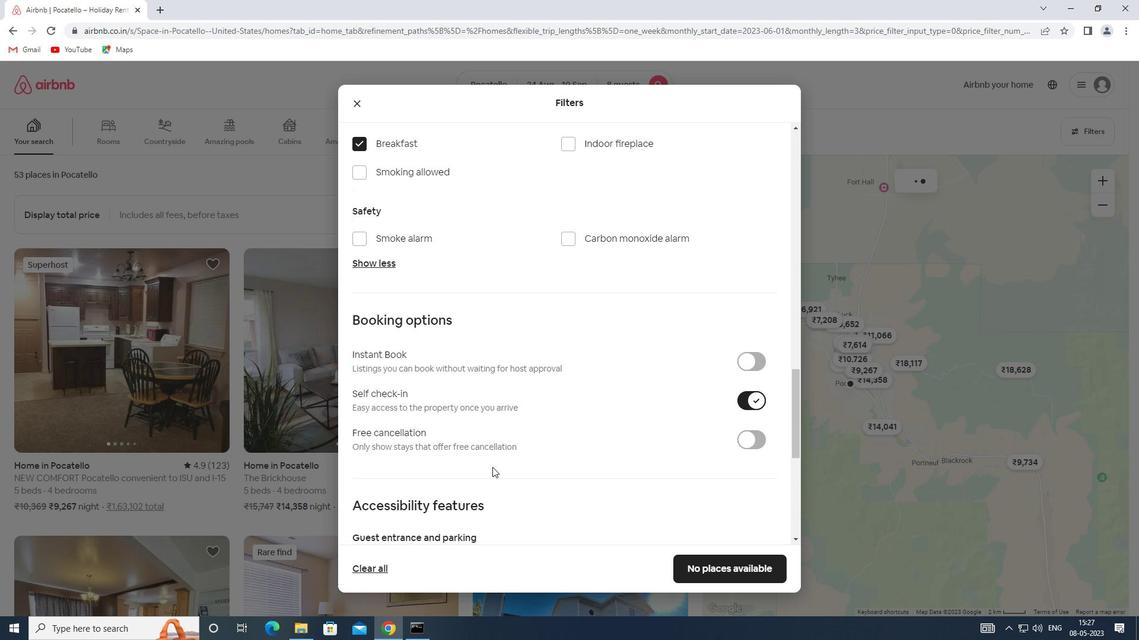 
Action: Mouse scrolled (492, 467) with delta (0, 0)
Screenshot: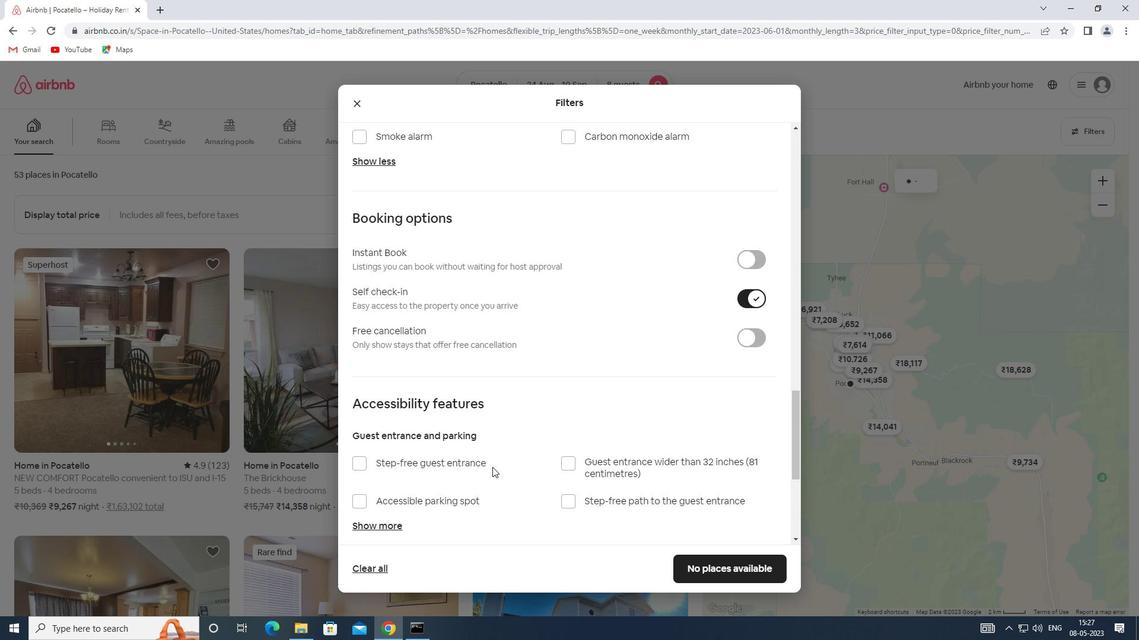 
Action: Mouse scrolled (492, 467) with delta (0, 0)
Screenshot: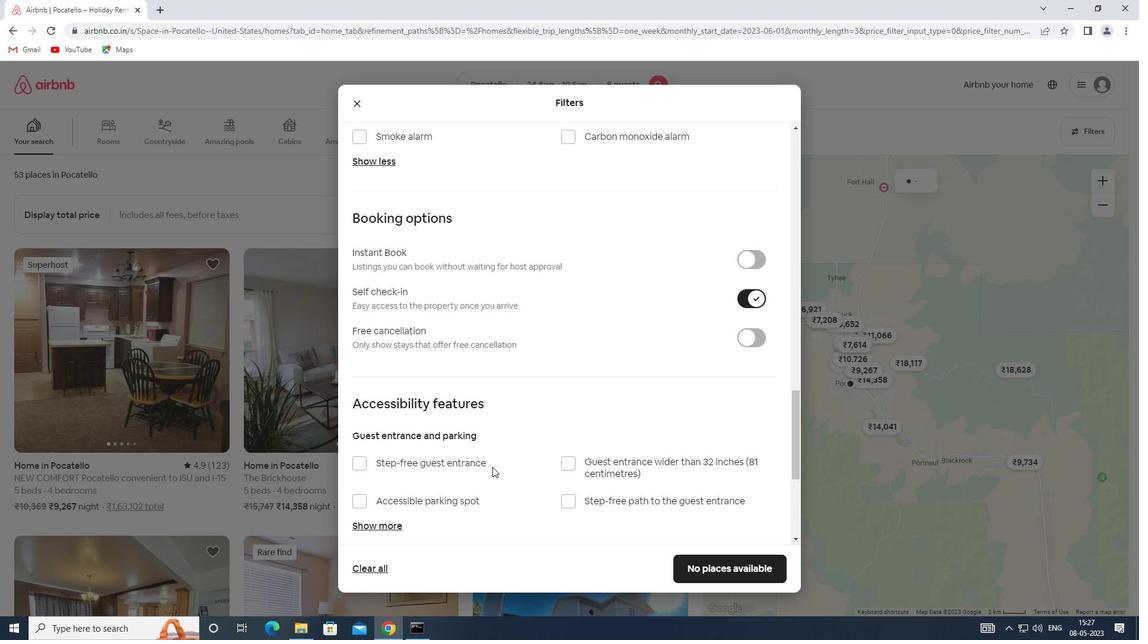 
Action: Mouse scrolled (492, 467) with delta (0, 0)
Screenshot: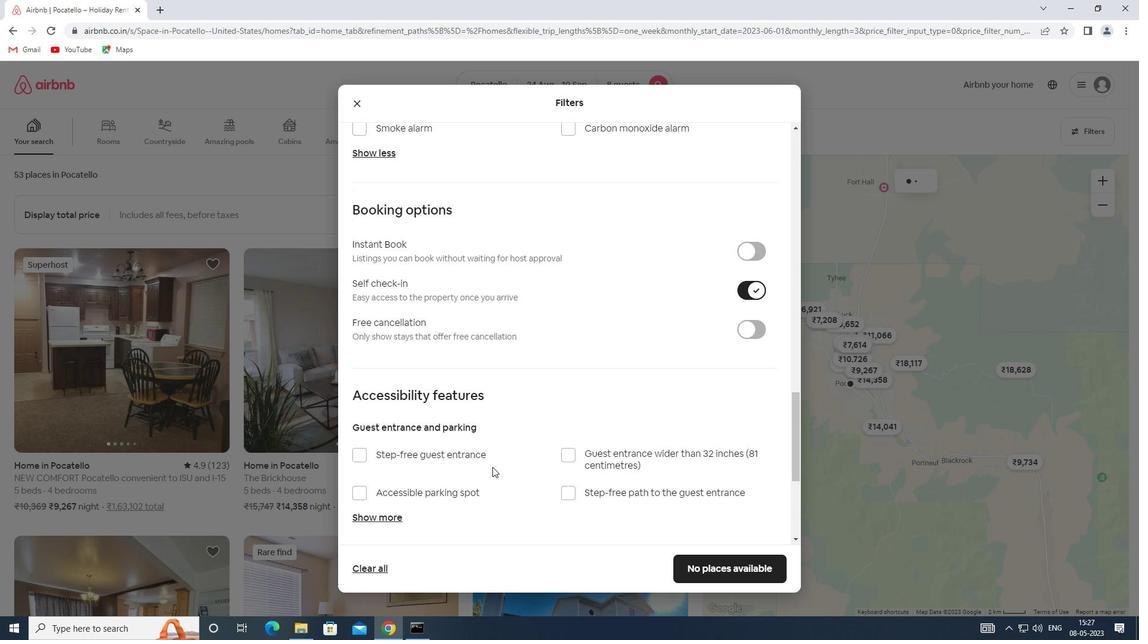 
Action: Mouse scrolled (492, 467) with delta (0, 0)
Screenshot: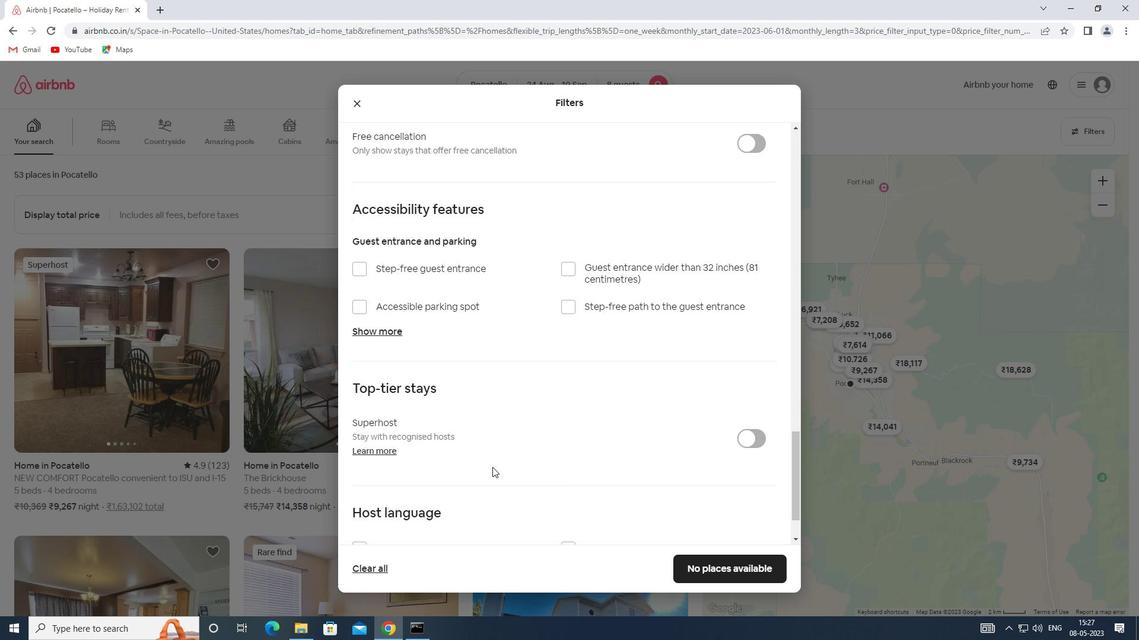
Action: Mouse moved to (366, 487)
Screenshot: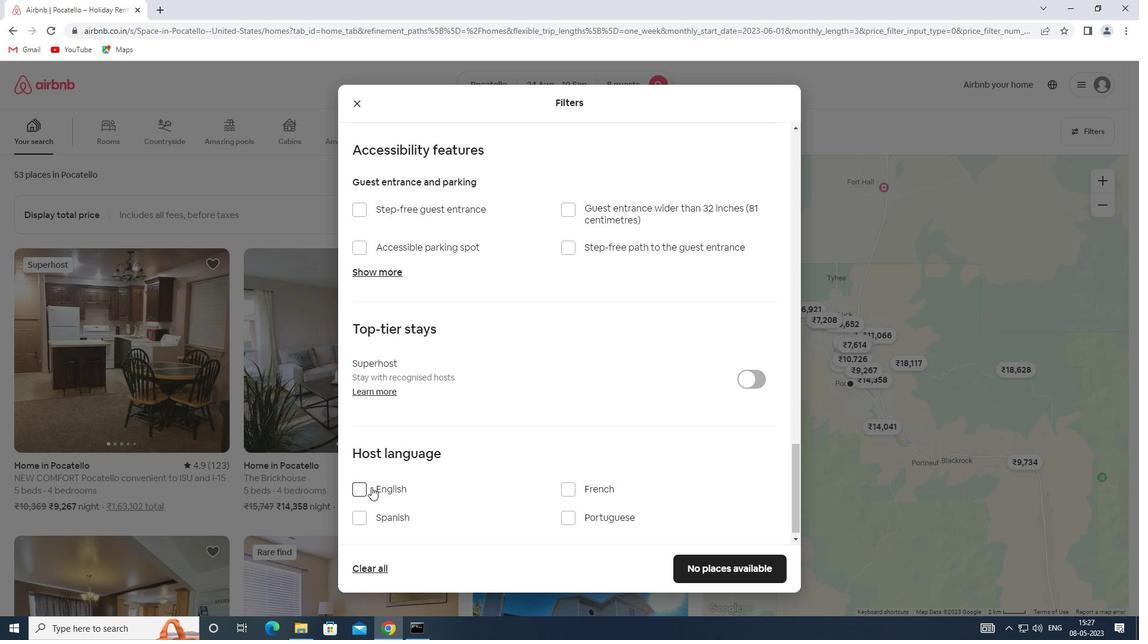 
Action: Mouse pressed left at (366, 487)
Screenshot: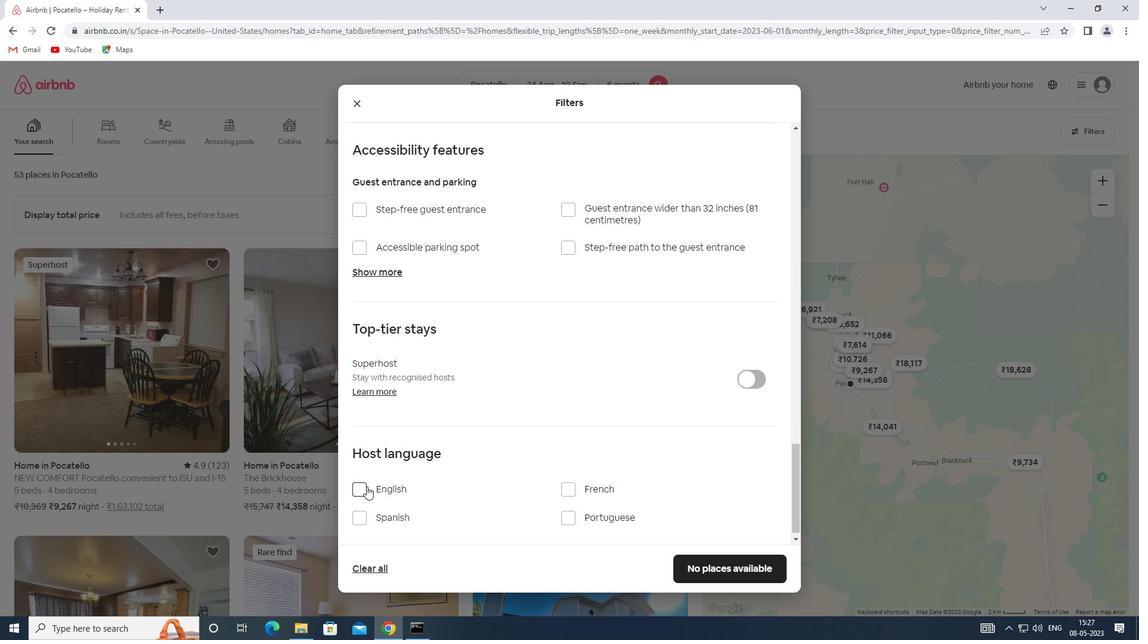 
Action: Mouse moved to (734, 565)
Screenshot: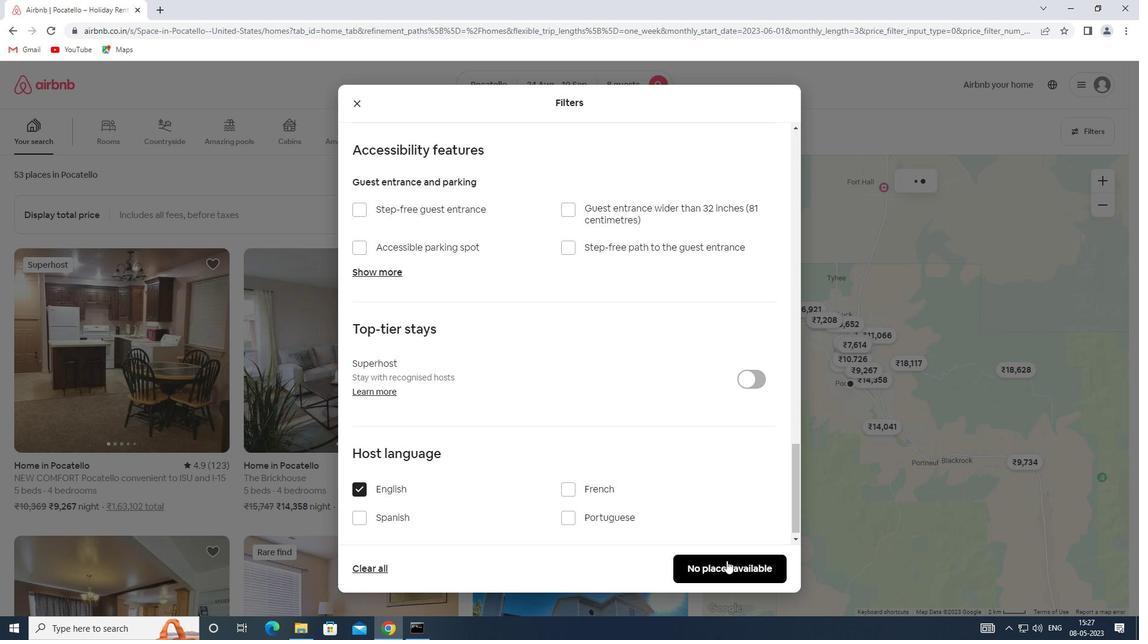 
Action: Mouse pressed left at (734, 565)
Screenshot: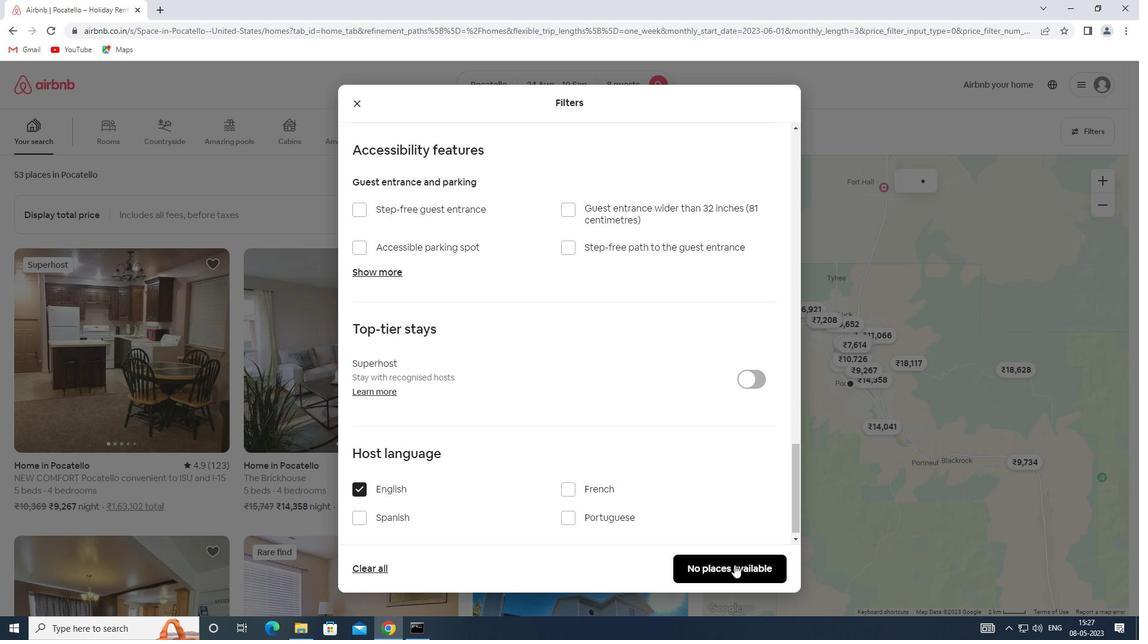 
Action: Mouse moved to (735, 565)
Screenshot: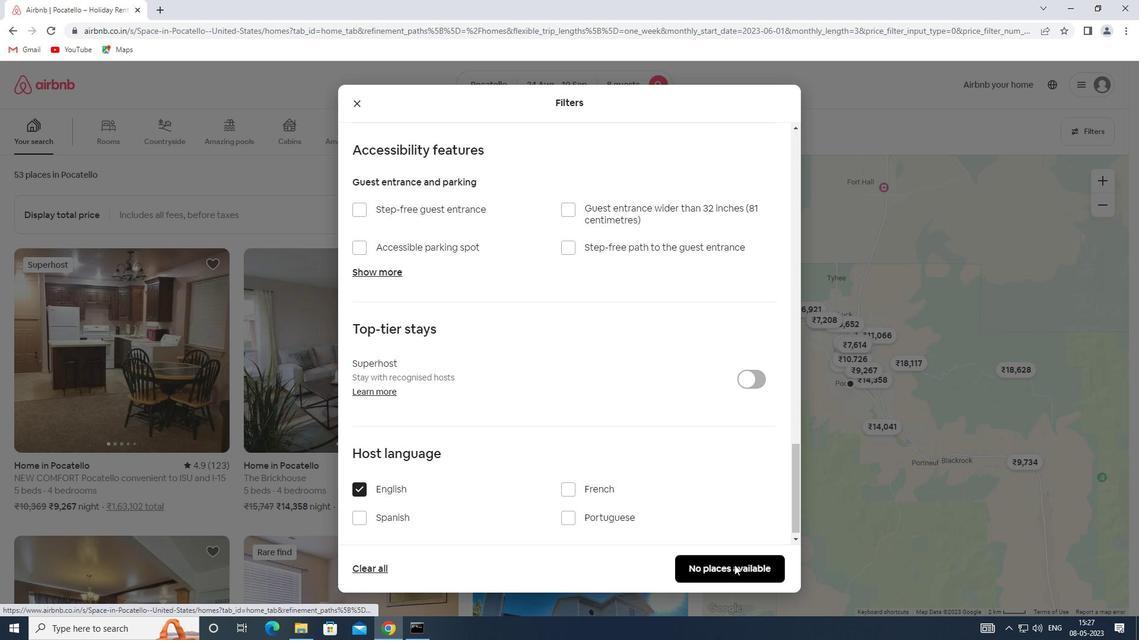 
